 Task: Look for space in Lawrence, United States from 10th July, 2023 to 25th July, 2023 for 3 adults, 1 child in price range Rs.15000 to Rs.25000. Place can be shared room with 2 bedrooms having 3 beds and 2 bathrooms. Property type can be house, flat, guest house. Amenities needed are: wifi, TV, free parkinig on premises, gym, breakfast. Booking option can be shelf check-in. Required host language is English.
Action: Mouse moved to (534, 136)
Screenshot: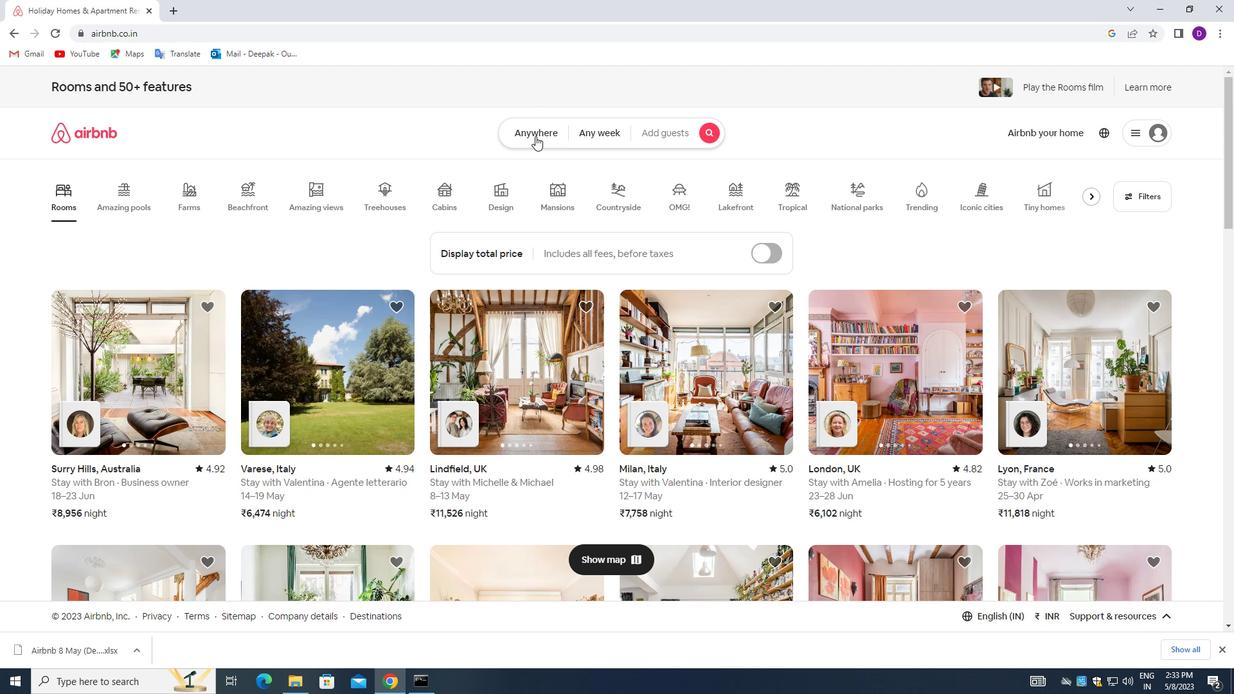 
Action: Mouse pressed left at (534, 136)
Screenshot: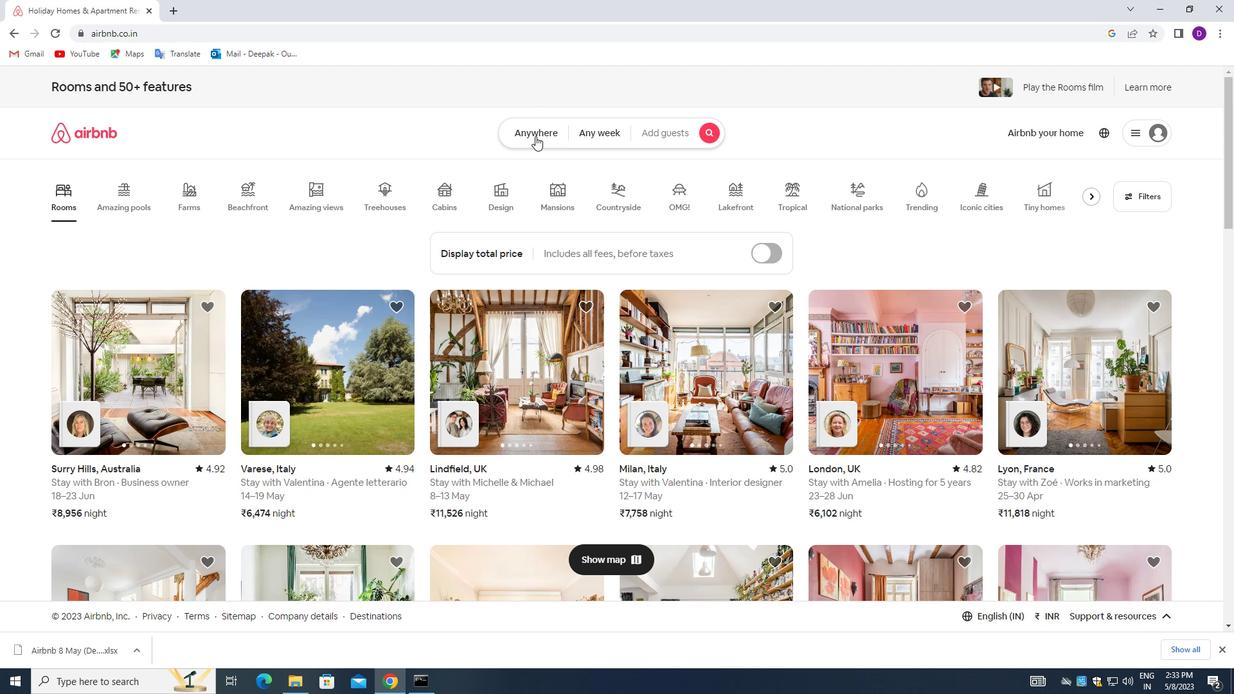 
Action: Mouse moved to (400, 180)
Screenshot: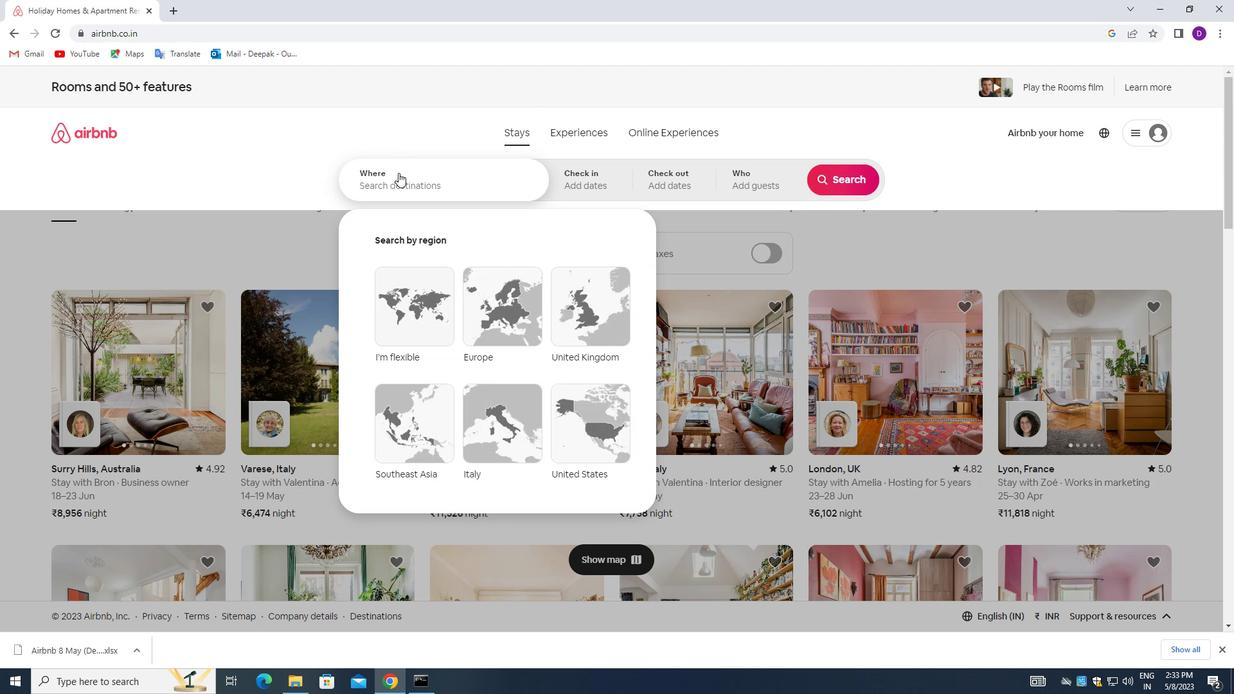 
Action: Mouse pressed left at (400, 180)
Screenshot: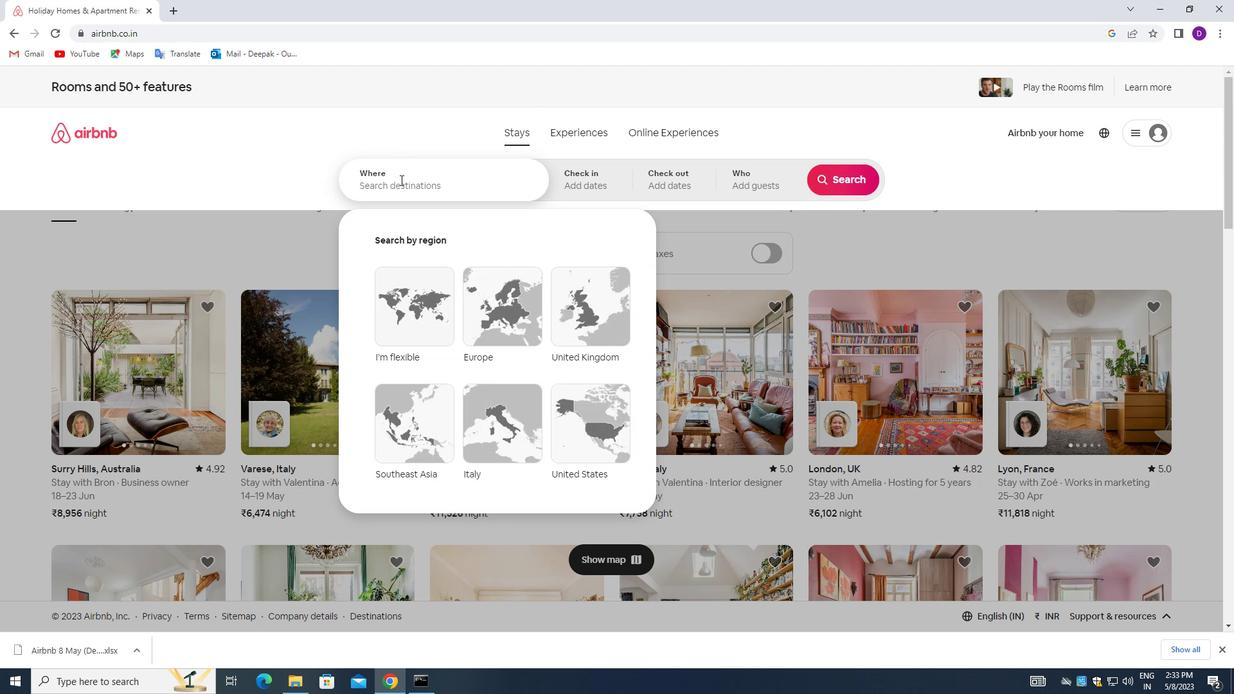 
Action: Mouse moved to (400, 181)
Screenshot: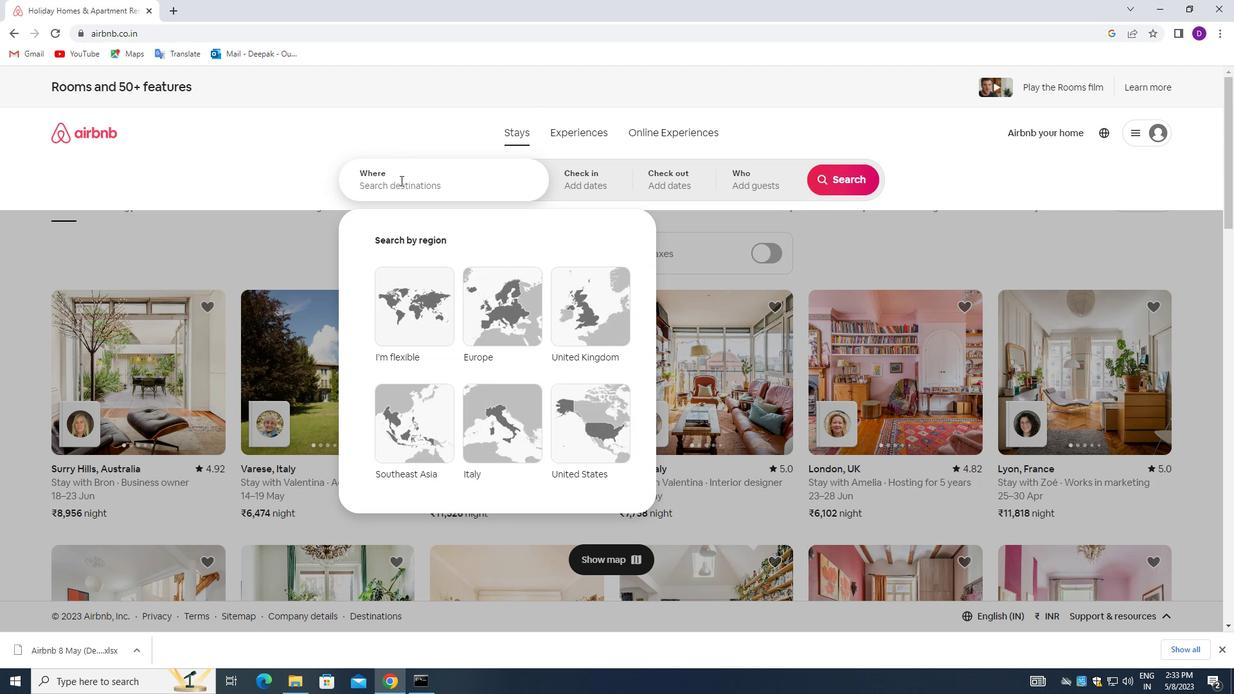 
Action: Key pressed <Key.shift>LAWRENCE,<Key.space>UNI<Key.backspace><Key.backspace><Key.backspace><Key.shift>UNITED<Key.space><Key.shift>STATES<Key.enter>
Screenshot: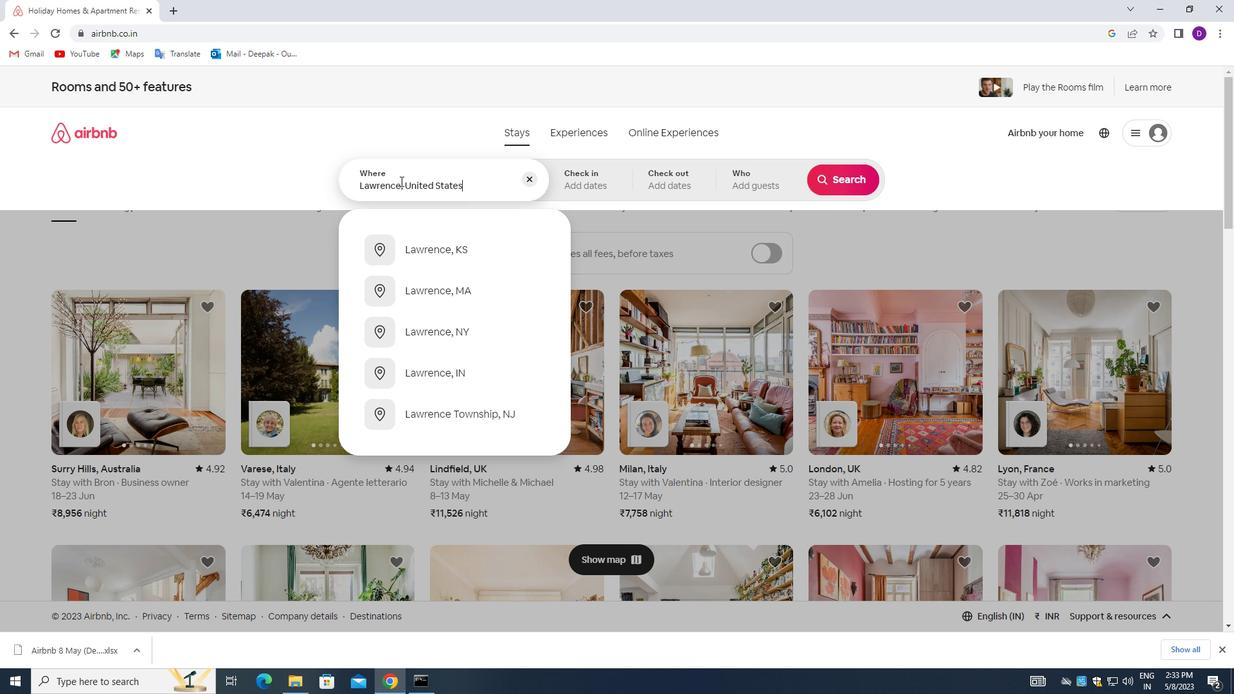 
Action: Mouse moved to (837, 282)
Screenshot: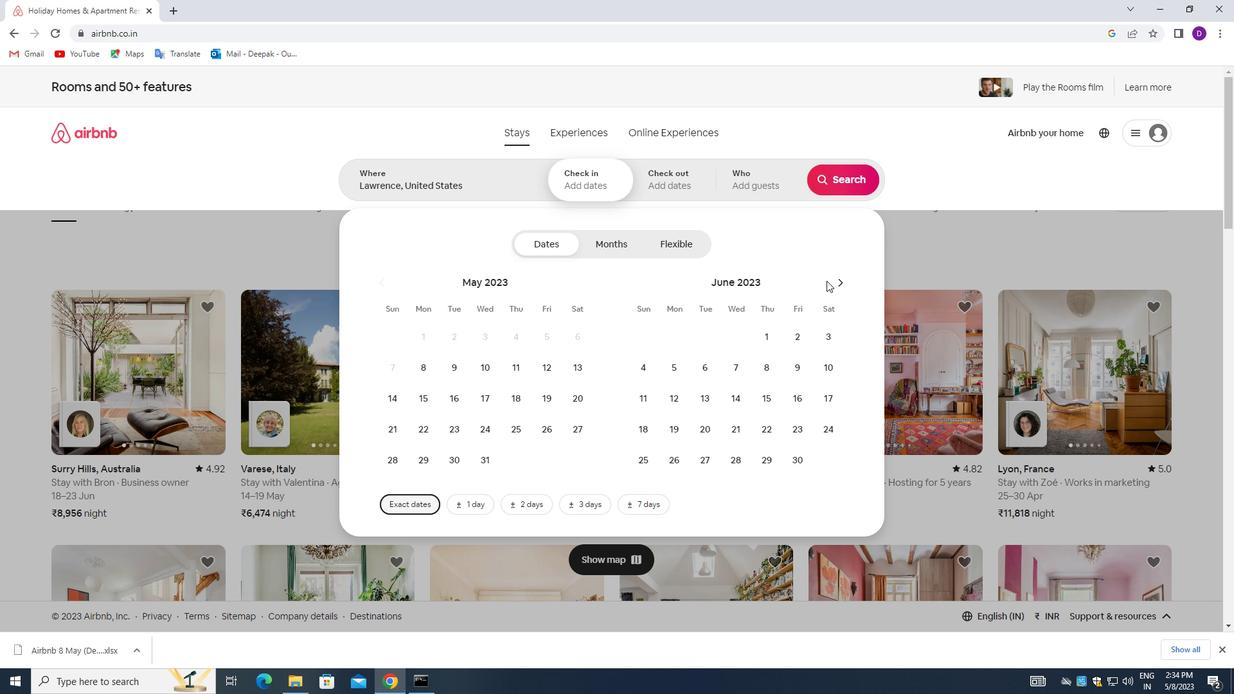 
Action: Mouse pressed left at (837, 282)
Screenshot: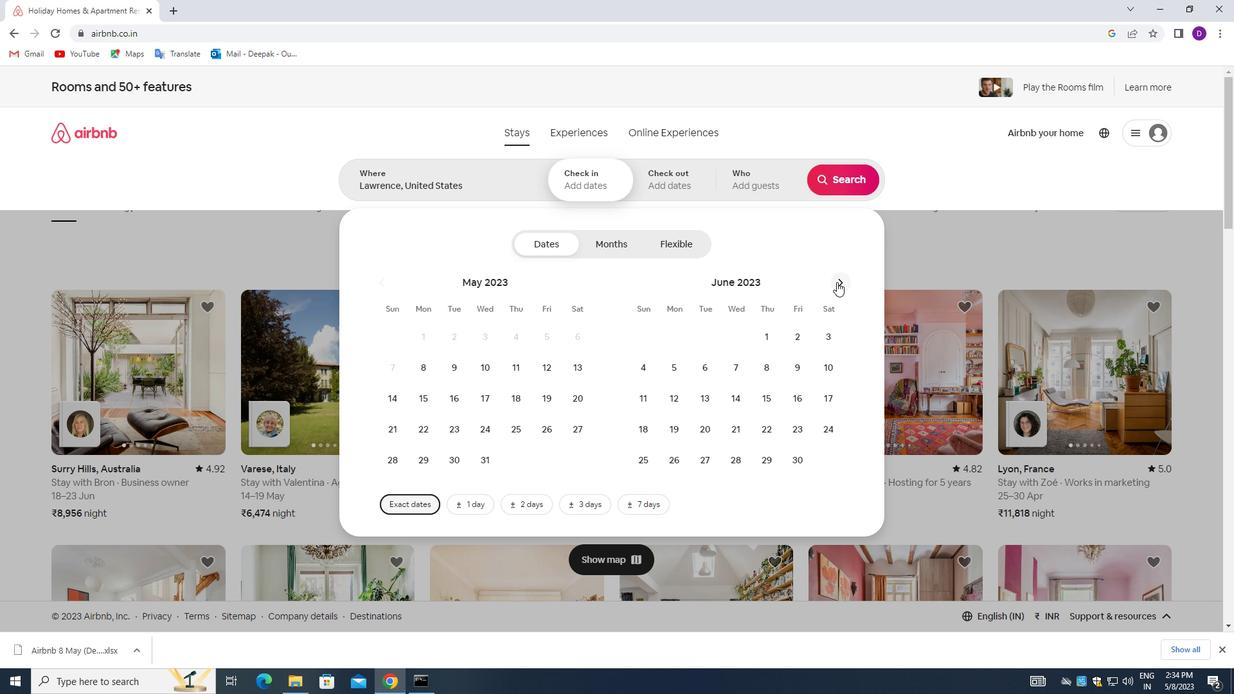 
Action: Mouse moved to (670, 399)
Screenshot: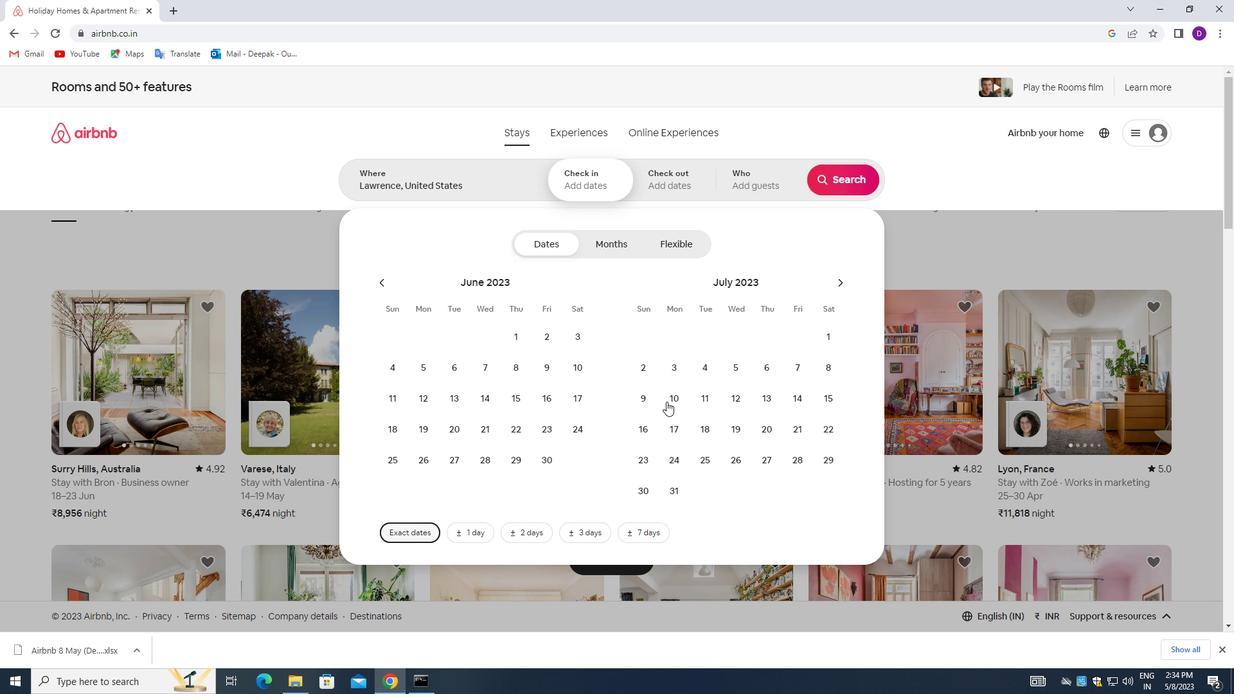 
Action: Mouse pressed left at (670, 399)
Screenshot: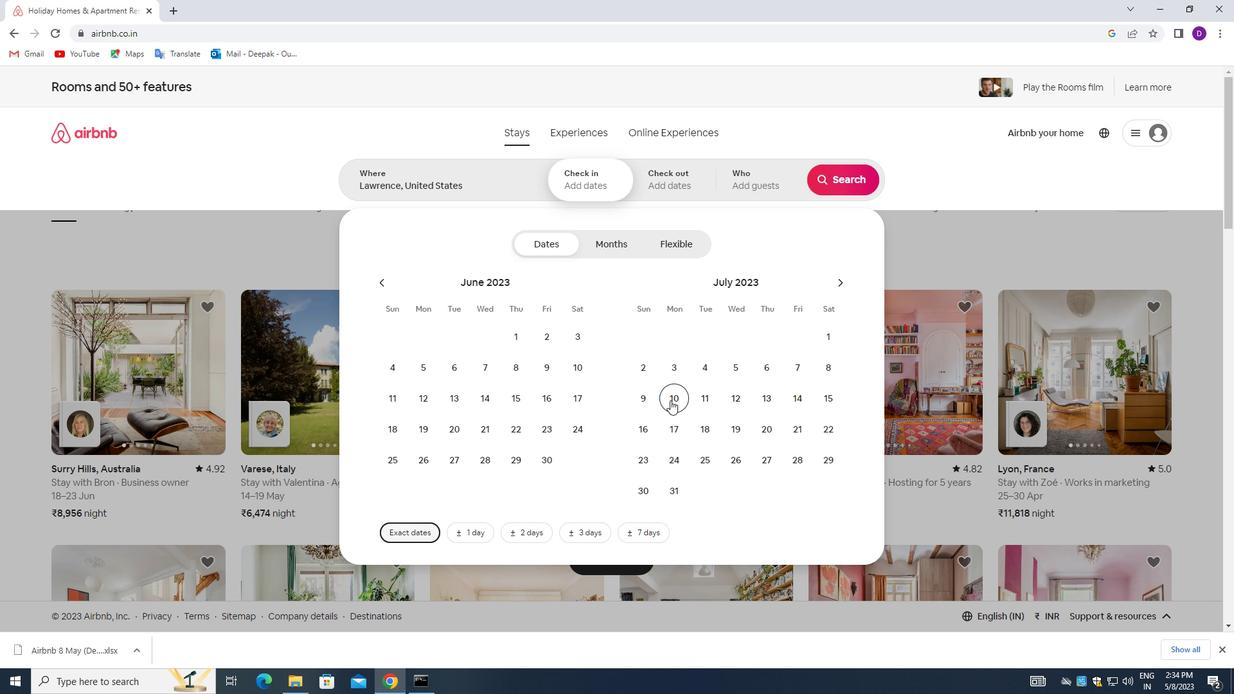 
Action: Mouse moved to (671, 460)
Screenshot: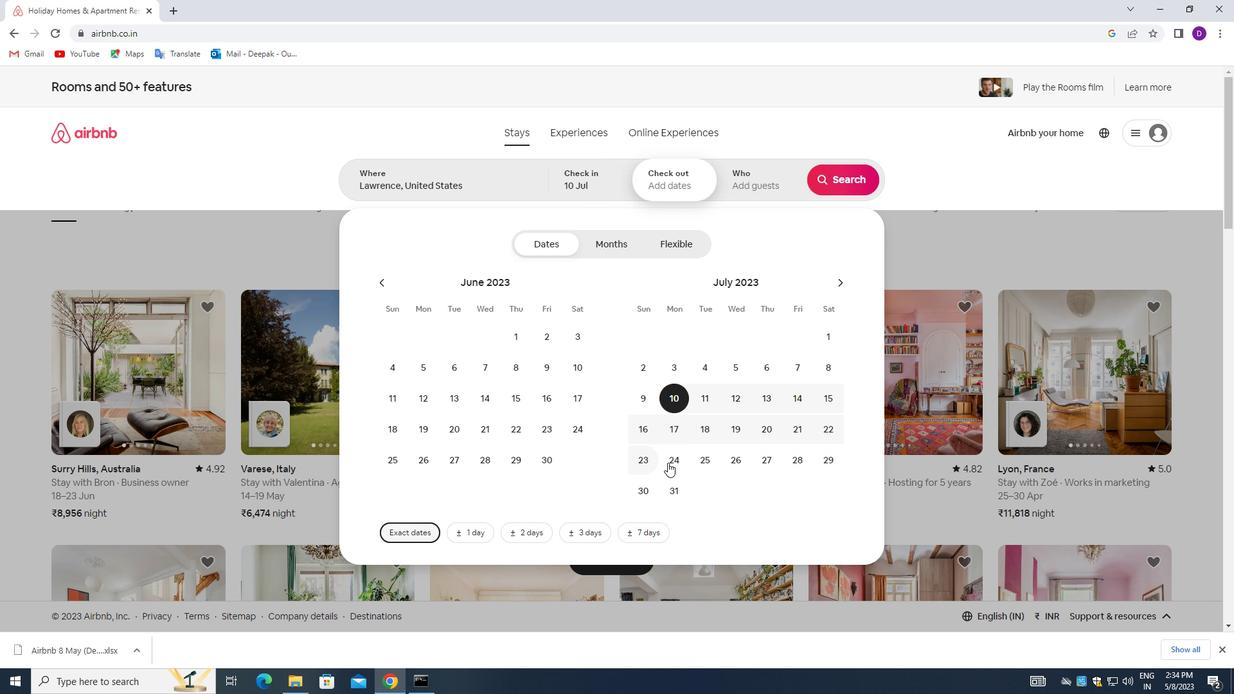 
Action: Mouse pressed left at (671, 460)
Screenshot: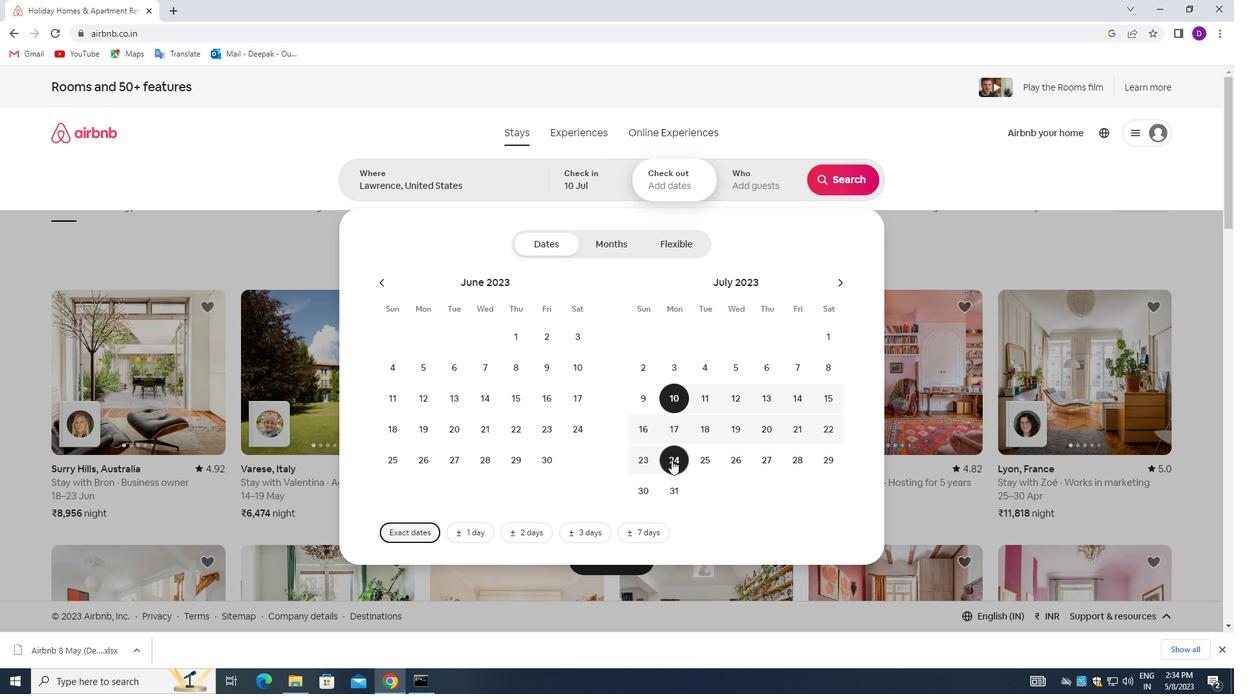 
Action: Mouse moved to (702, 458)
Screenshot: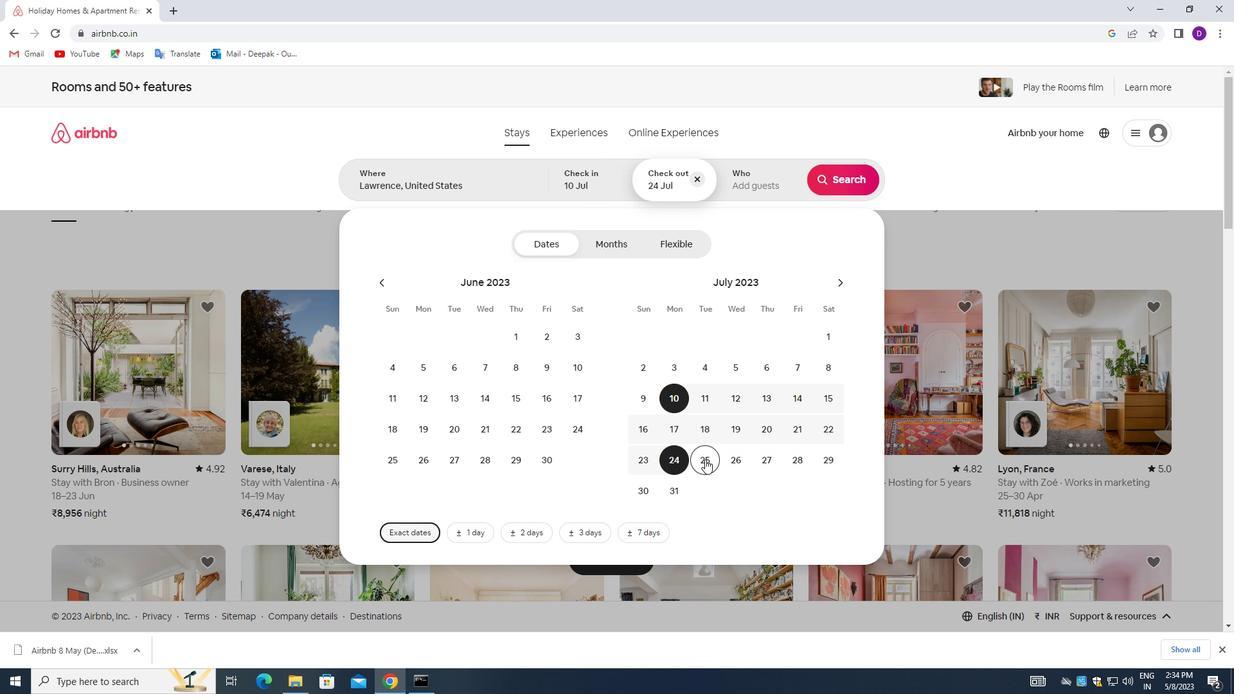 
Action: Mouse pressed left at (702, 458)
Screenshot: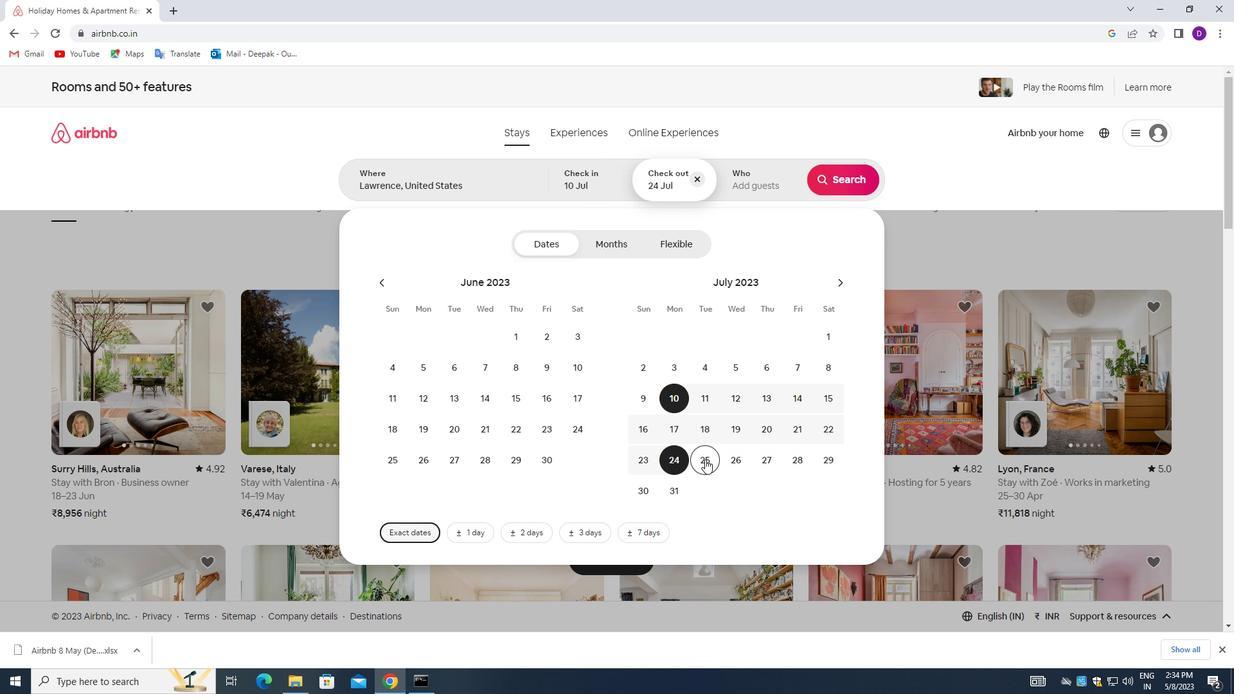 
Action: Mouse moved to (753, 172)
Screenshot: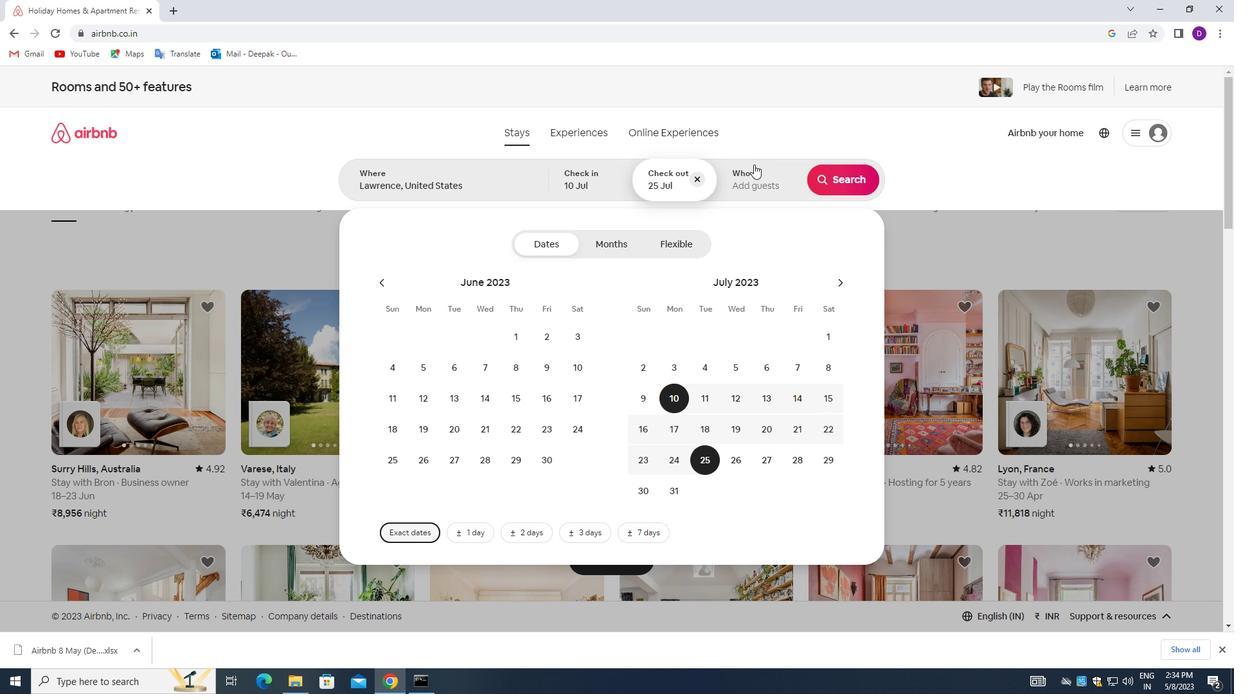 
Action: Mouse pressed left at (753, 172)
Screenshot: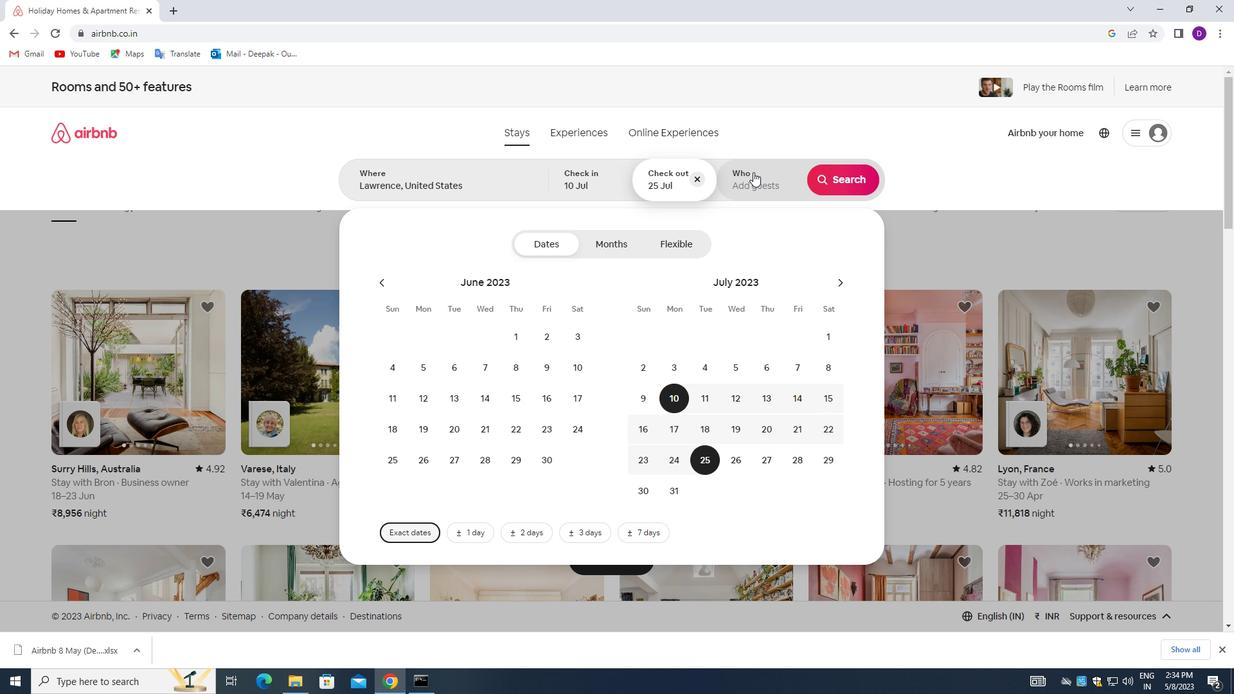 
Action: Mouse moved to (844, 243)
Screenshot: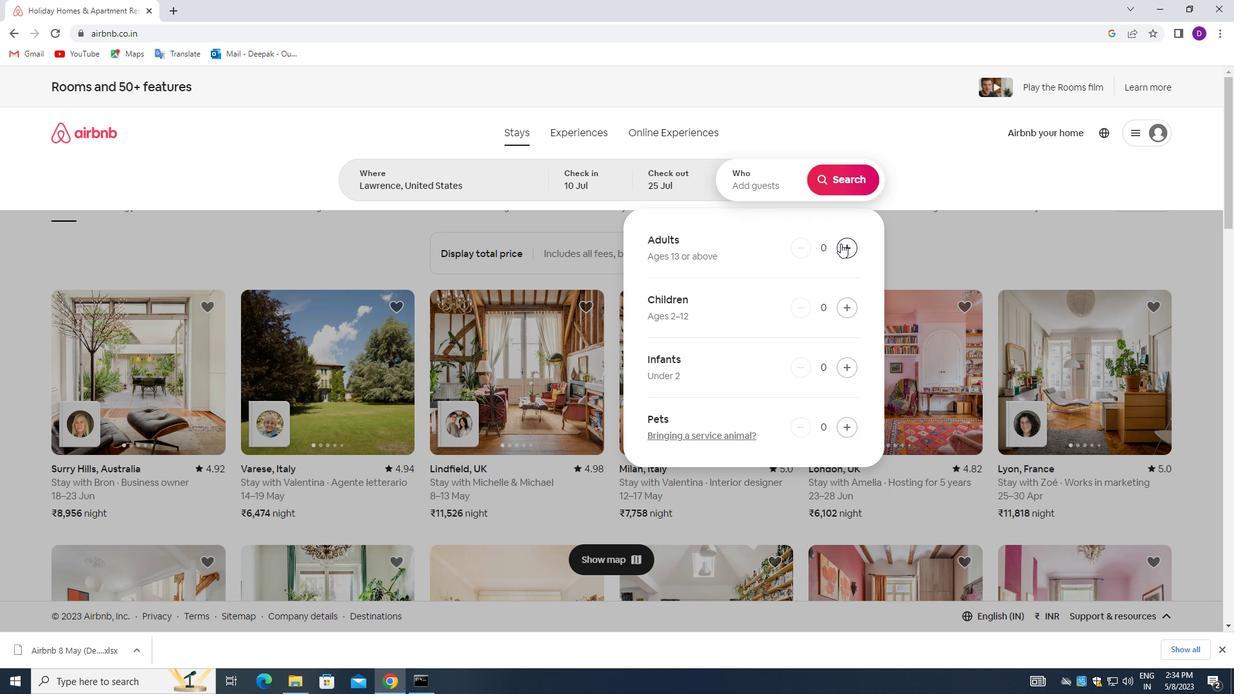 
Action: Mouse pressed left at (844, 243)
Screenshot: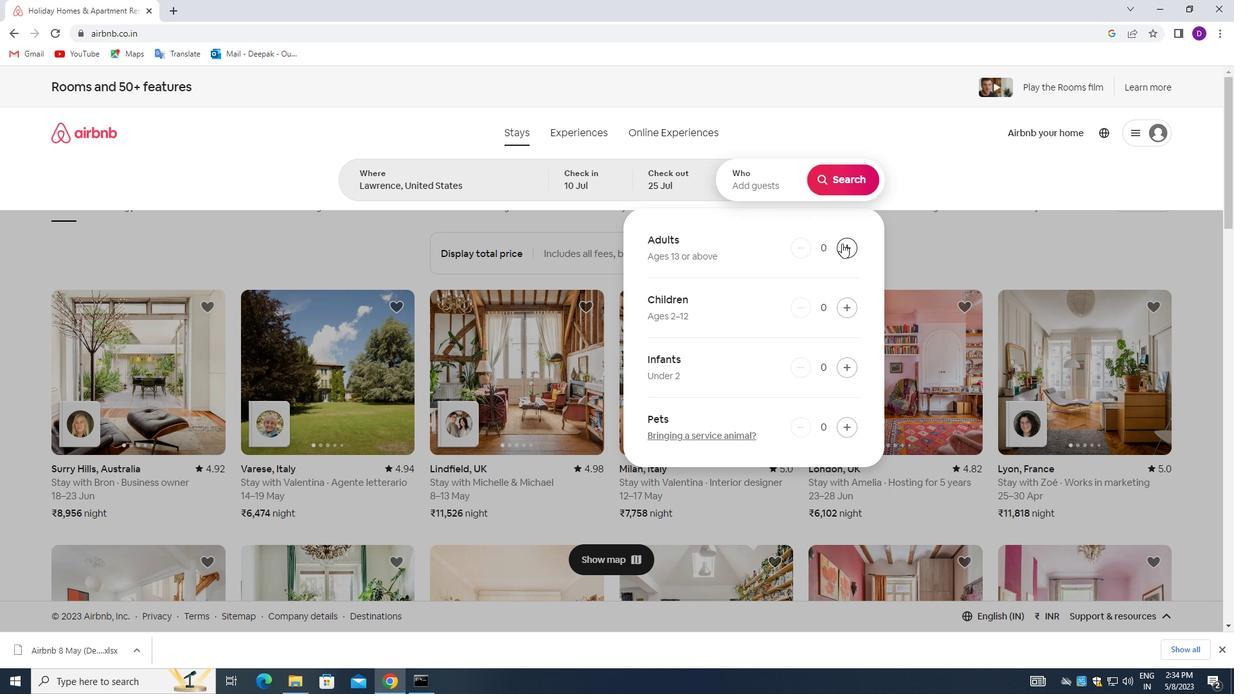 
Action: Mouse pressed left at (844, 243)
Screenshot: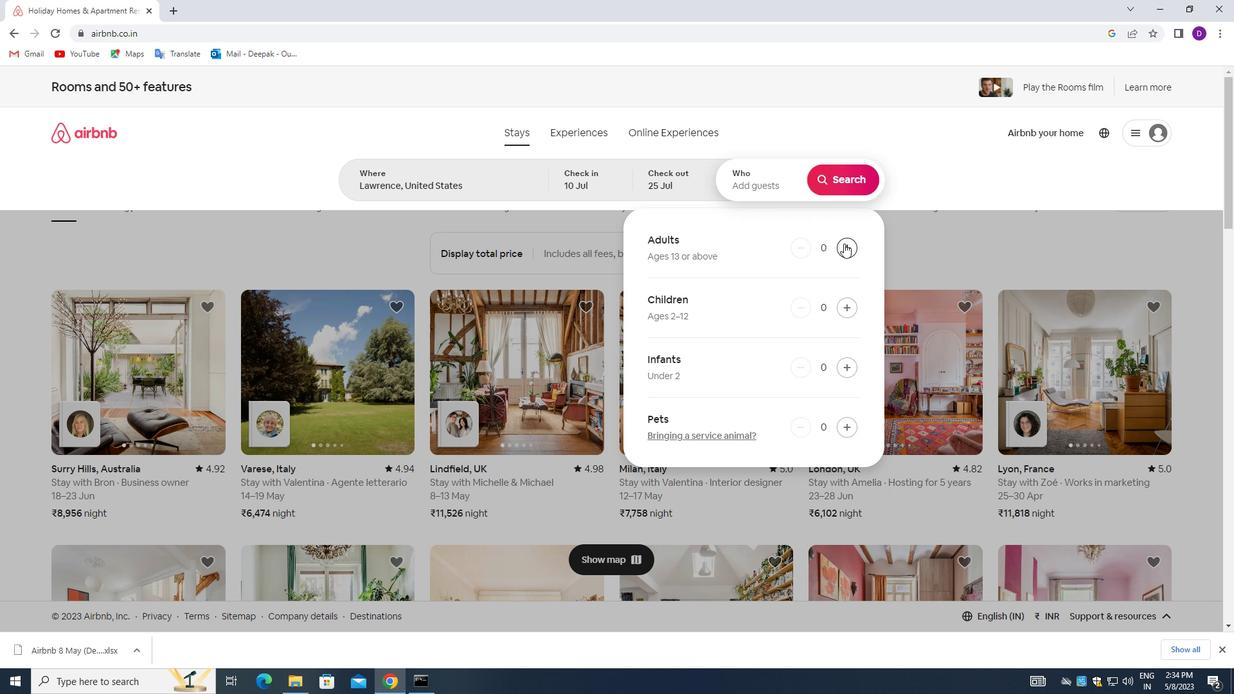 
Action: Mouse moved to (844, 243)
Screenshot: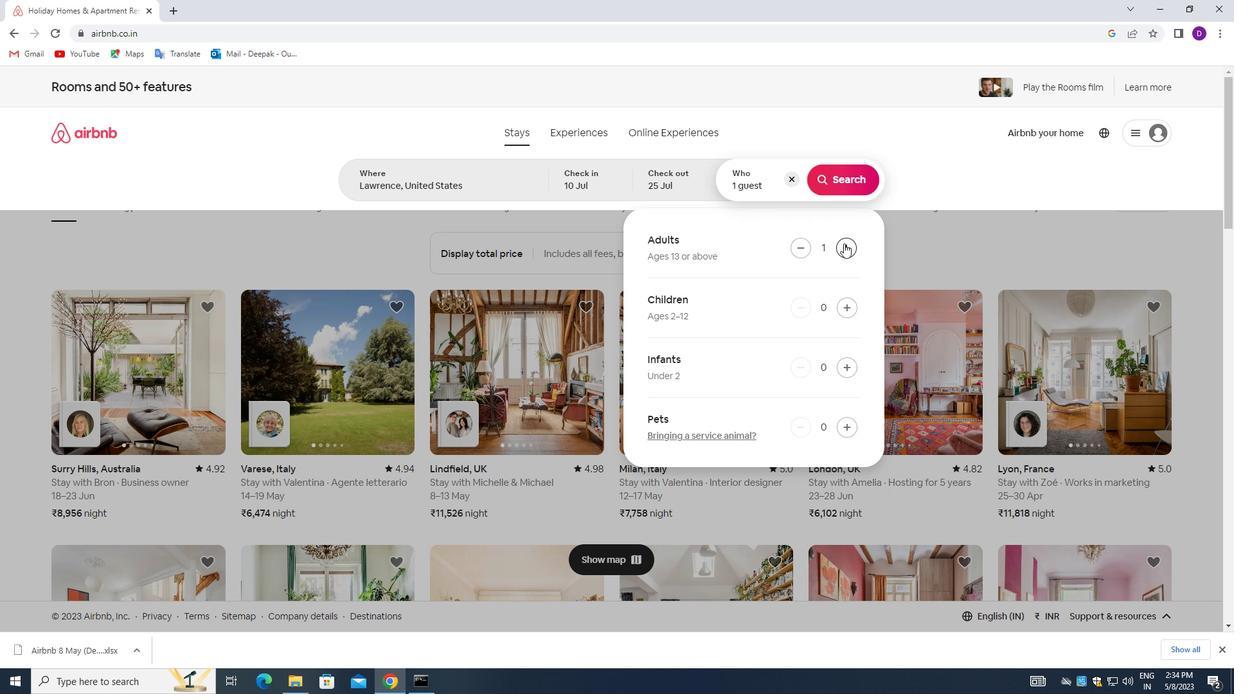 
Action: Mouse pressed left at (844, 243)
Screenshot: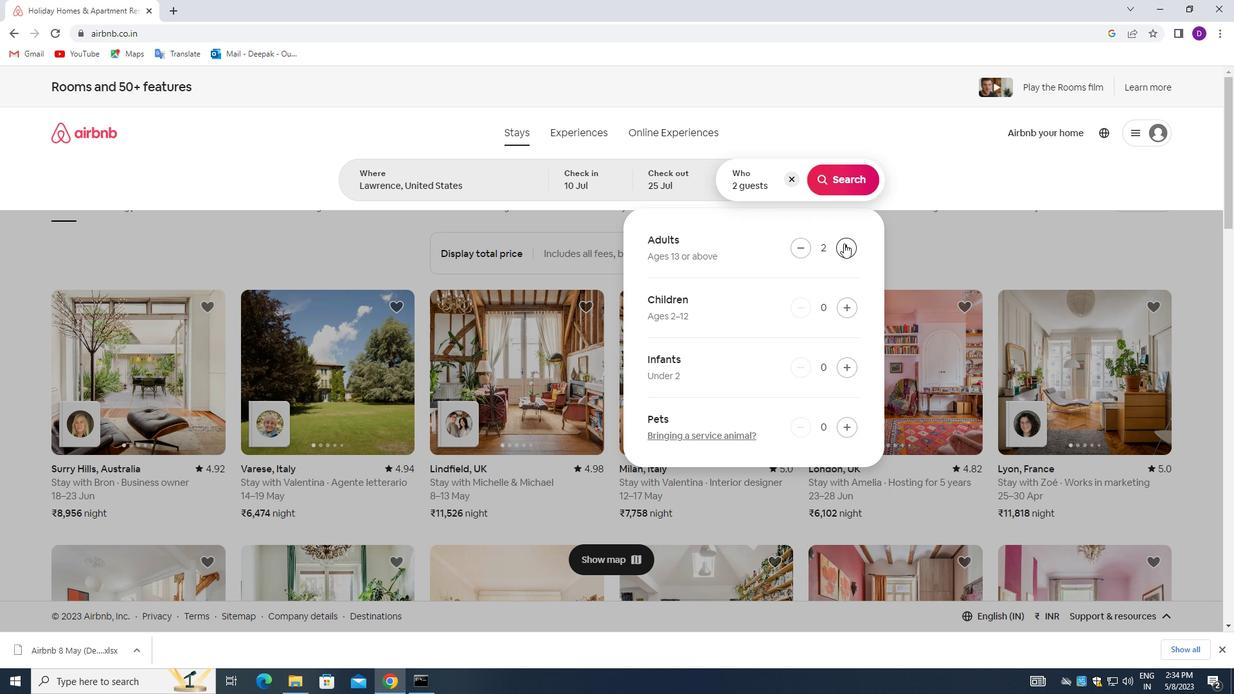 
Action: Mouse moved to (848, 305)
Screenshot: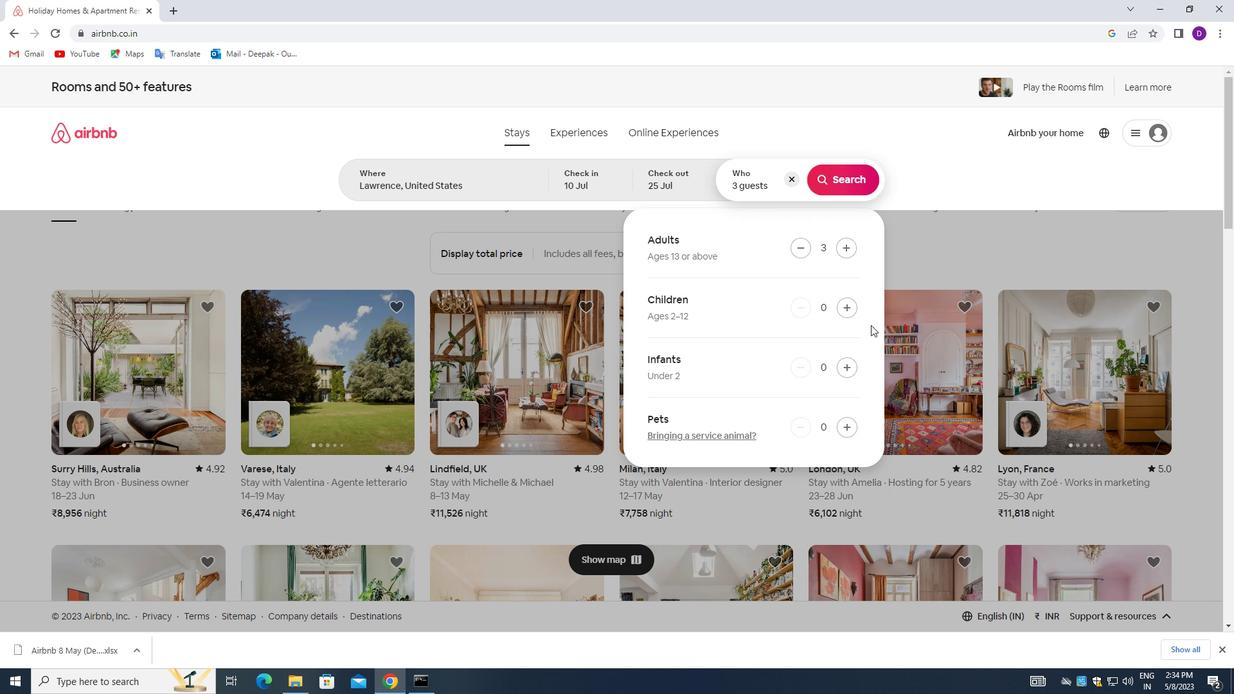 
Action: Mouse pressed left at (848, 305)
Screenshot: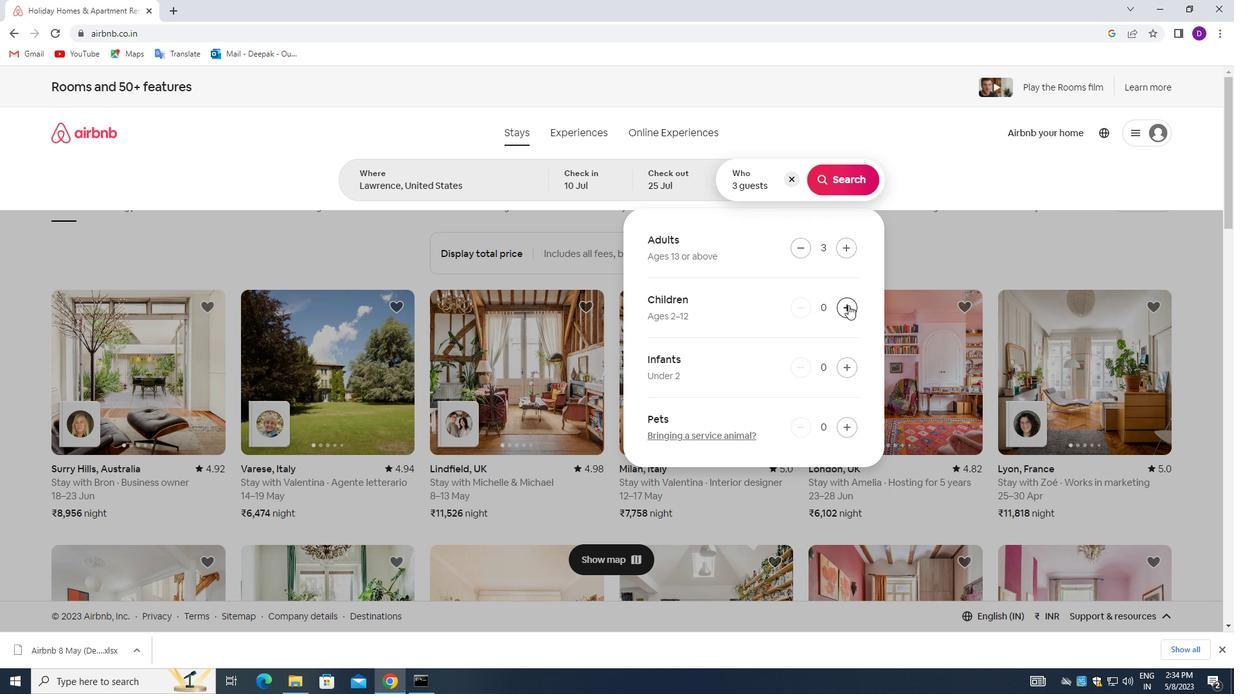 
Action: Mouse moved to (833, 178)
Screenshot: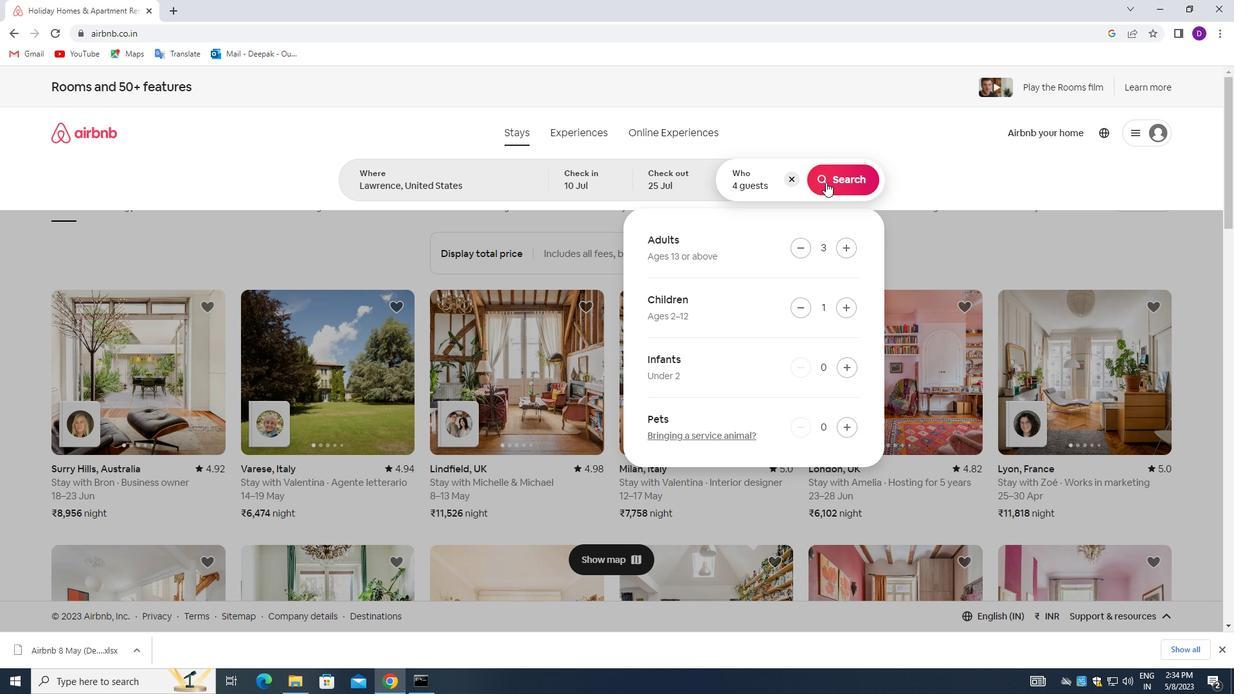 
Action: Mouse pressed left at (833, 178)
Screenshot: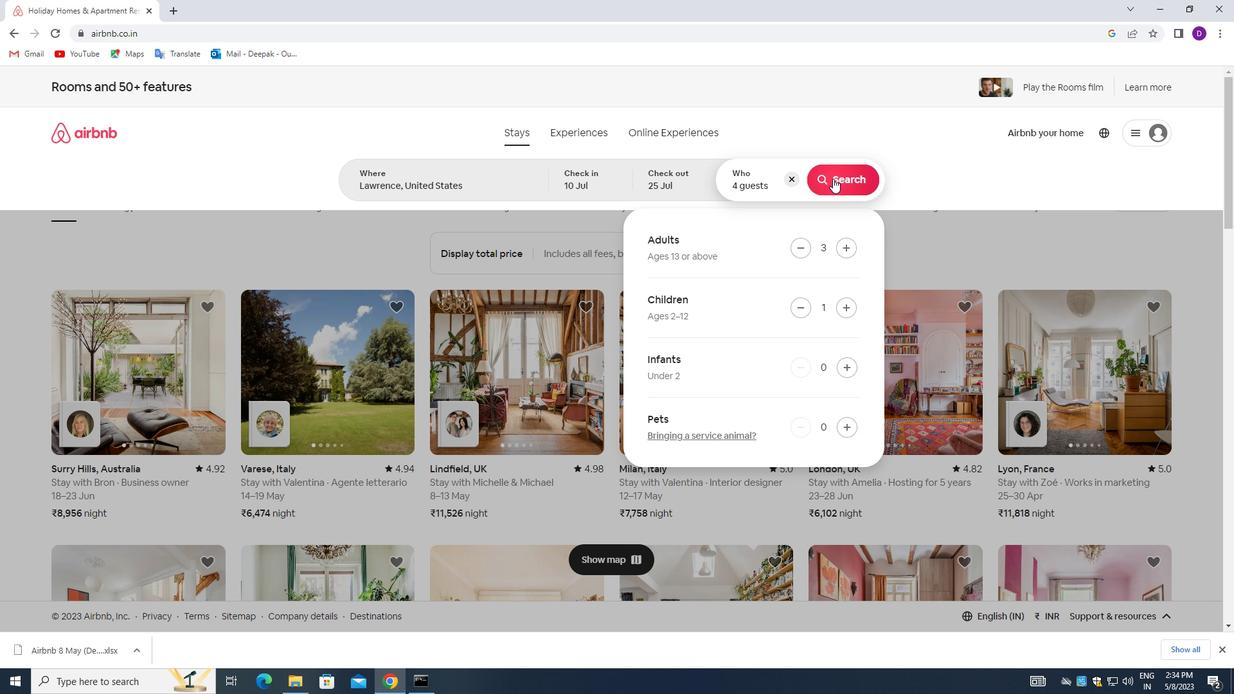 
Action: Mouse moved to (1165, 140)
Screenshot: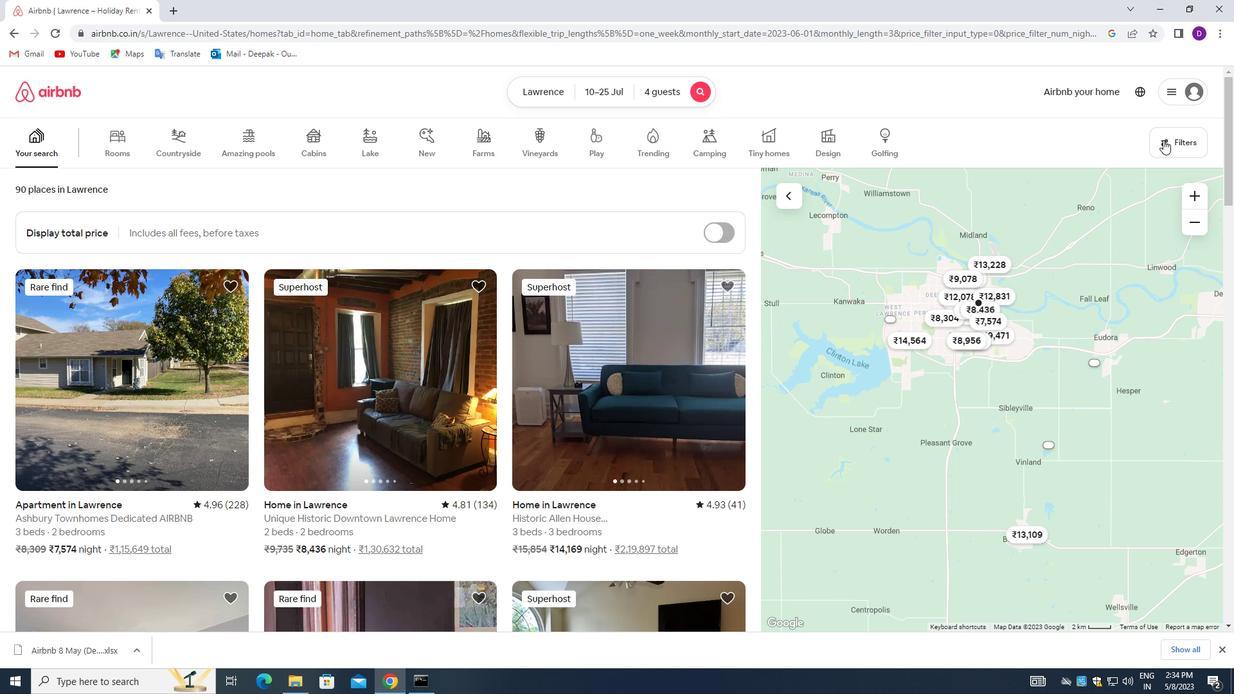 
Action: Mouse pressed left at (1165, 140)
Screenshot: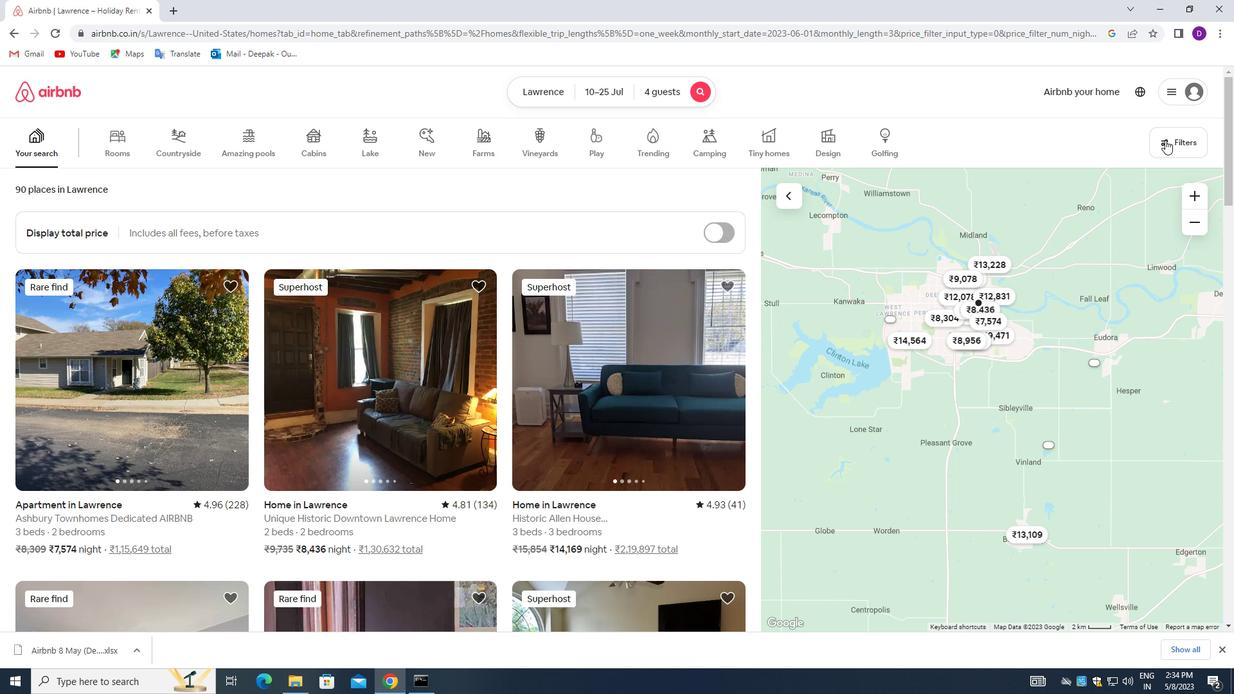 
Action: Mouse moved to (448, 456)
Screenshot: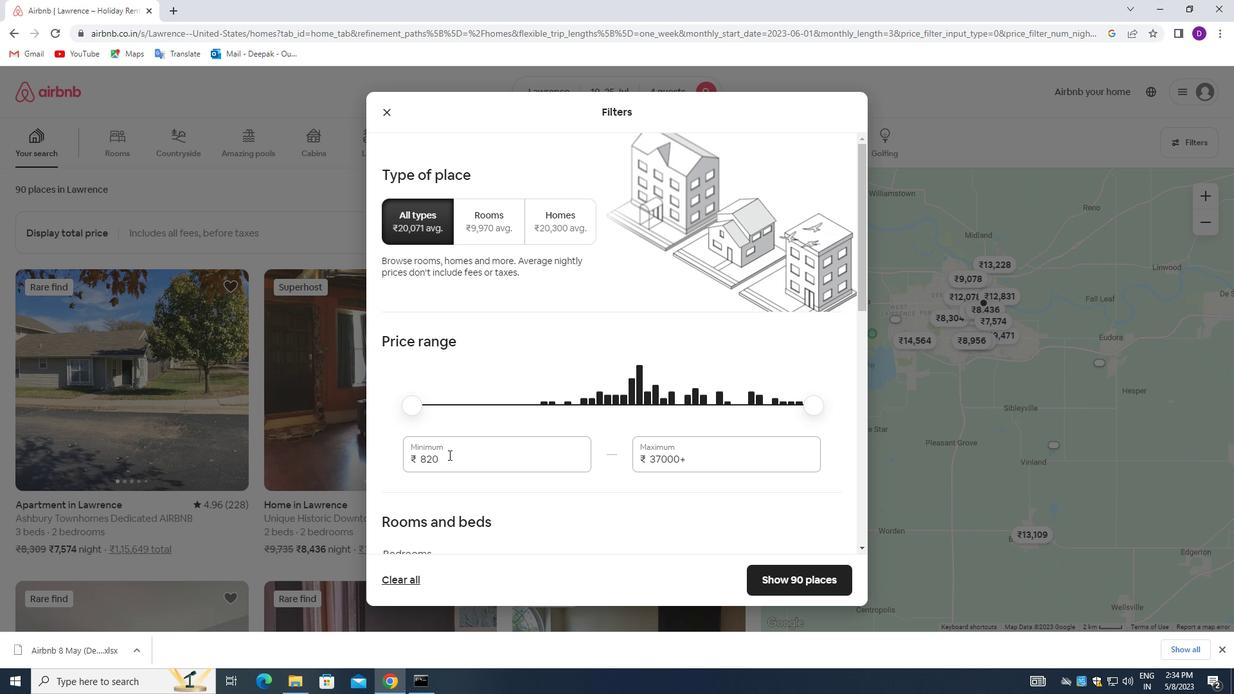 
Action: Mouse pressed left at (448, 456)
Screenshot: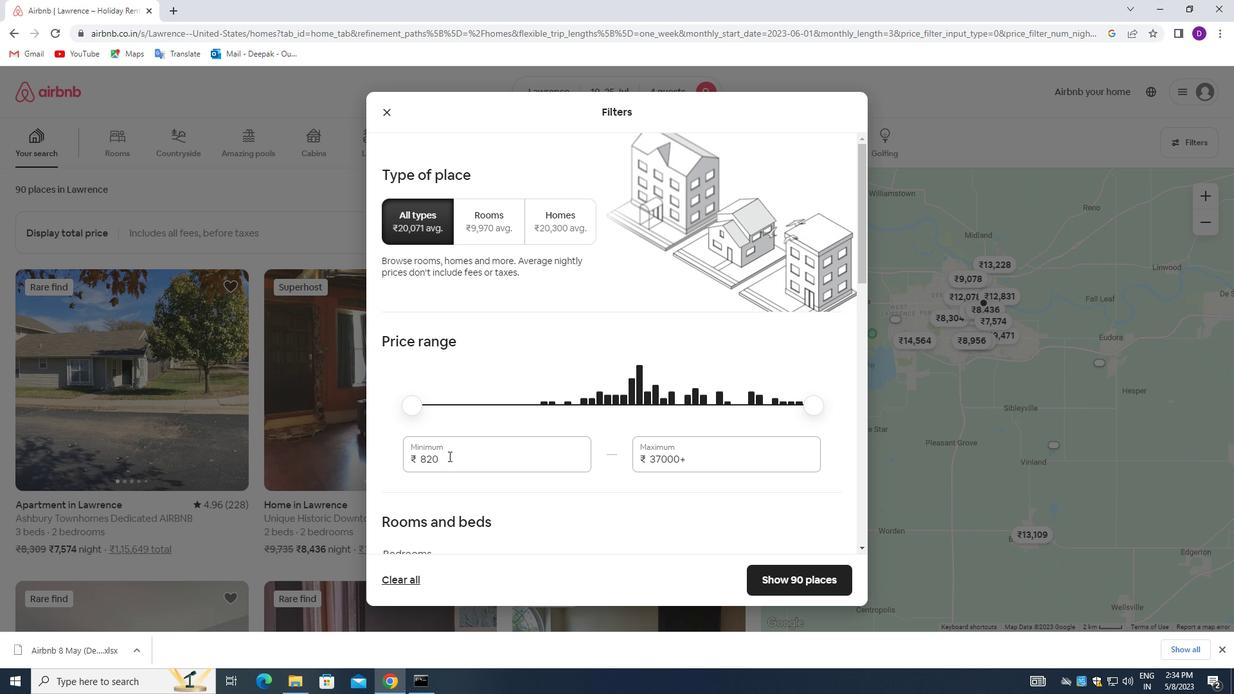 
Action: Mouse pressed left at (448, 456)
Screenshot: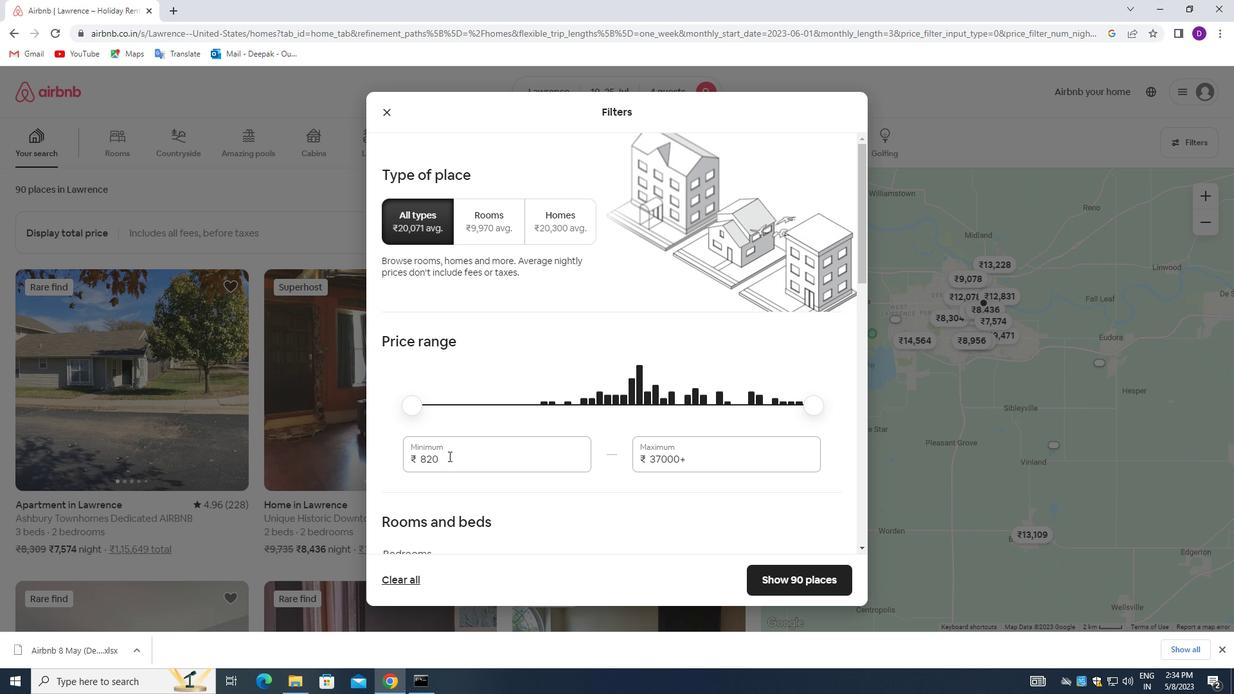 
Action: Mouse moved to (442, 455)
Screenshot: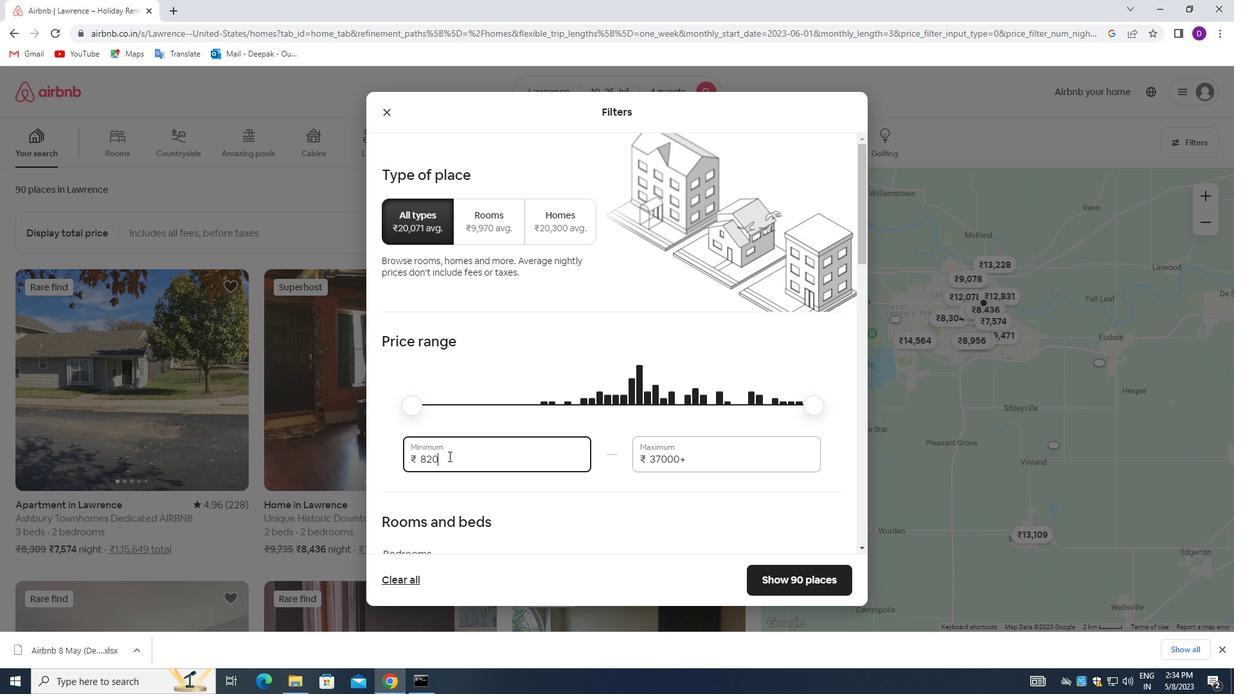 
Action: Key pressed <Key.backspace>15000<Key.tab><Key.backspace>25000
Screenshot: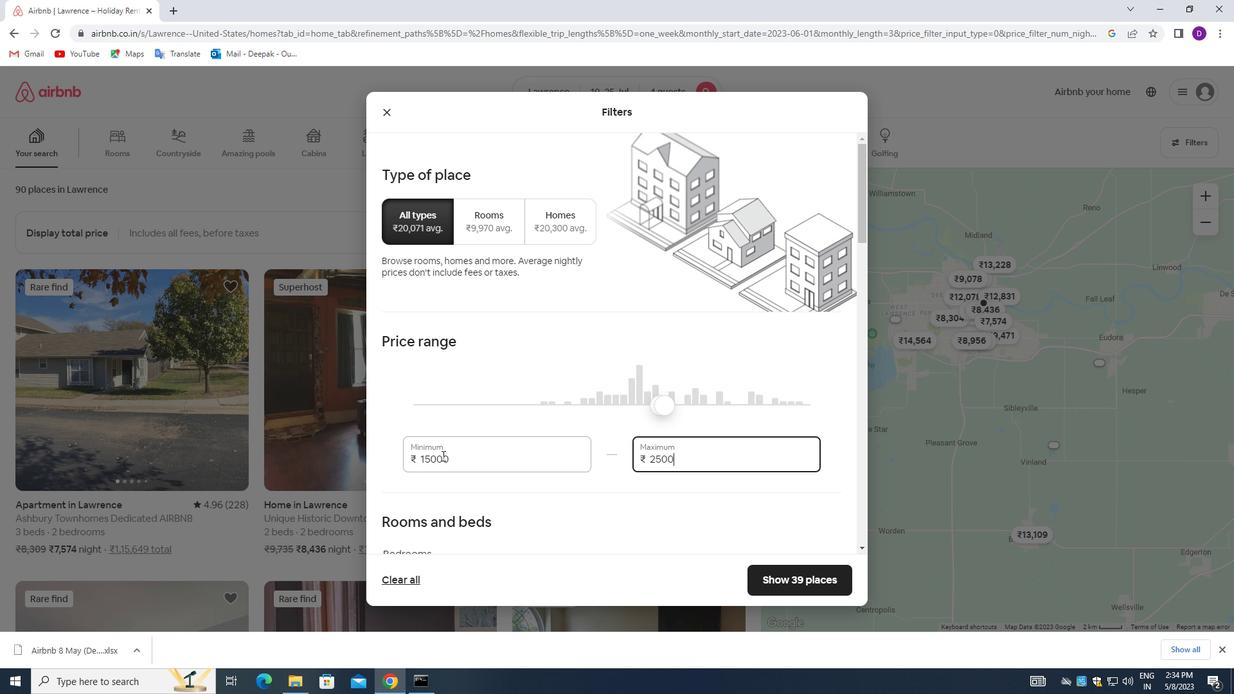 
Action: Mouse moved to (252, 482)
Screenshot: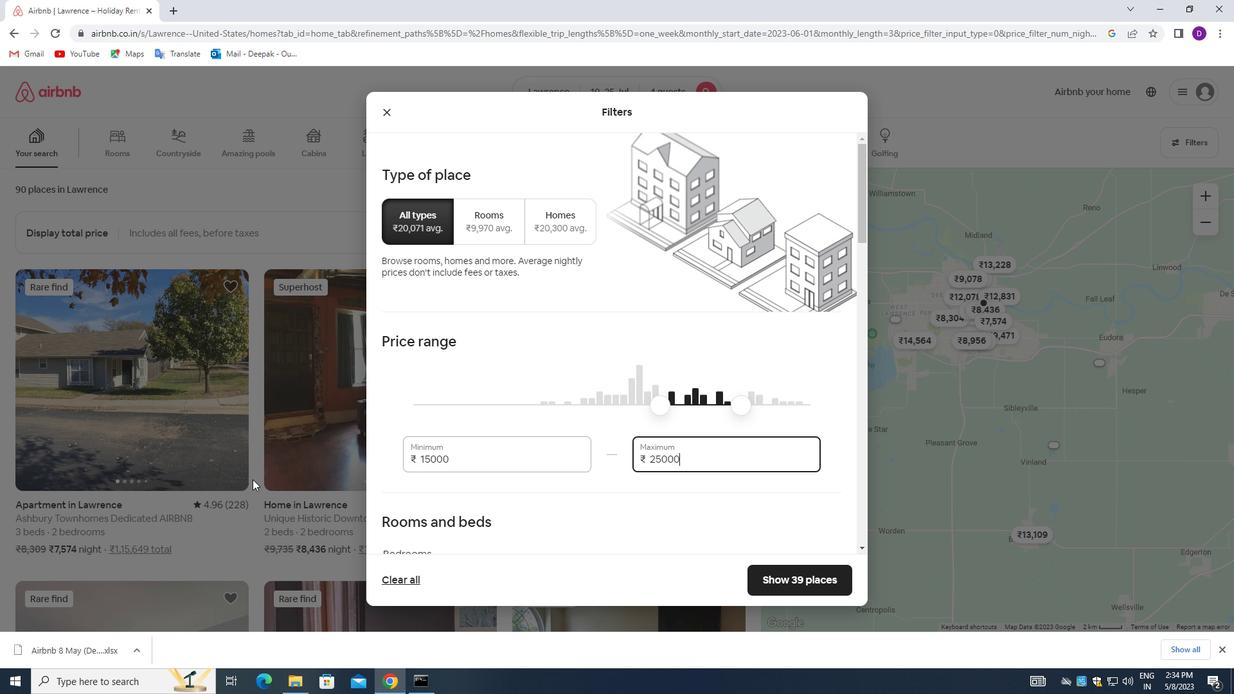 
Action: Mouse scrolled (252, 482) with delta (0, 0)
Screenshot: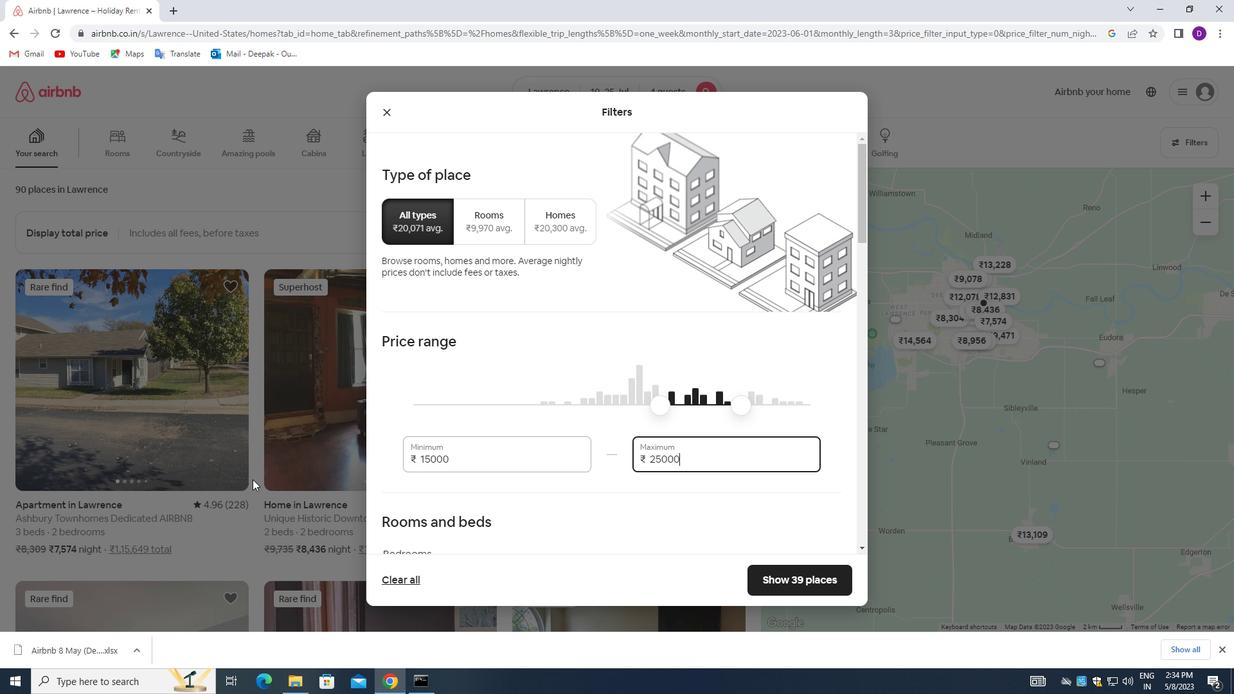 
Action: Mouse moved to (252, 484)
Screenshot: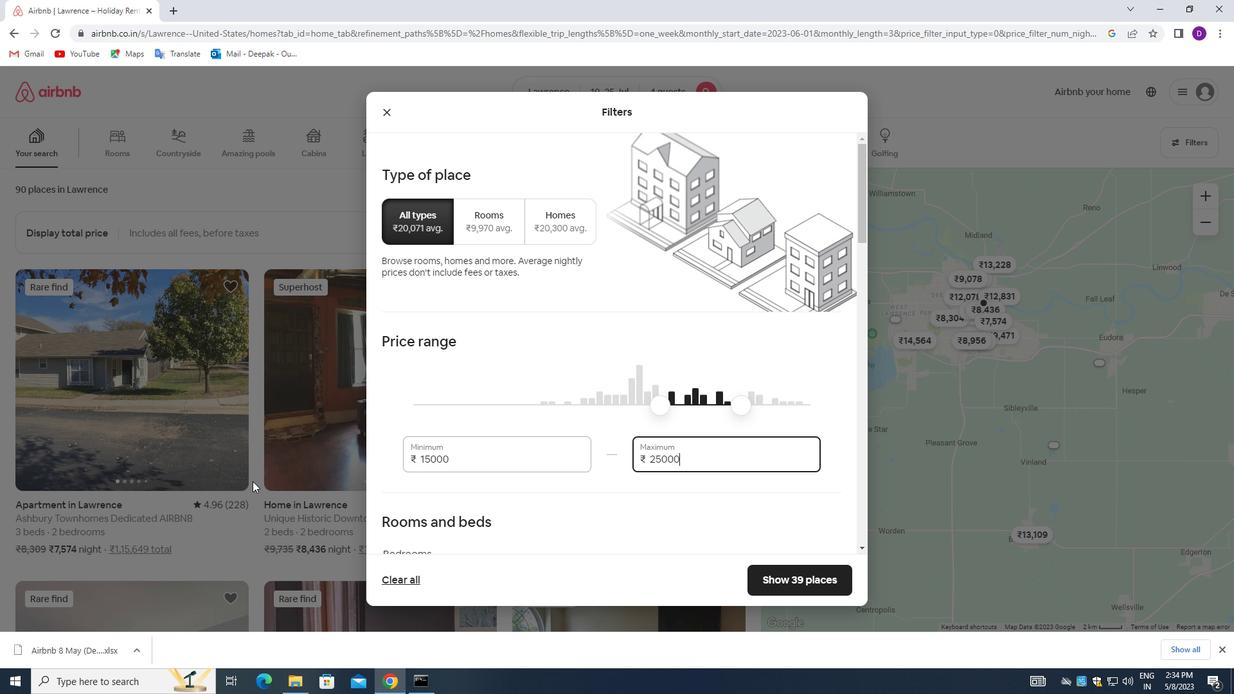 
Action: Mouse scrolled (252, 484) with delta (0, 0)
Screenshot: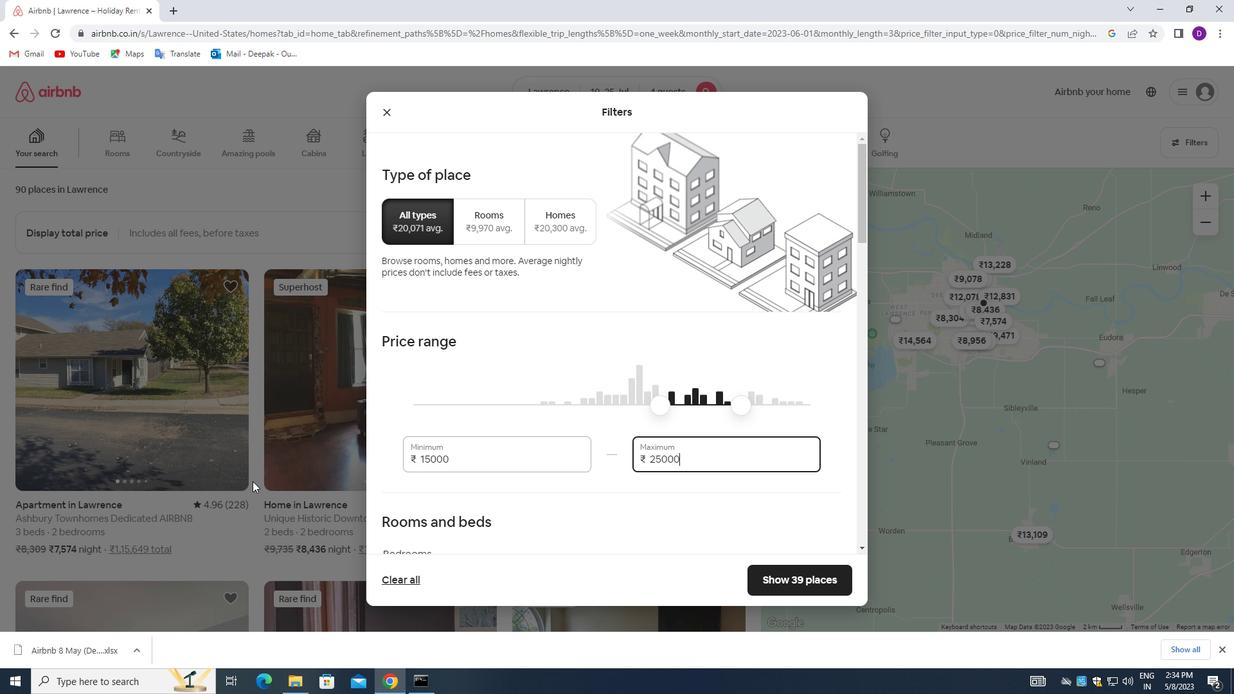
Action: Mouse moved to (253, 485)
Screenshot: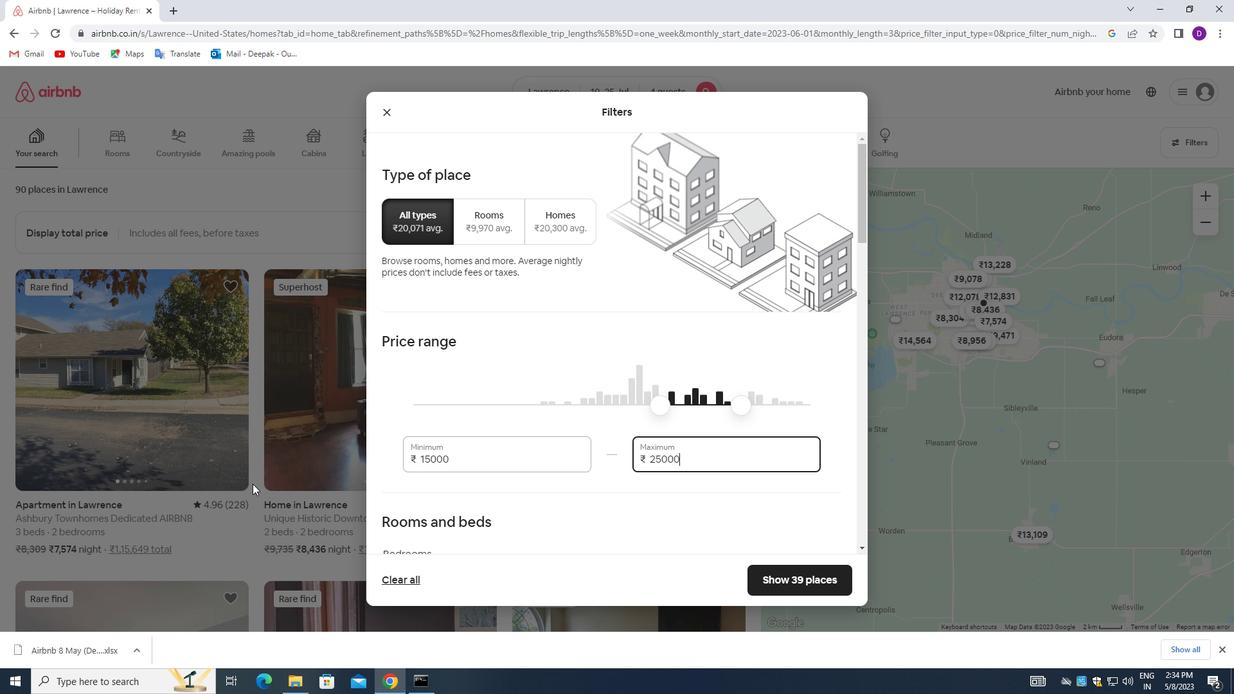 
Action: Mouse scrolled (253, 484) with delta (0, 0)
Screenshot: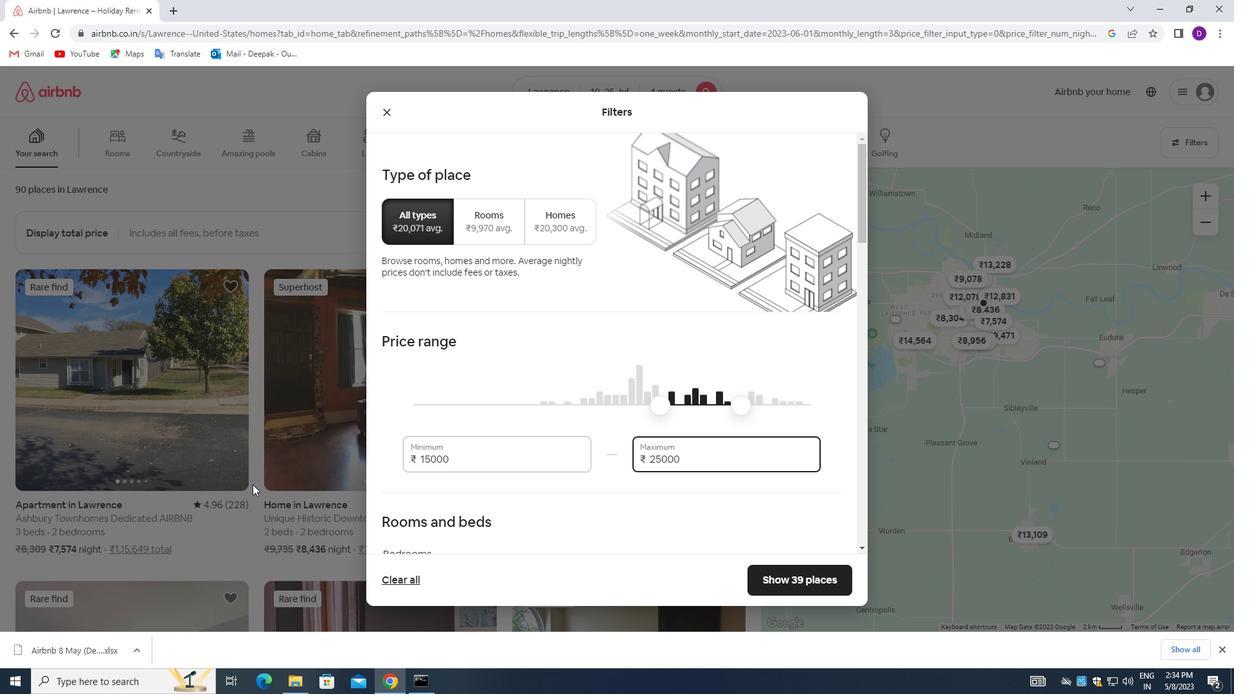 
Action: Mouse scrolled (253, 484) with delta (0, 0)
Screenshot: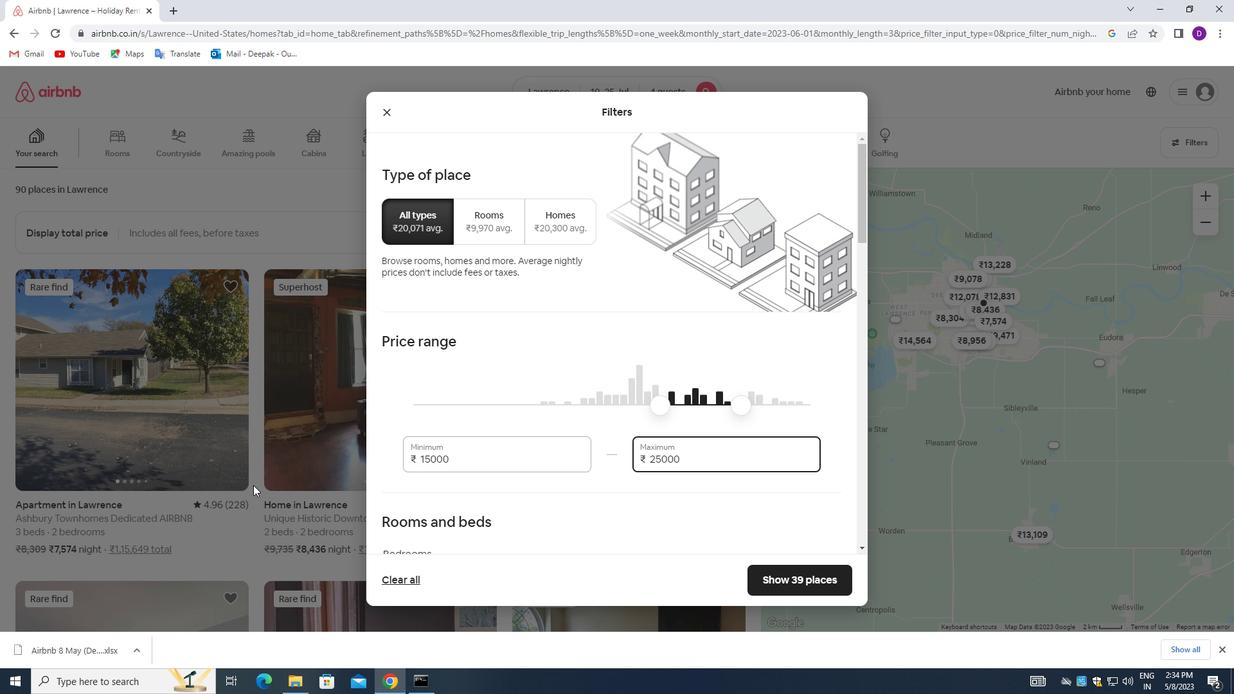
Action: Mouse moved to (711, 429)
Screenshot: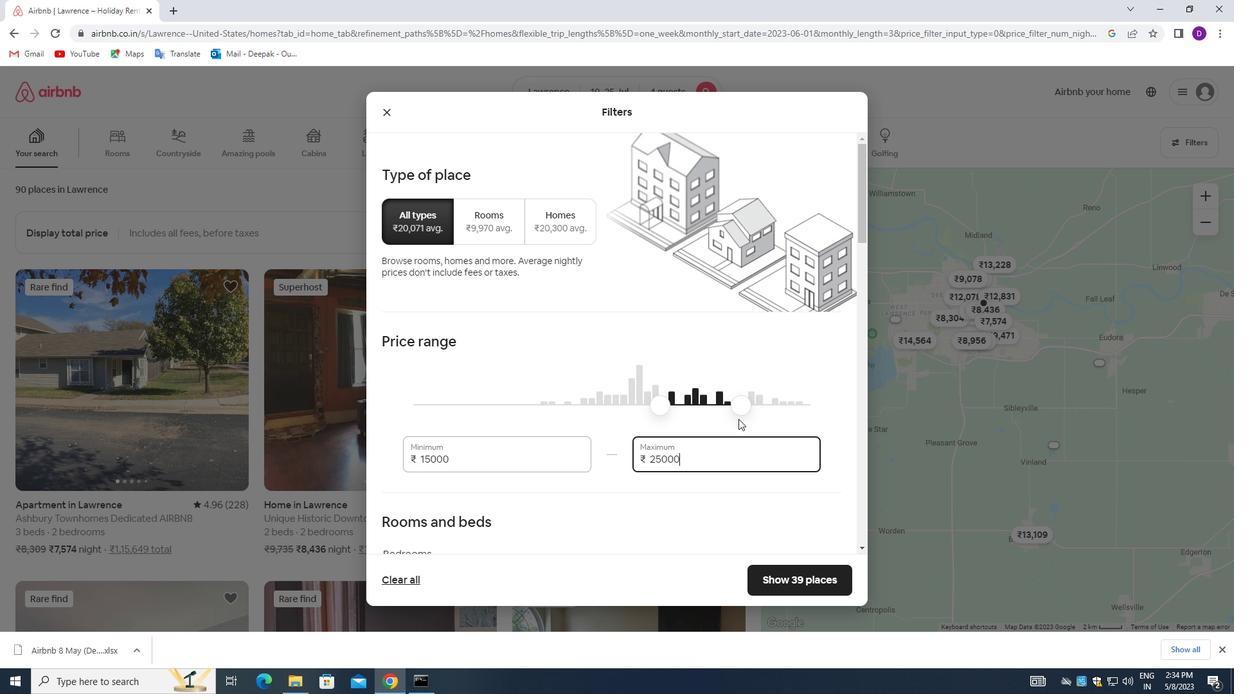 
Action: Mouse scrolled (711, 428) with delta (0, 0)
Screenshot: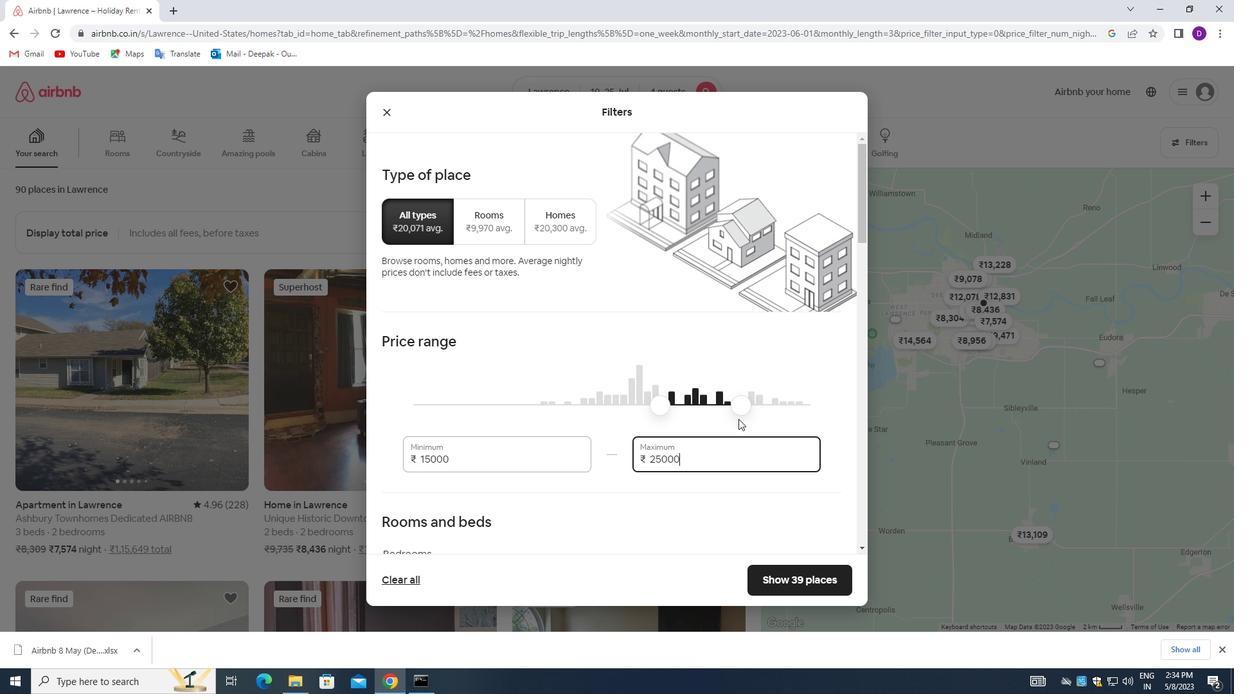 
Action: Mouse moved to (693, 439)
Screenshot: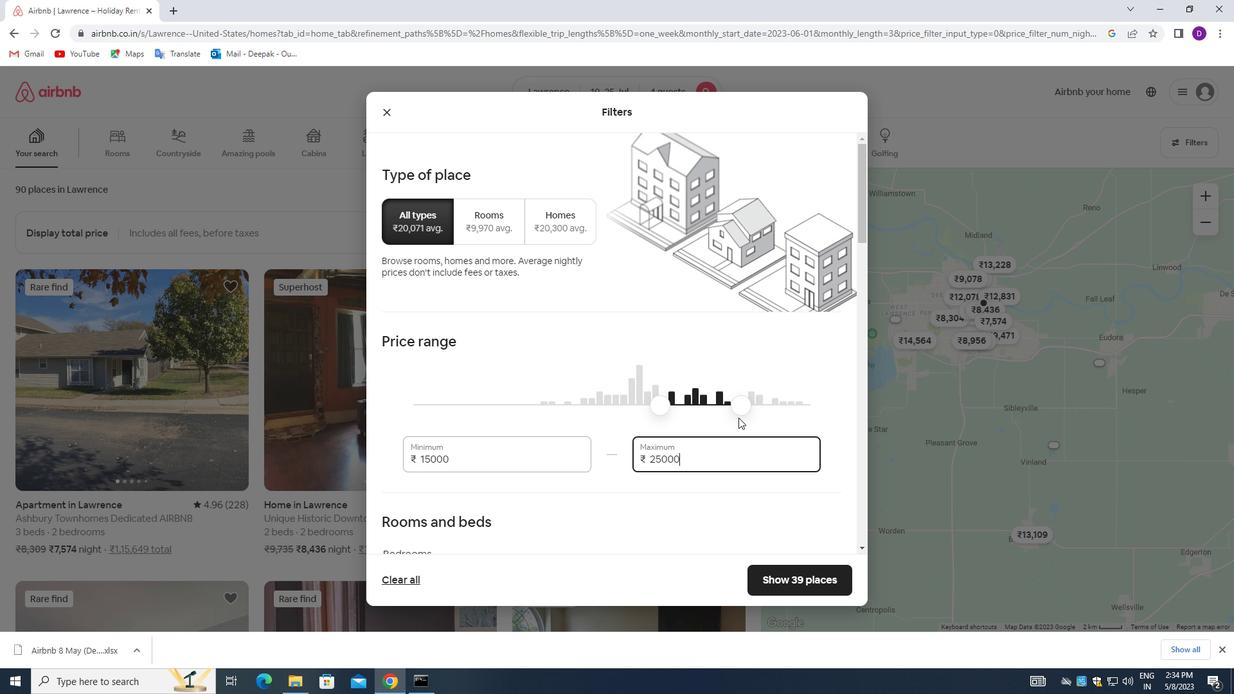 
Action: Mouse scrolled (693, 439) with delta (0, 0)
Screenshot: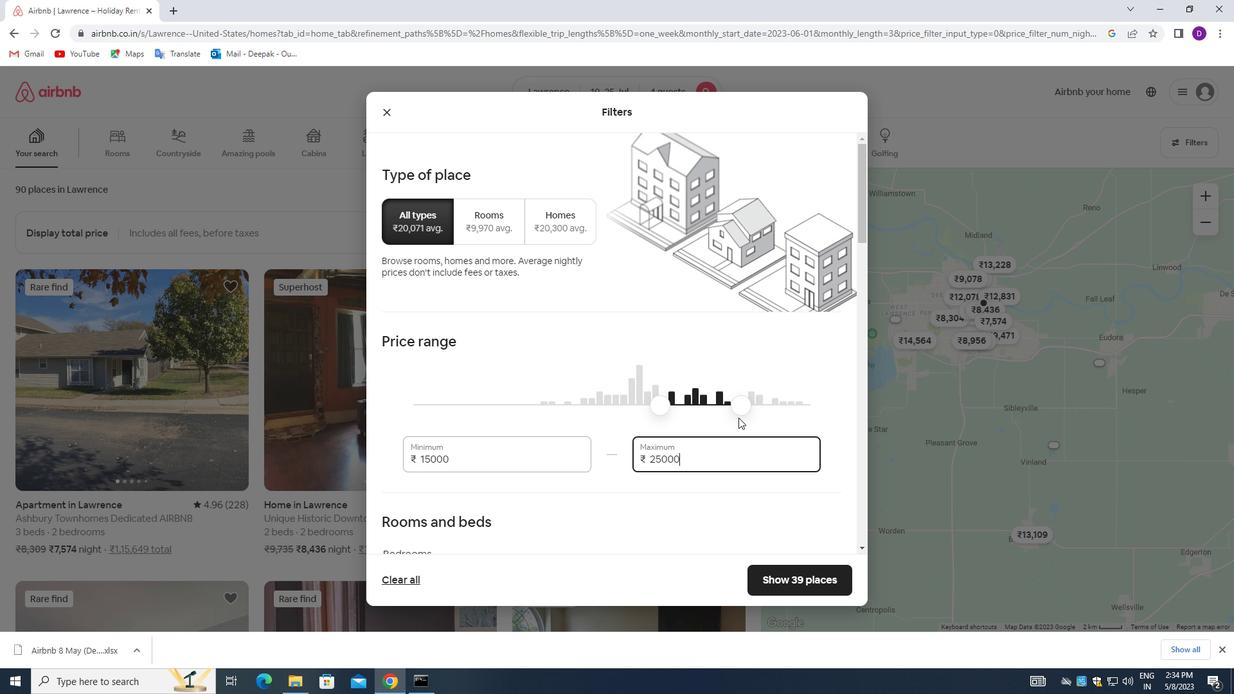
Action: Mouse moved to (684, 445)
Screenshot: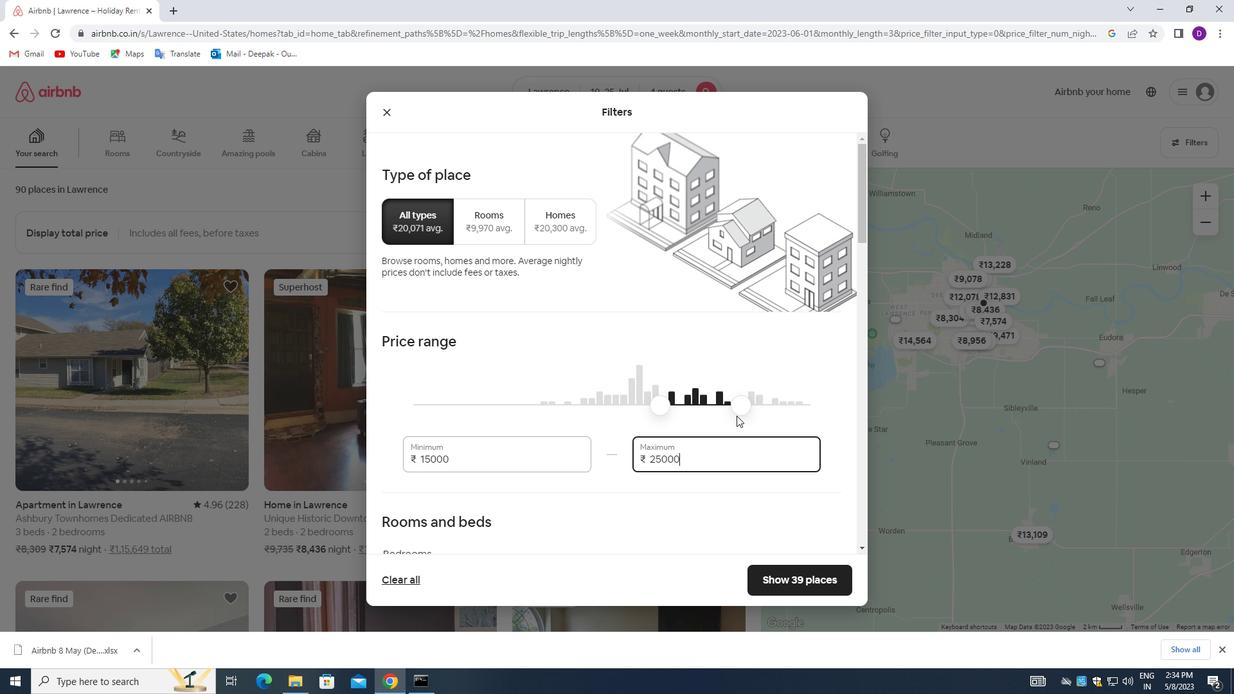 
Action: Mouse scrolled (684, 444) with delta (0, 0)
Screenshot: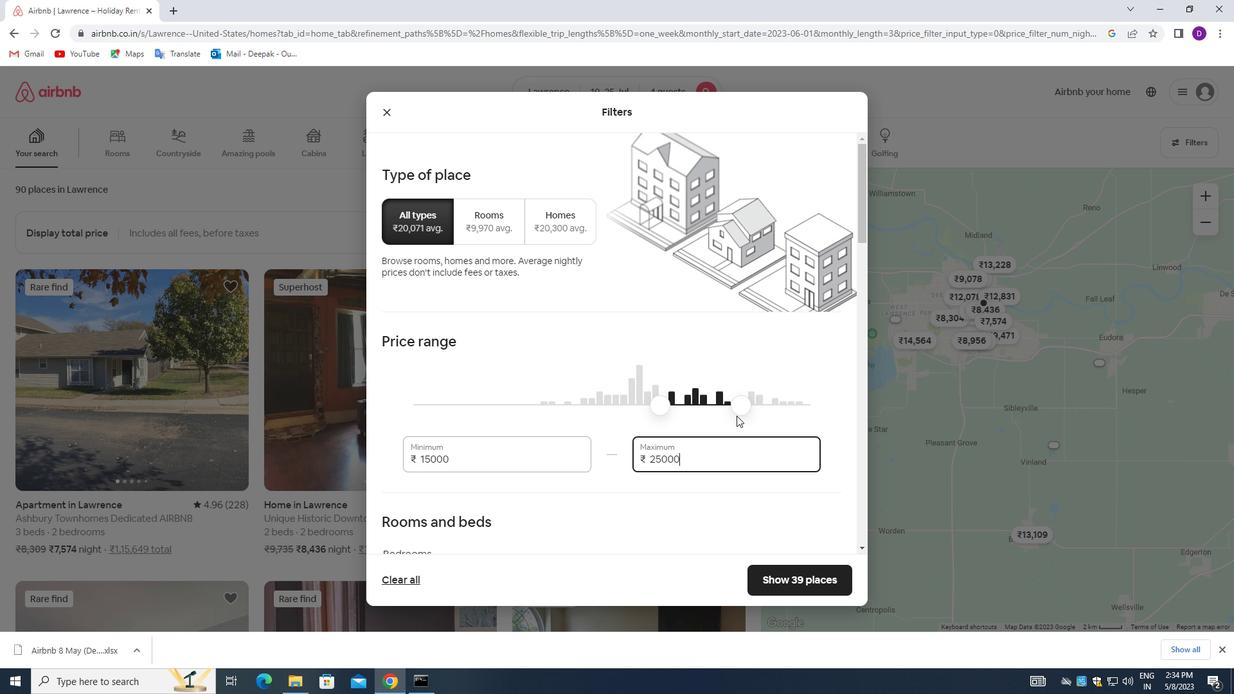 
Action: Mouse moved to (499, 397)
Screenshot: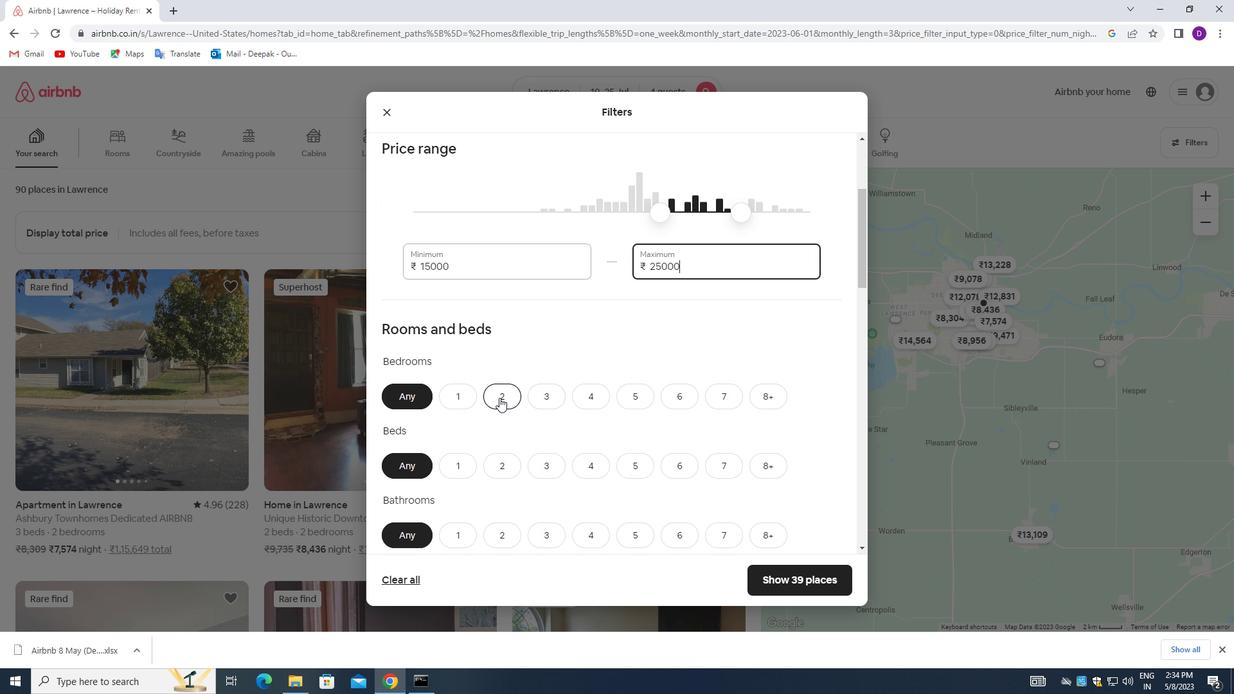 
Action: Mouse pressed left at (499, 397)
Screenshot: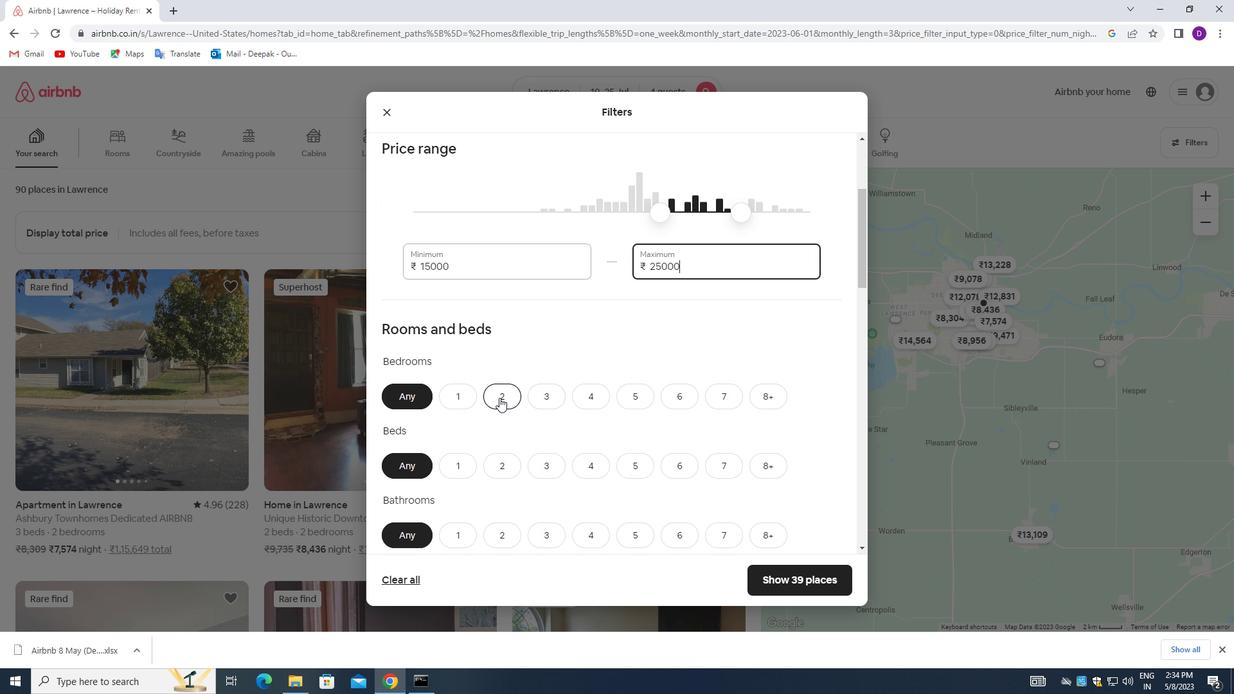 
Action: Mouse moved to (499, 480)
Screenshot: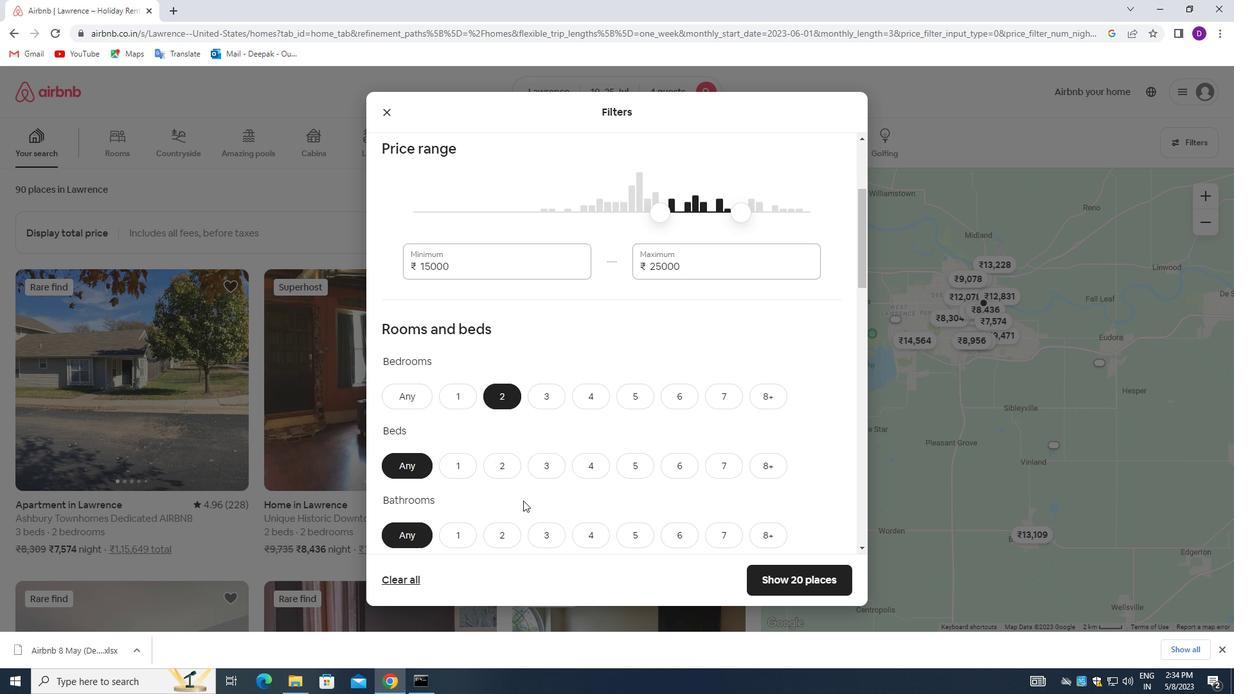 
Action: Mouse scrolled (499, 480) with delta (0, 0)
Screenshot: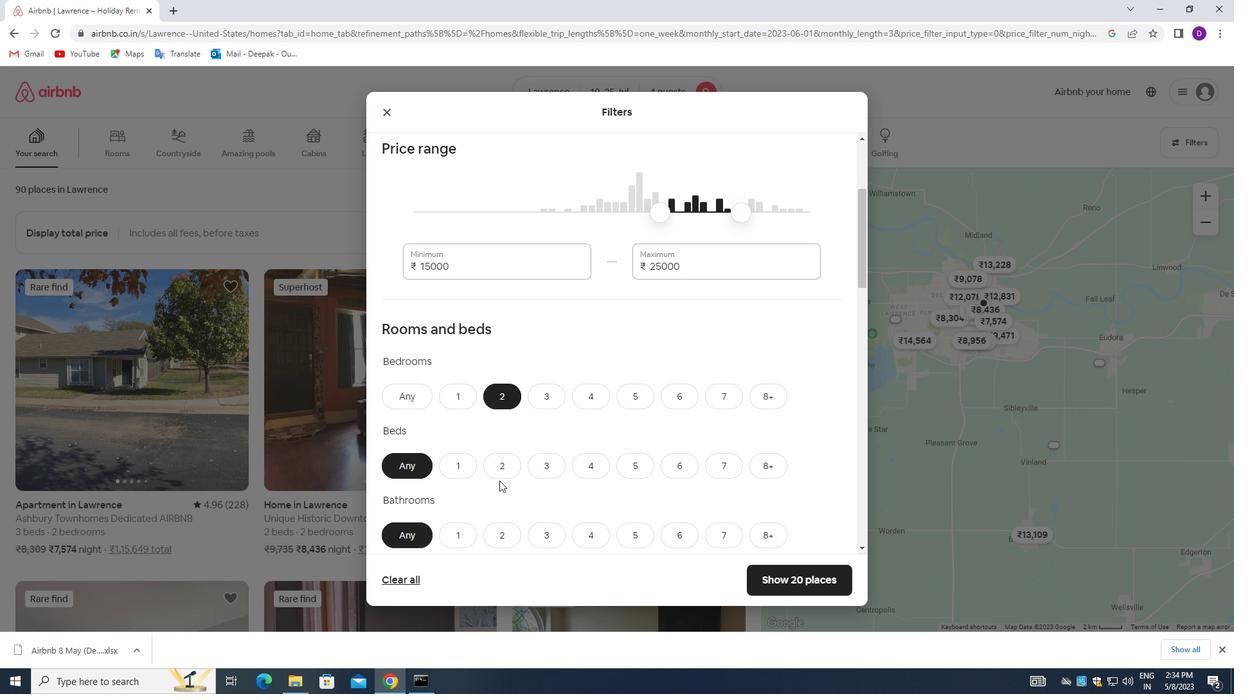 
Action: Mouse moved to (500, 480)
Screenshot: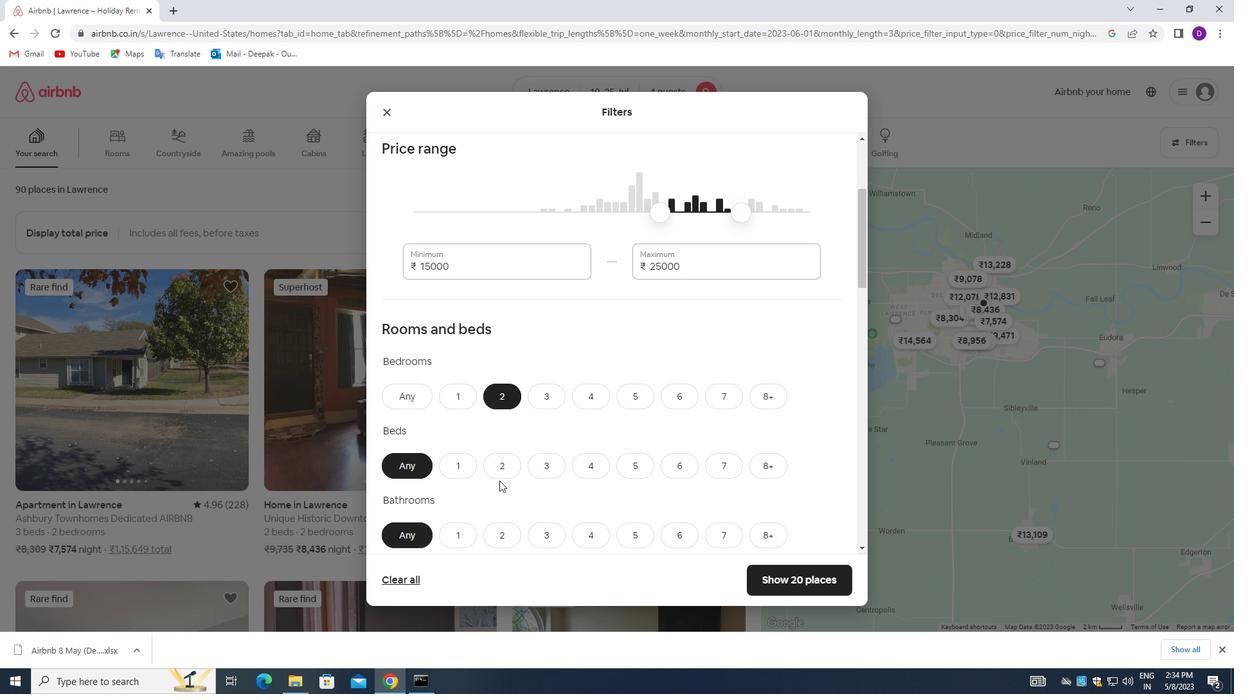 
Action: Mouse scrolled (500, 479) with delta (0, 0)
Screenshot: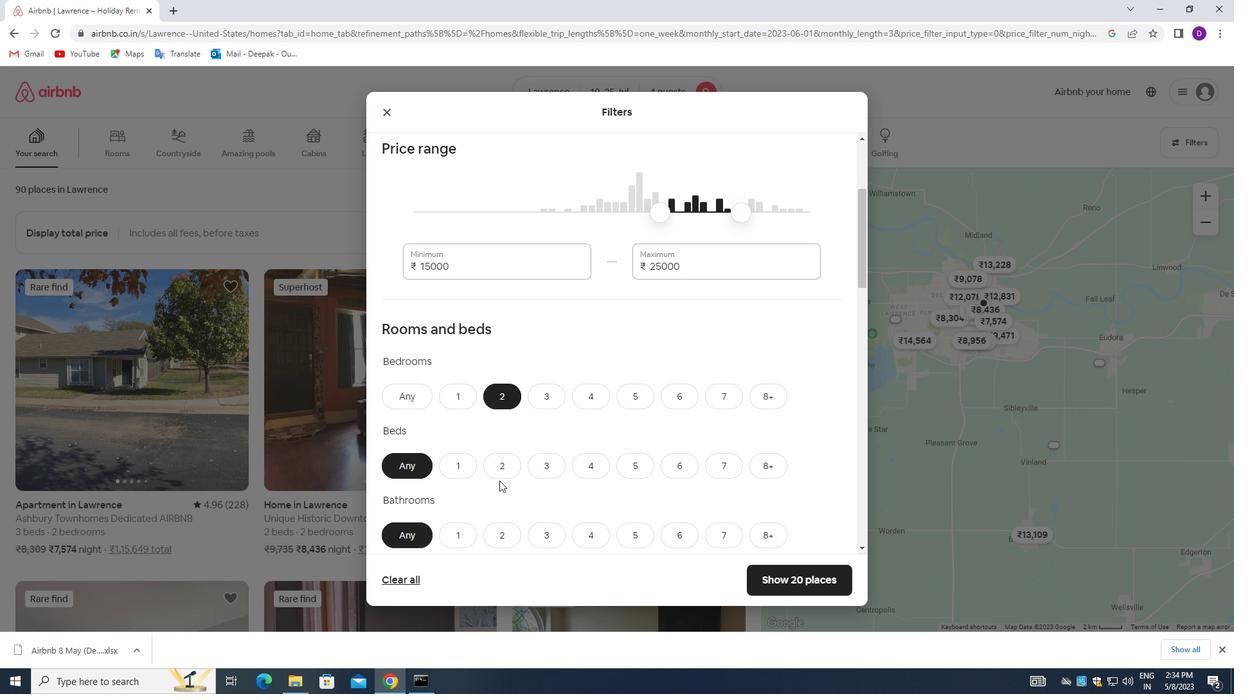 
Action: Mouse moved to (545, 340)
Screenshot: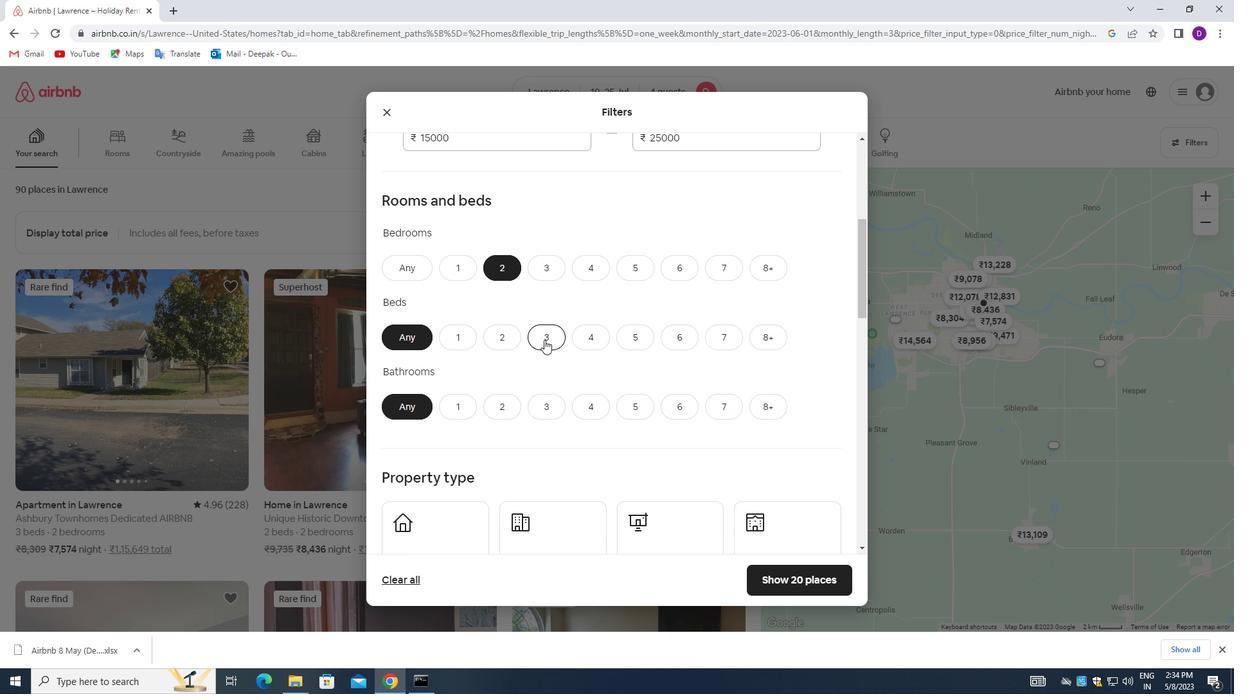 
Action: Mouse pressed left at (545, 340)
Screenshot: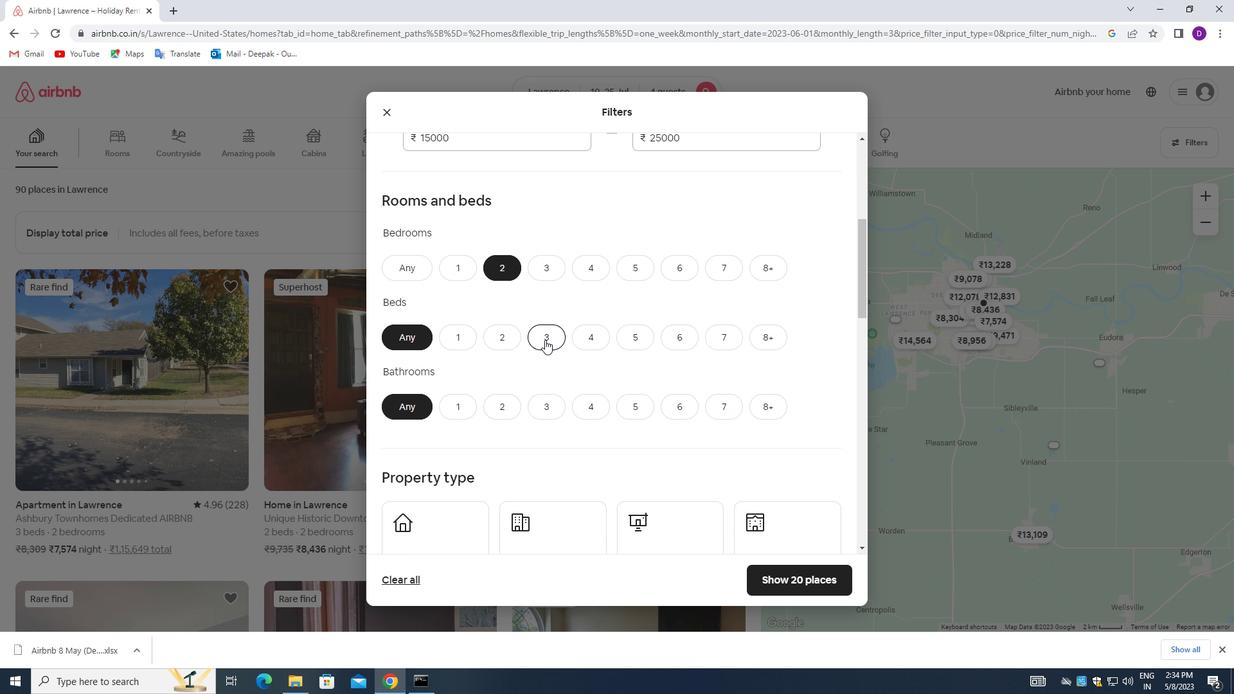 
Action: Mouse moved to (498, 406)
Screenshot: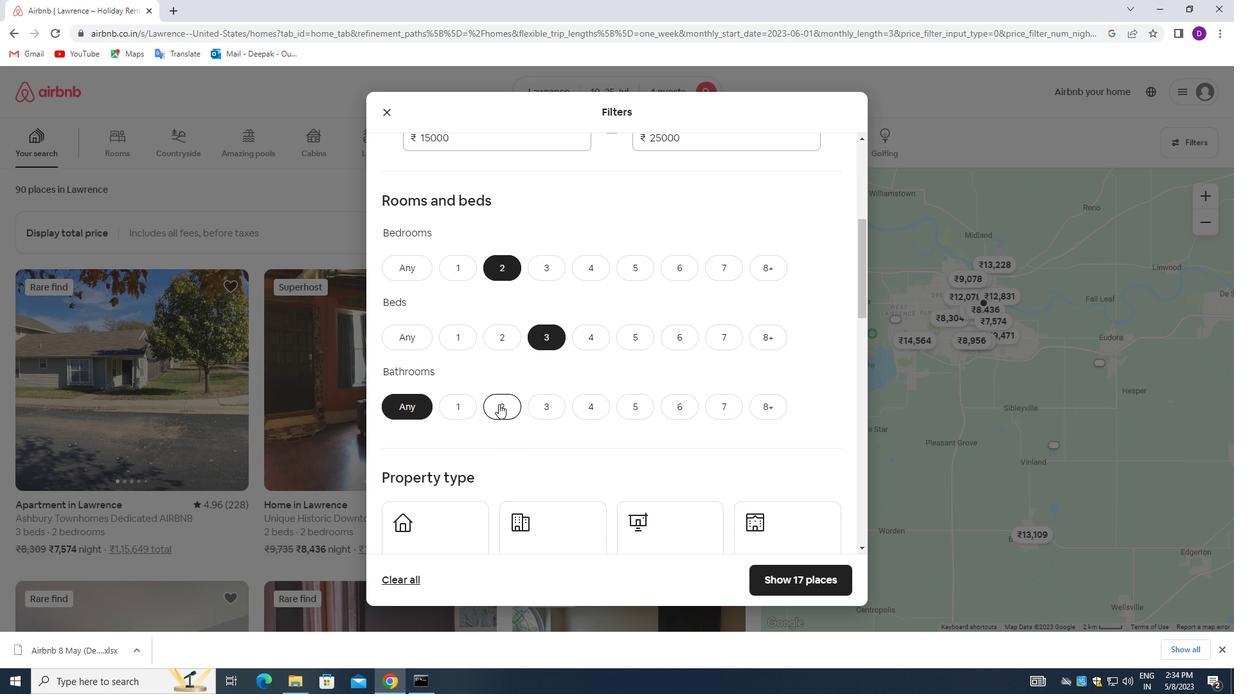 
Action: Mouse pressed left at (498, 406)
Screenshot: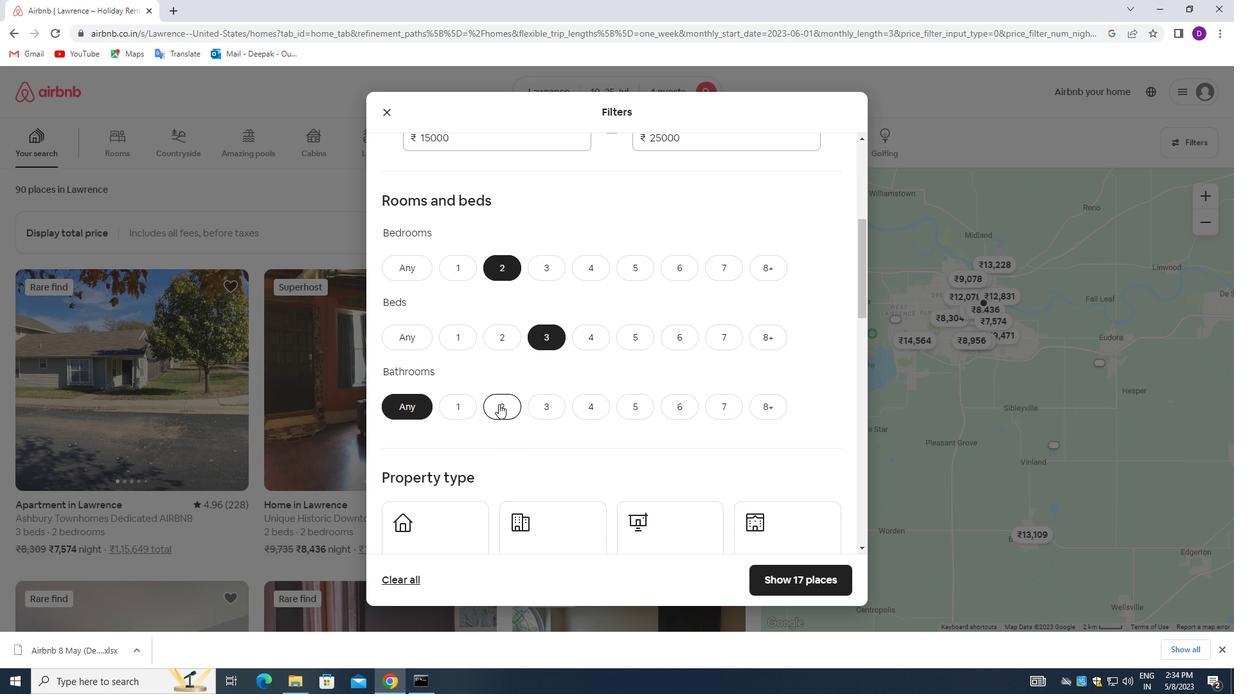 
Action: Mouse moved to (604, 446)
Screenshot: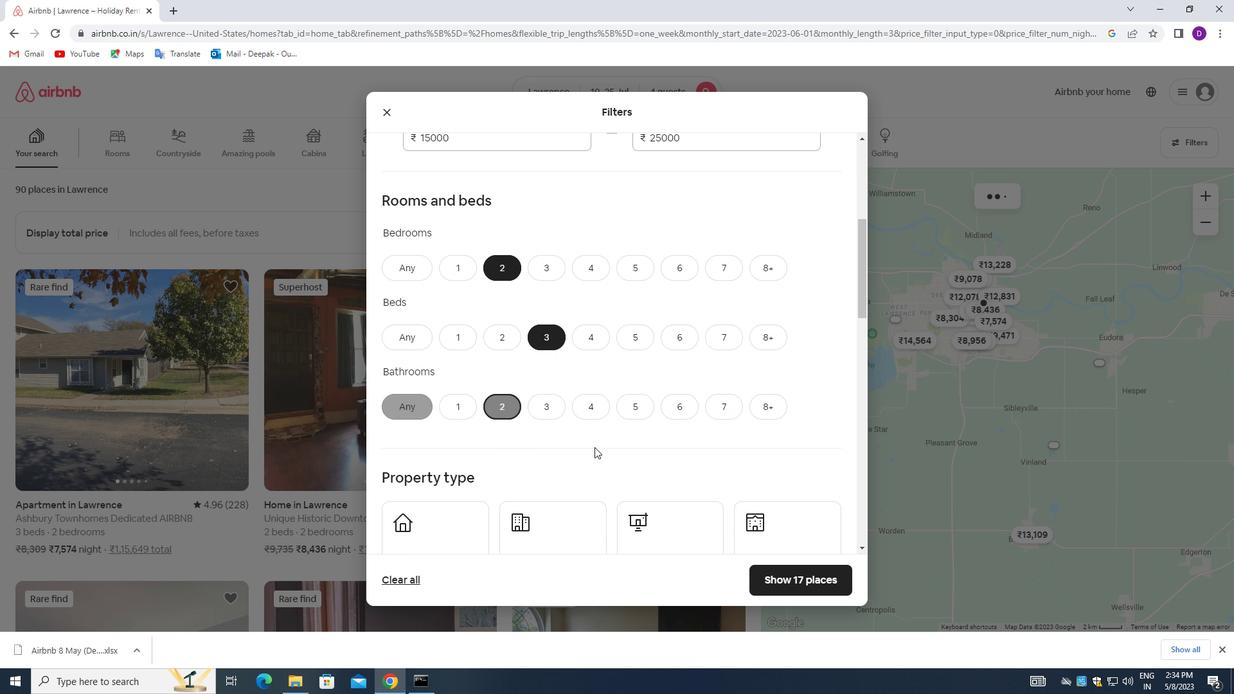 
Action: Mouse scrolled (604, 446) with delta (0, 0)
Screenshot: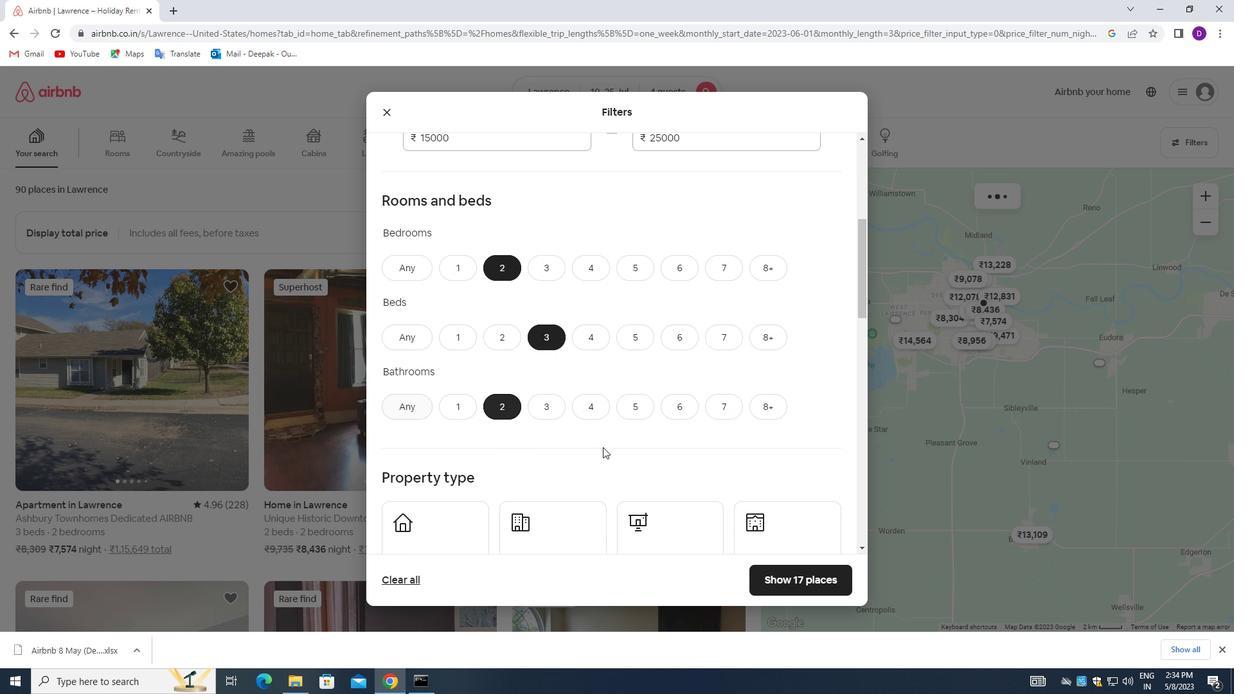 
Action: Mouse moved to (605, 446)
Screenshot: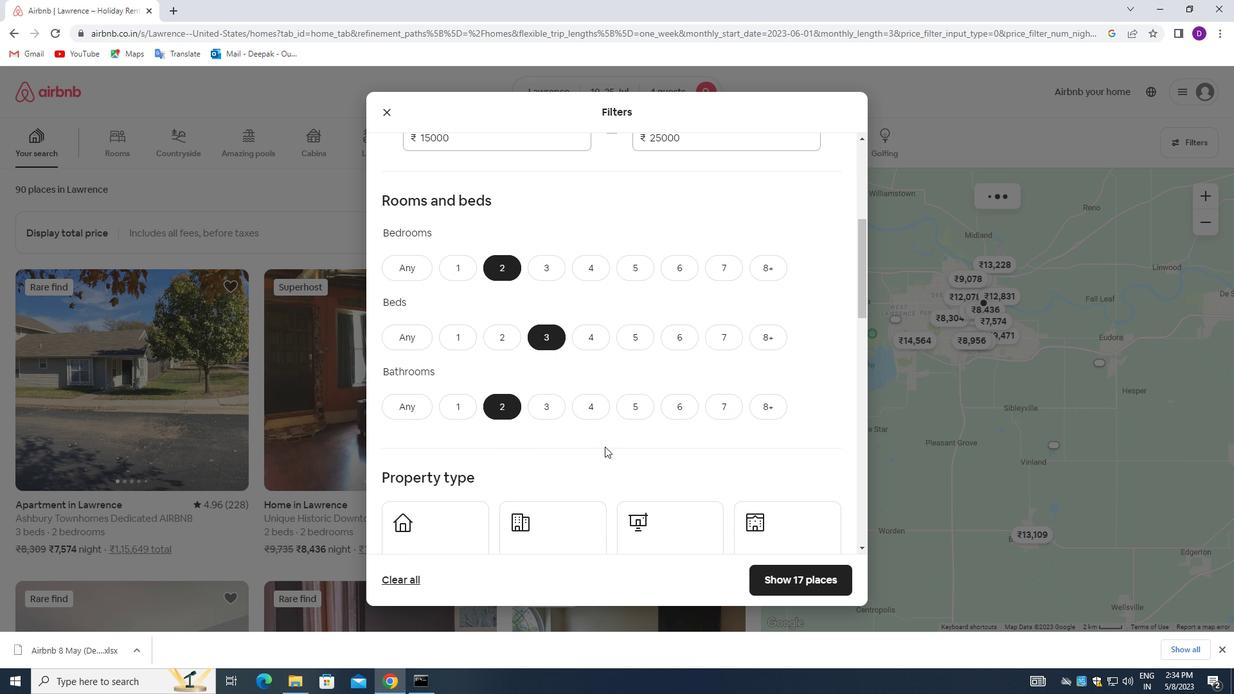 
Action: Mouse scrolled (605, 445) with delta (0, 0)
Screenshot: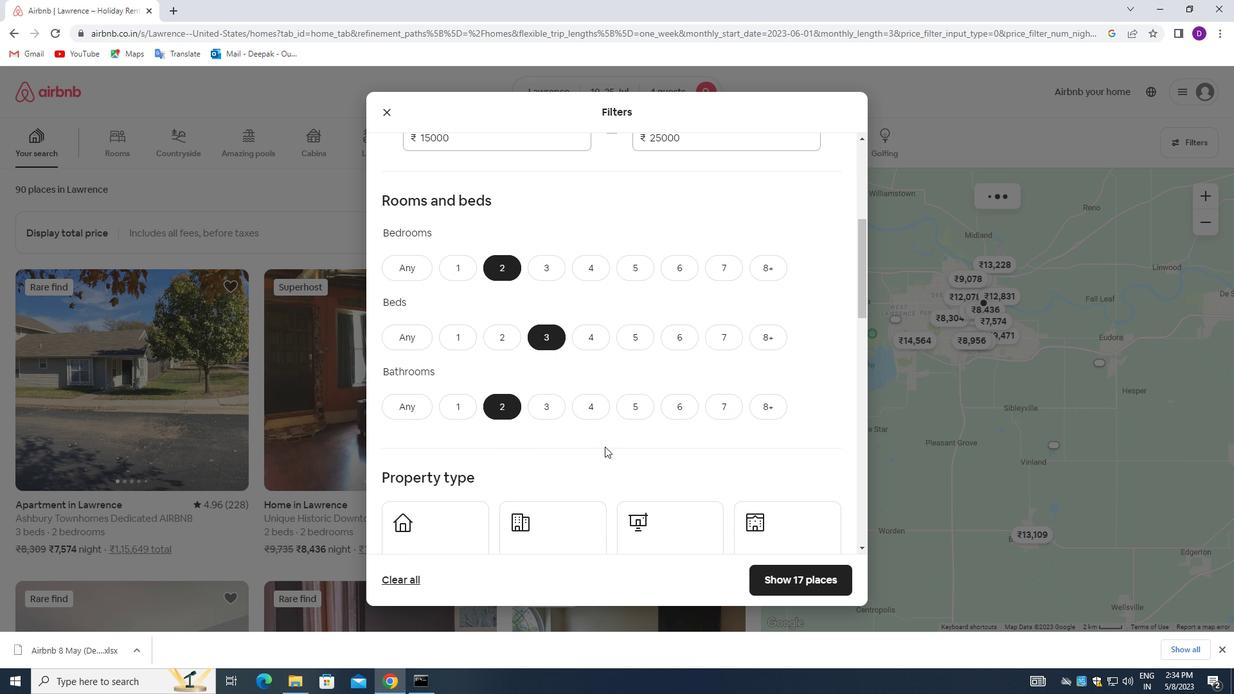 
Action: Mouse moved to (605, 444)
Screenshot: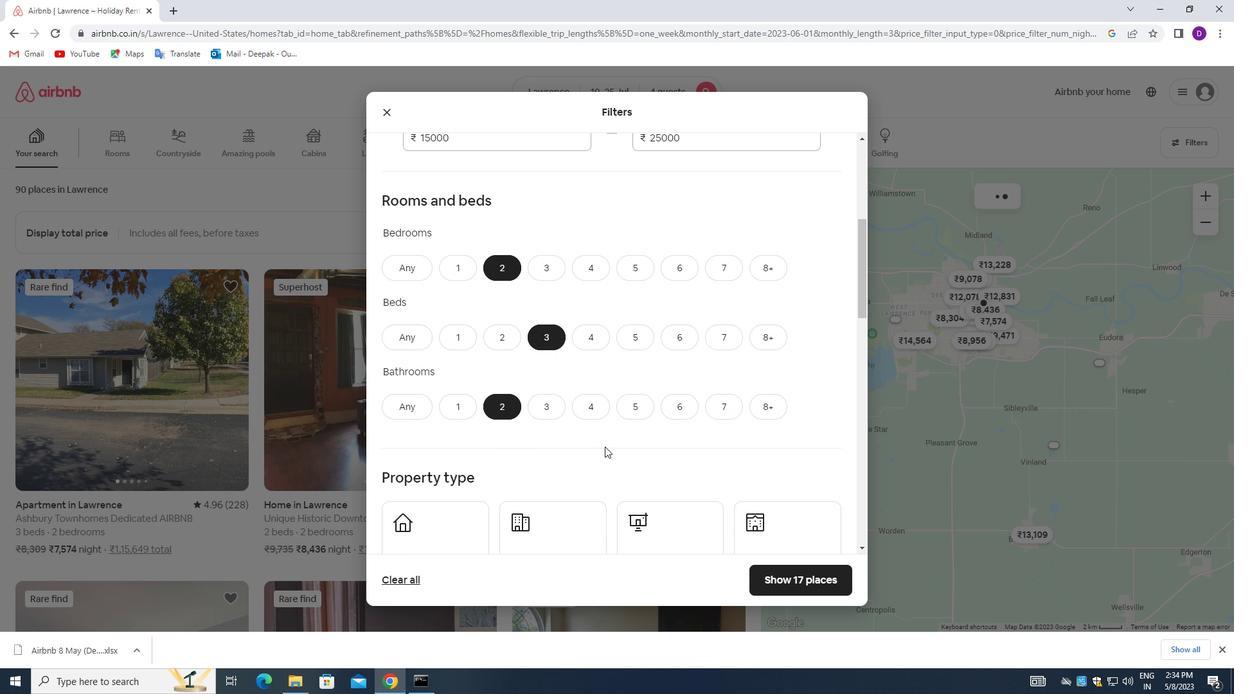 
Action: Mouse scrolled (605, 443) with delta (0, 0)
Screenshot: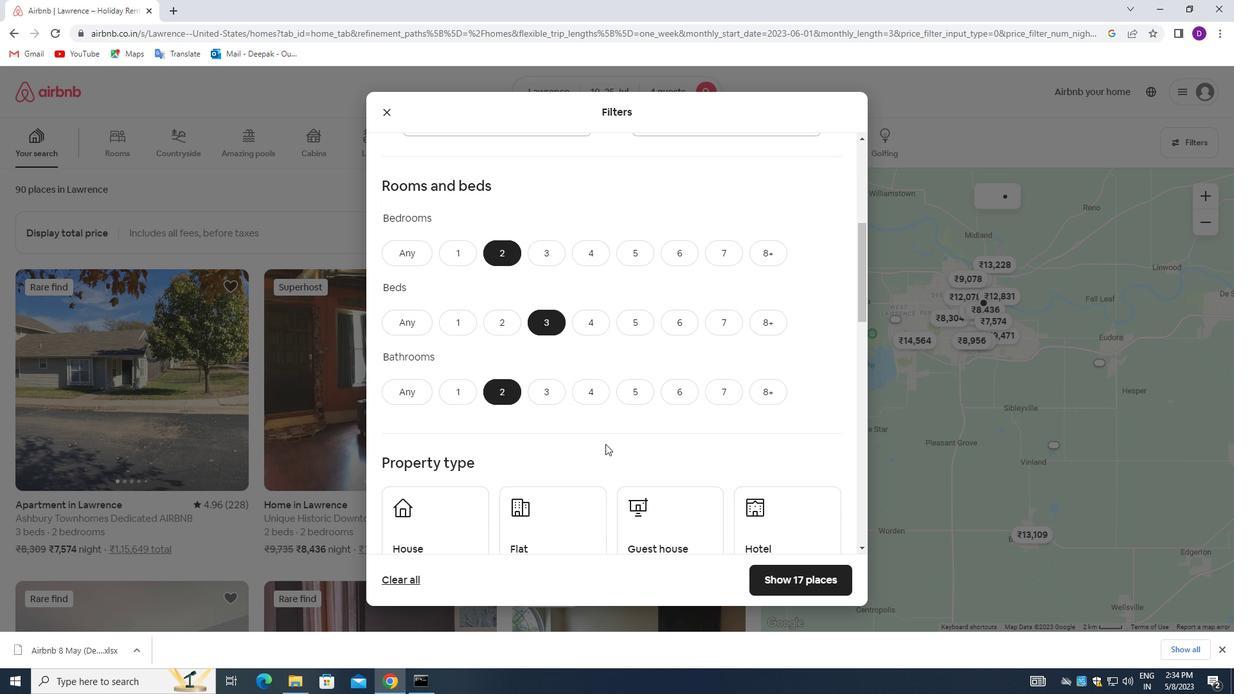 
Action: Mouse moved to (446, 361)
Screenshot: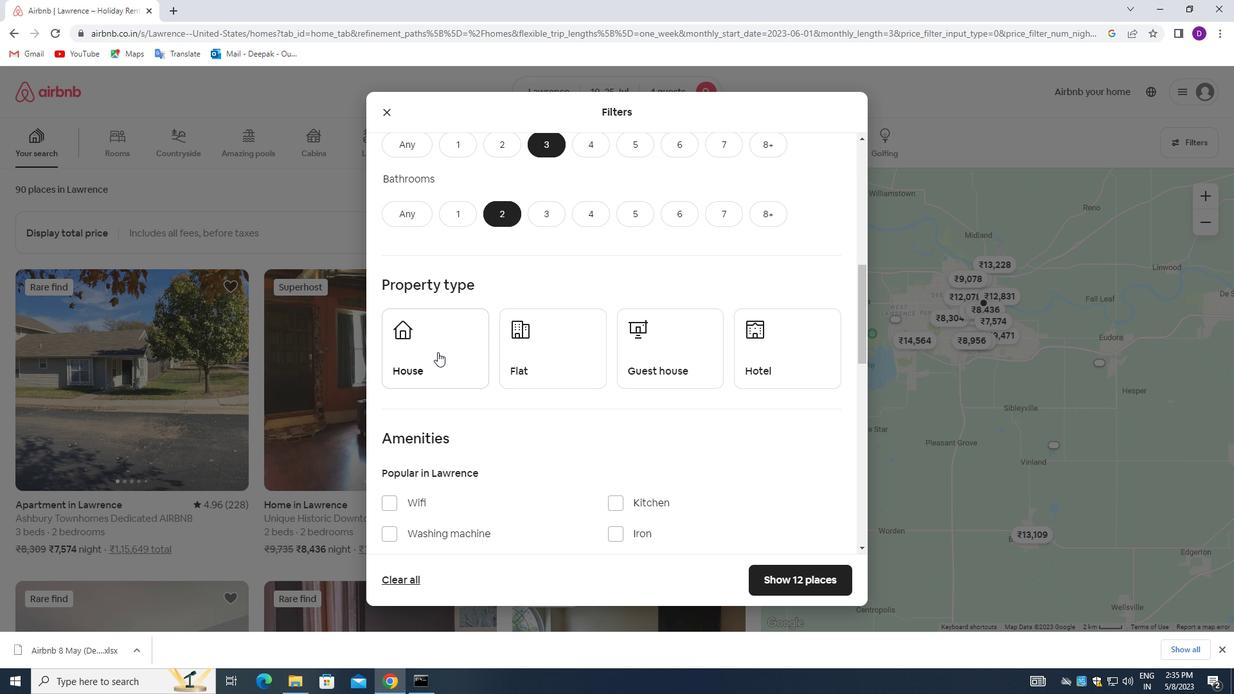 
Action: Mouse pressed left at (446, 361)
Screenshot: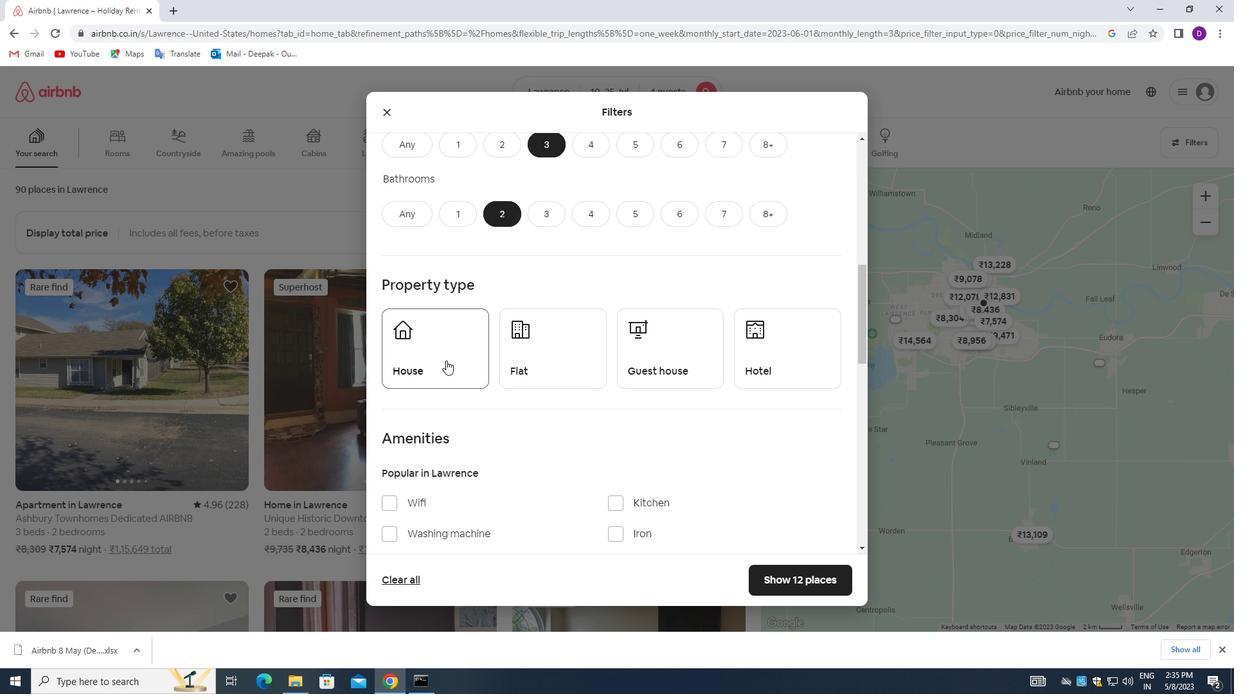 
Action: Mouse moved to (558, 375)
Screenshot: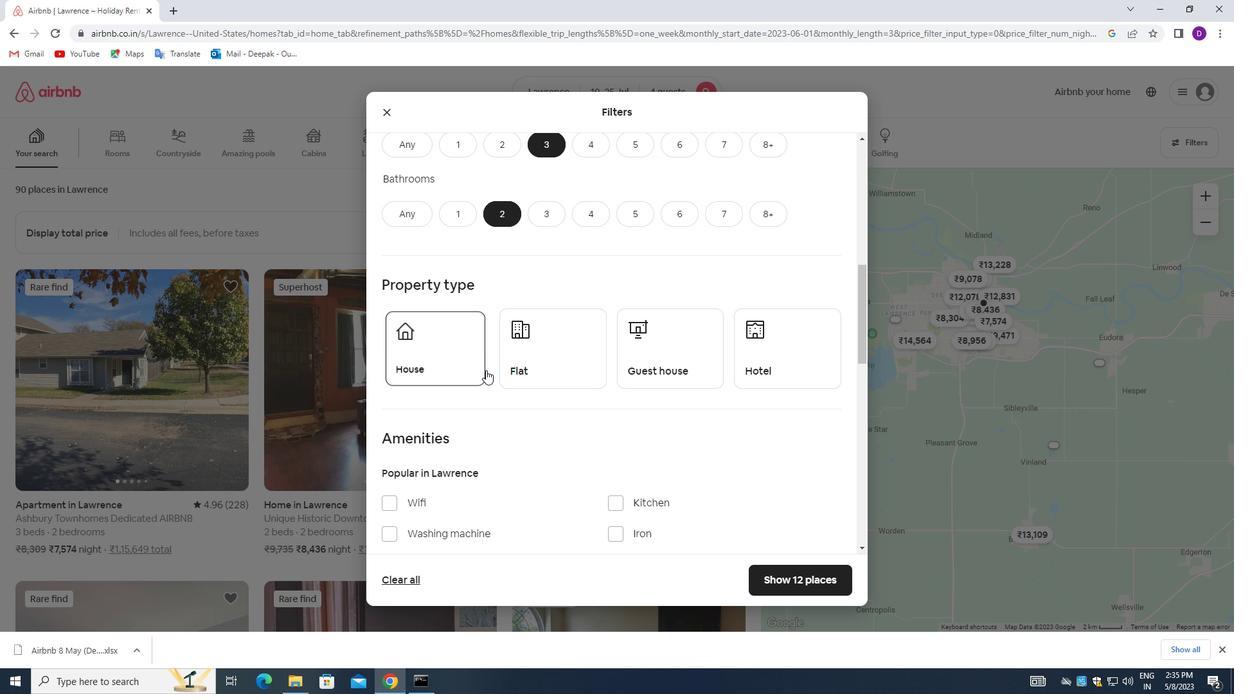 
Action: Mouse pressed left at (558, 375)
Screenshot: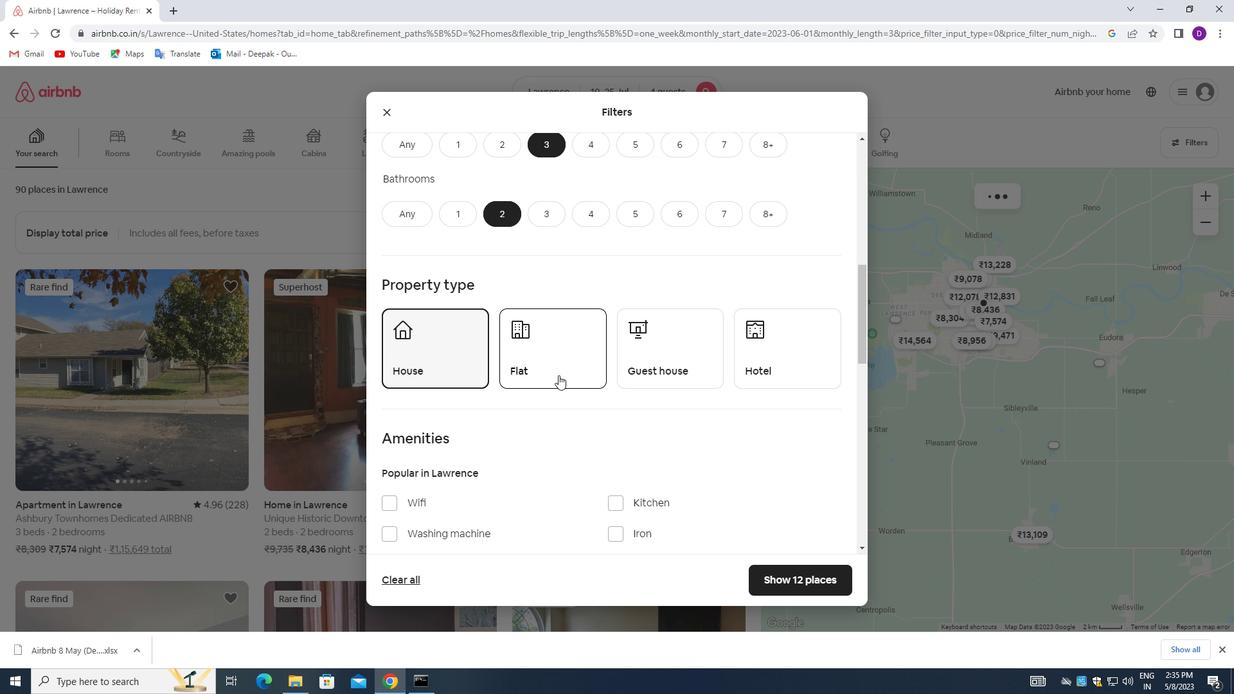 
Action: Mouse moved to (670, 374)
Screenshot: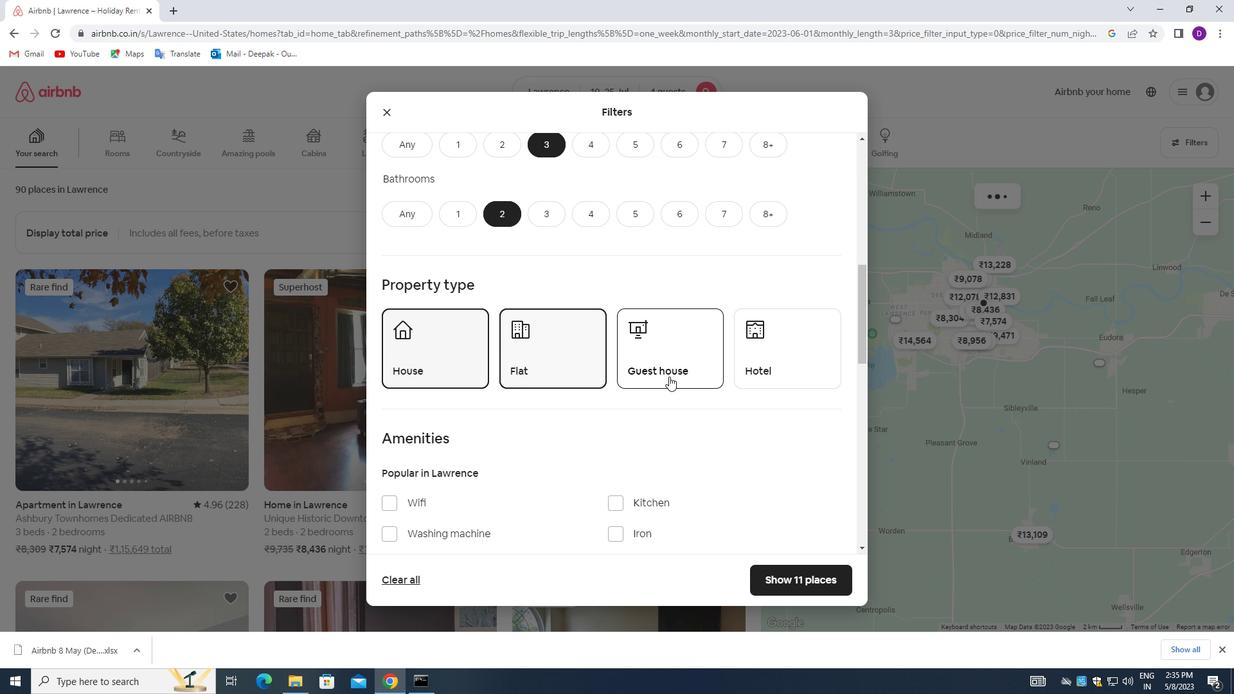 
Action: Mouse pressed left at (670, 374)
Screenshot: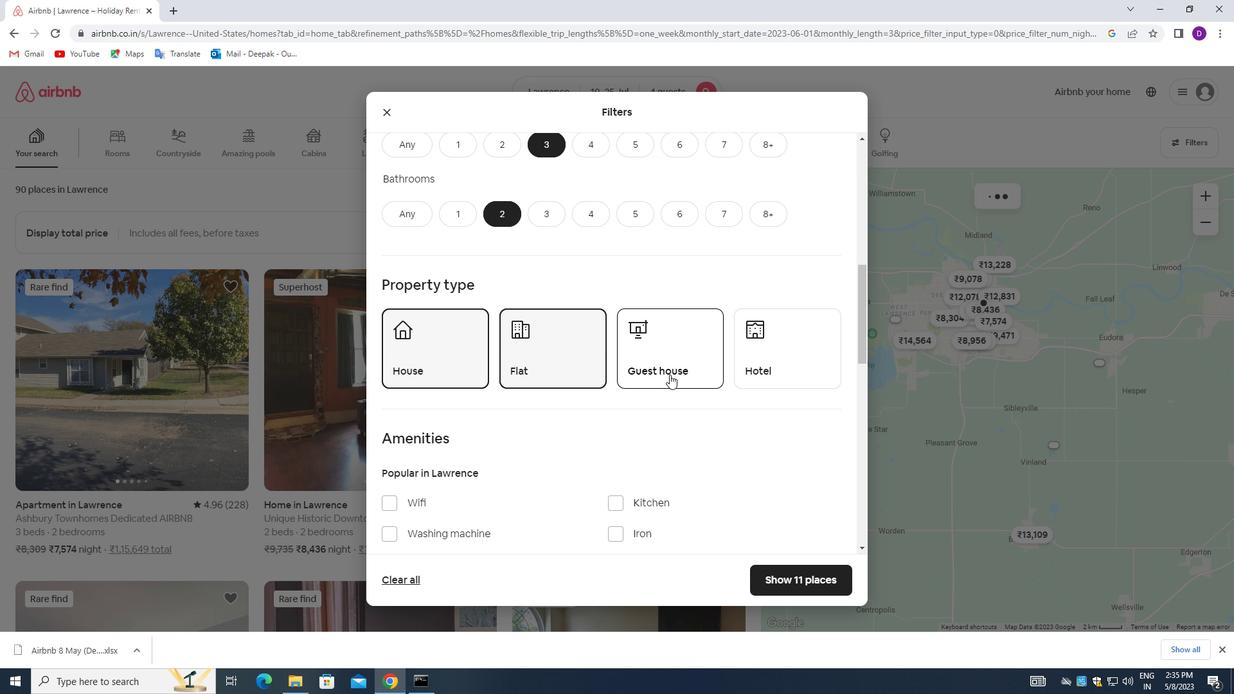 
Action: Mouse moved to (698, 377)
Screenshot: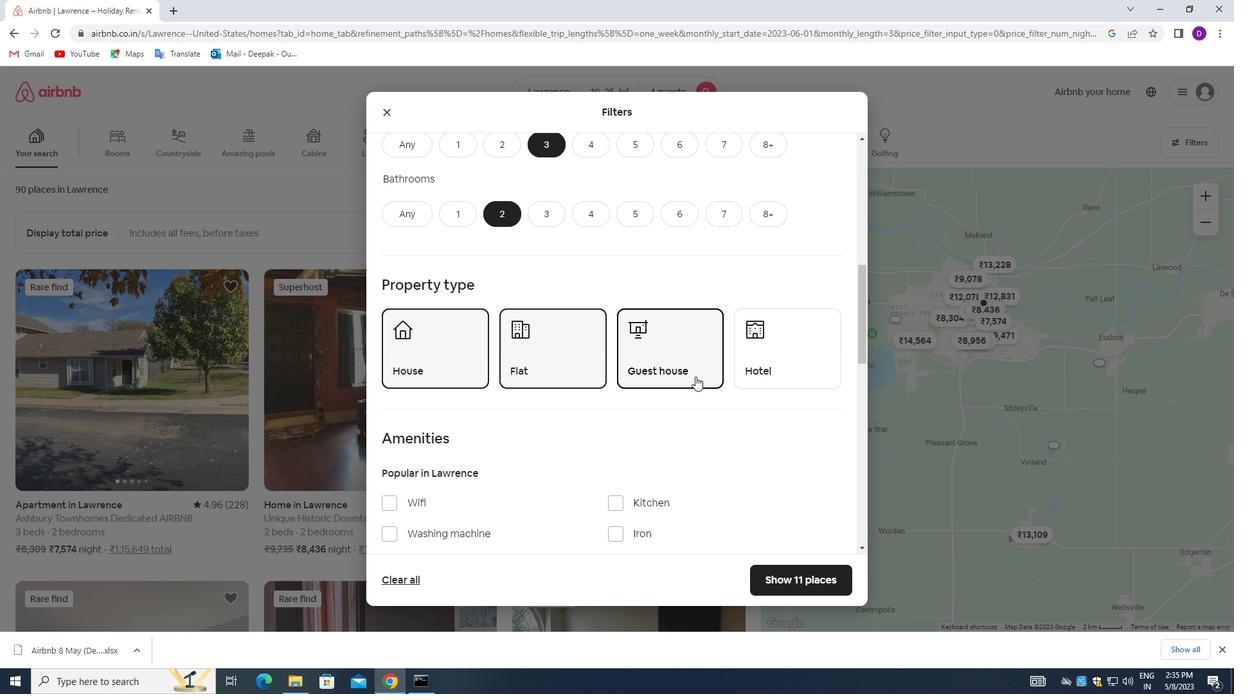 
Action: Mouse scrolled (698, 376) with delta (0, 0)
Screenshot: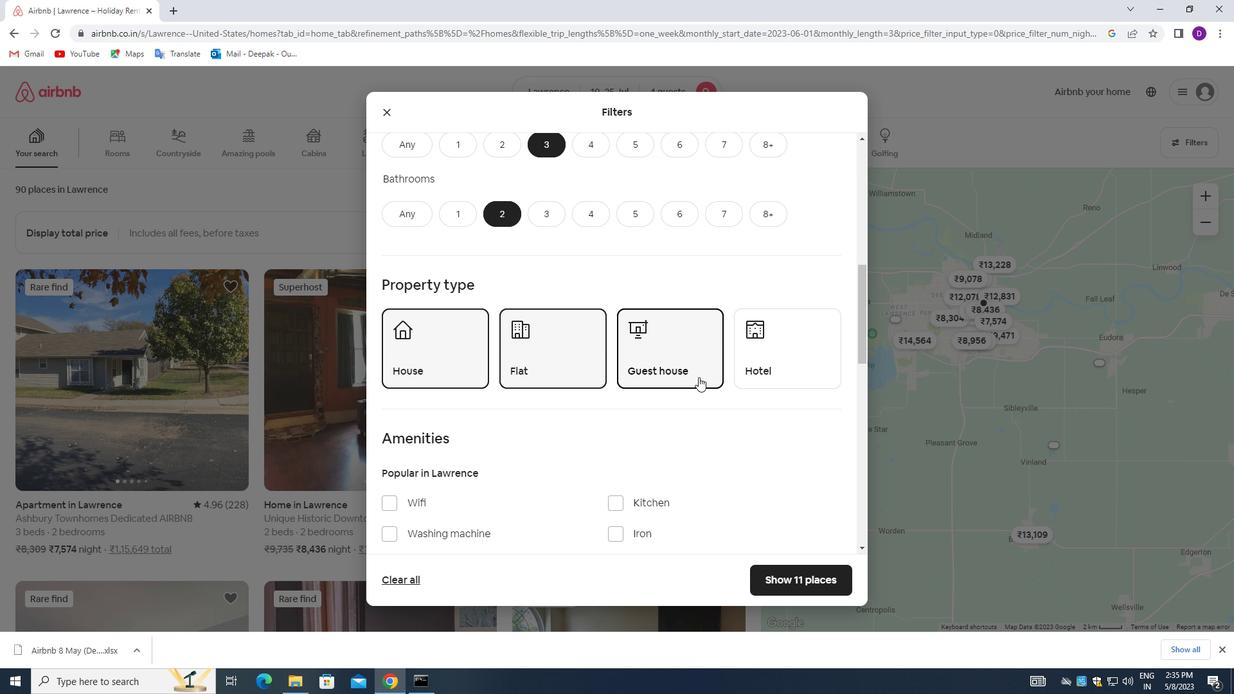 
Action: Mouse scrolled (698, 376) with delta (0, 0)
Screenshot: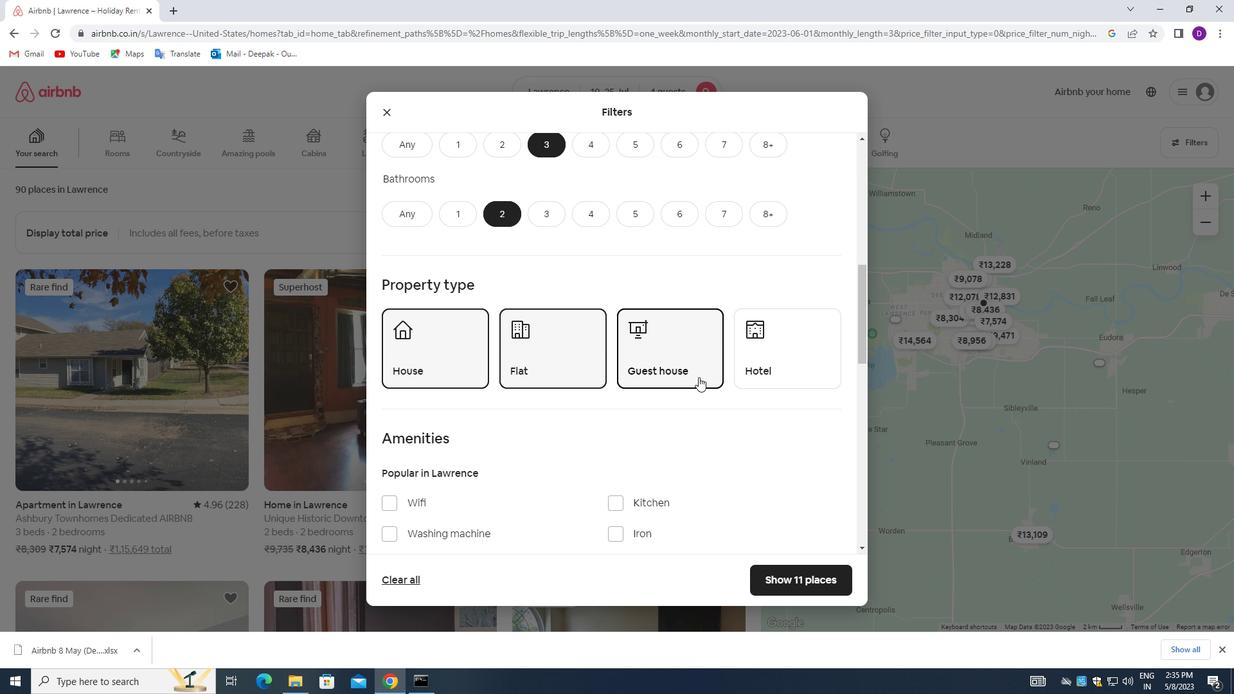 
Action: Mouse moved to (391, 370)
Screenshot: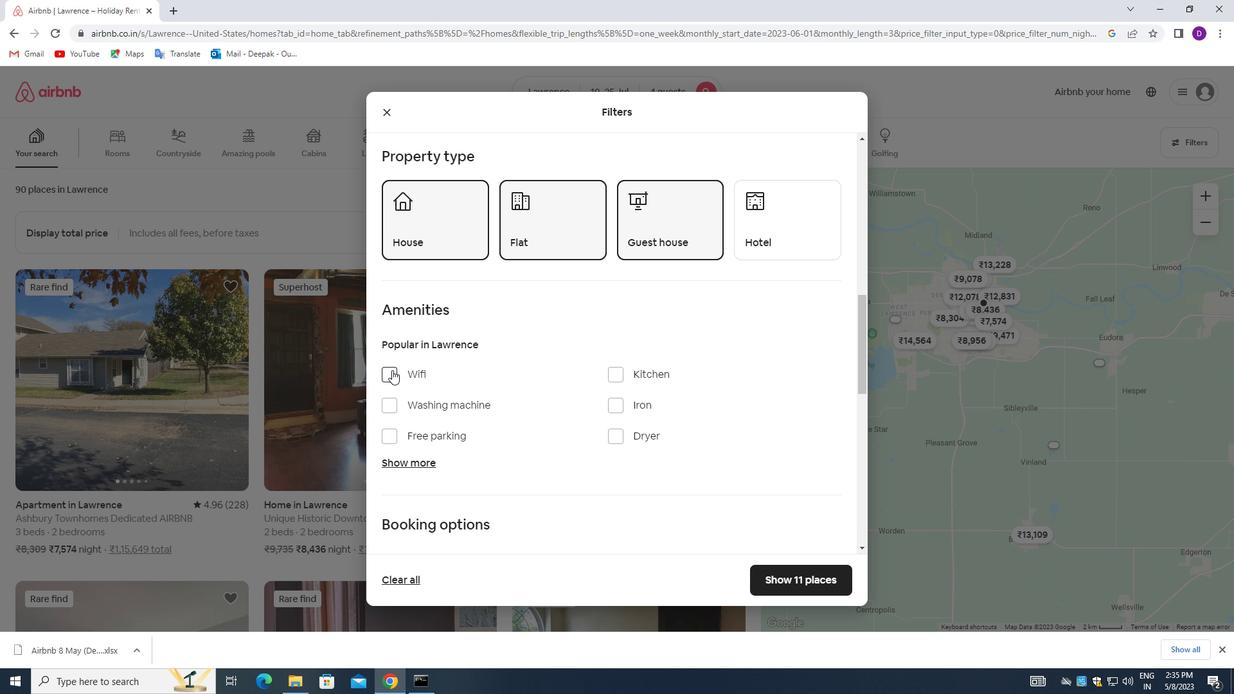 
Action: Mouse pressed left at (391, 370)
Screenshot: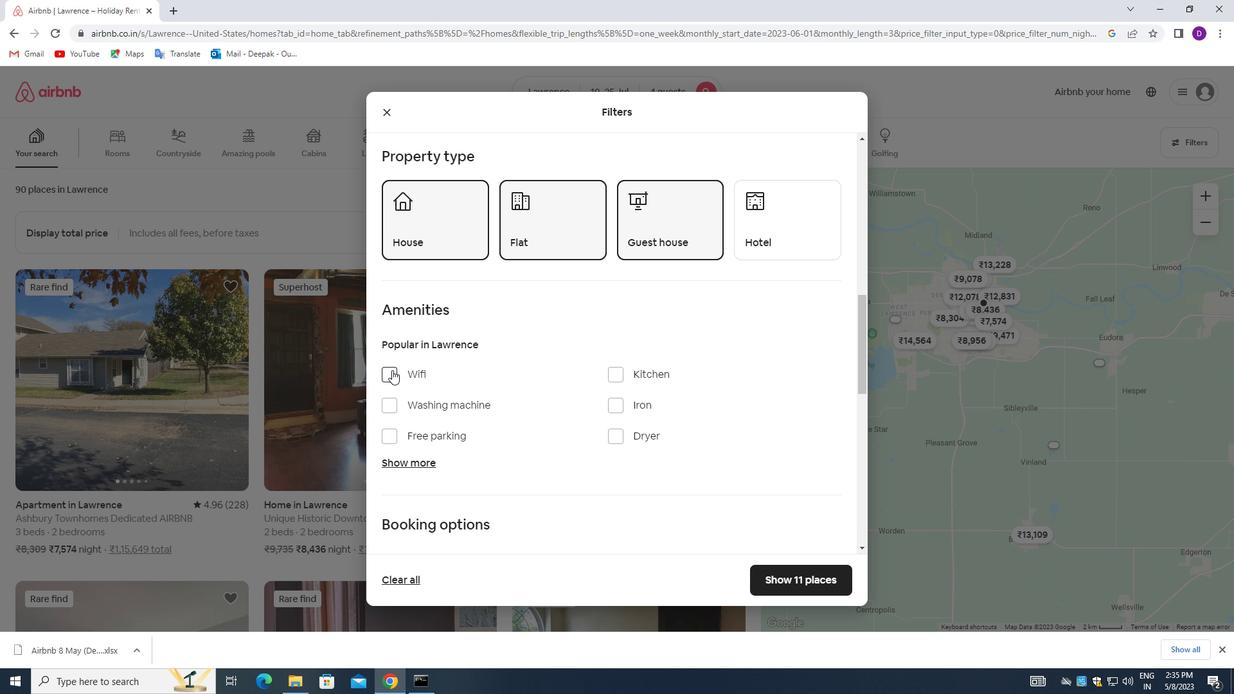 
Action: Mouse moved to (536, 401)
Screenshot: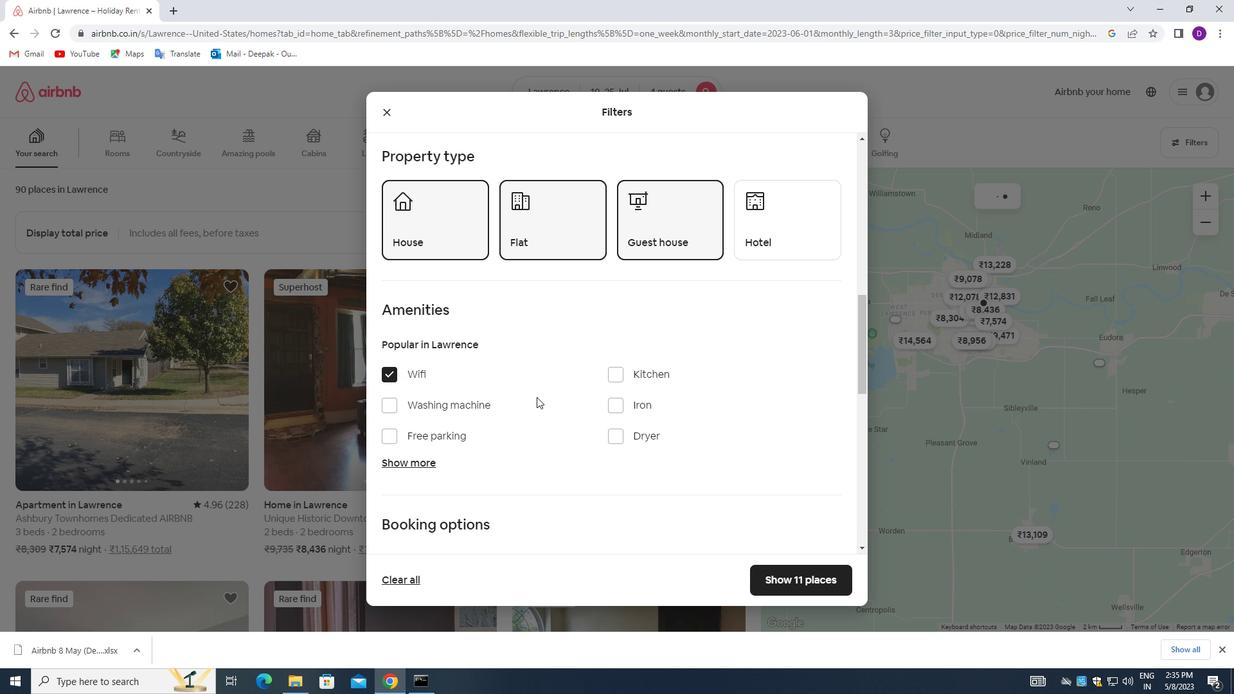 
Action: Mouse scrolled (536, 401) with delta (0, 0)
Screenshot: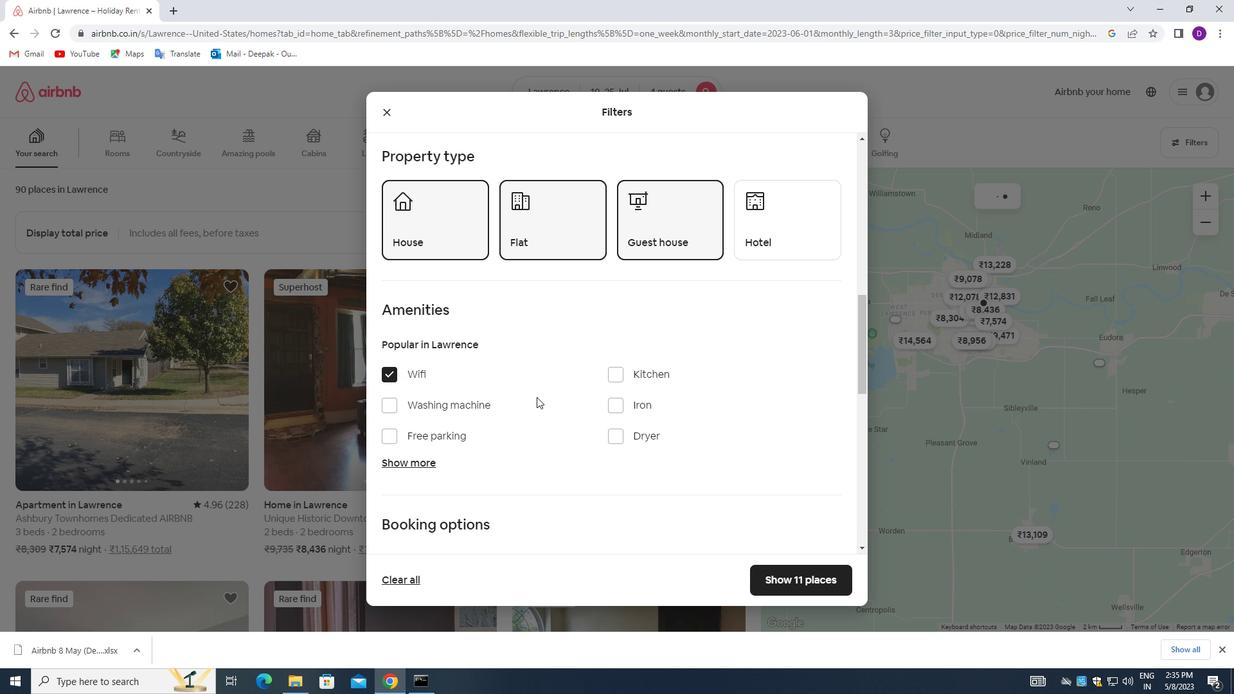 
Action: Mouse moved to (538, 399)
Screenshot: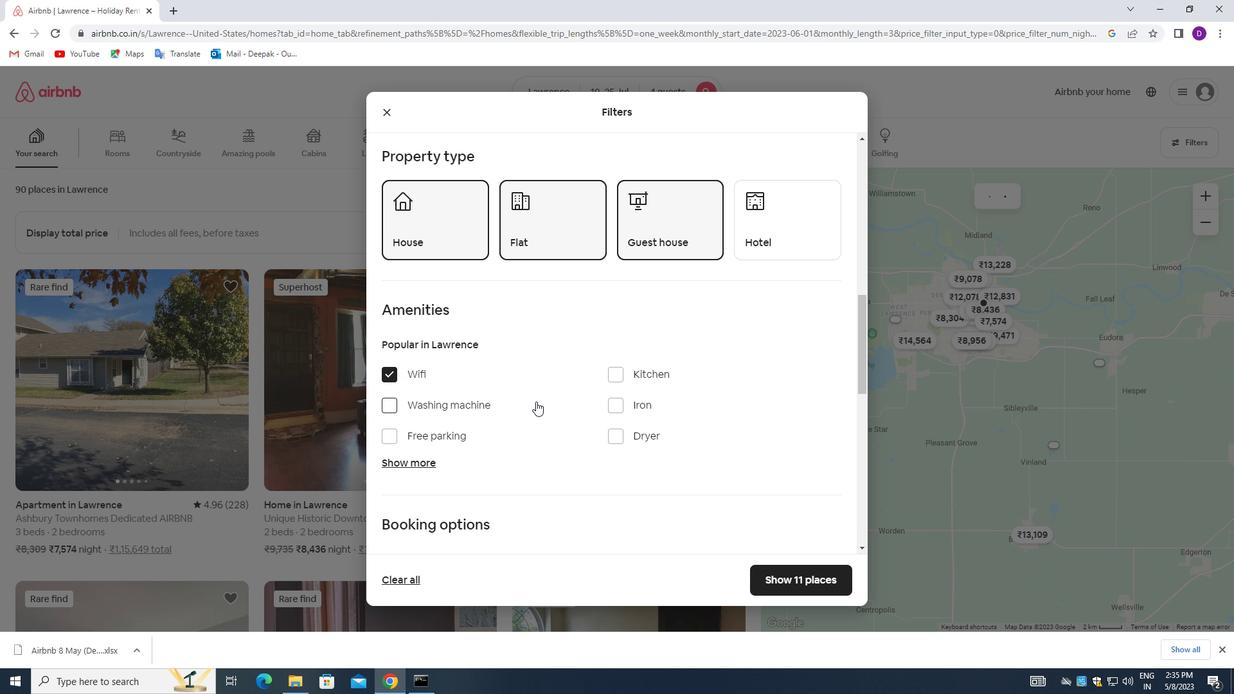 
Action: Mouse scrolled (538, 398) with delta (0, 0)
Screenshot: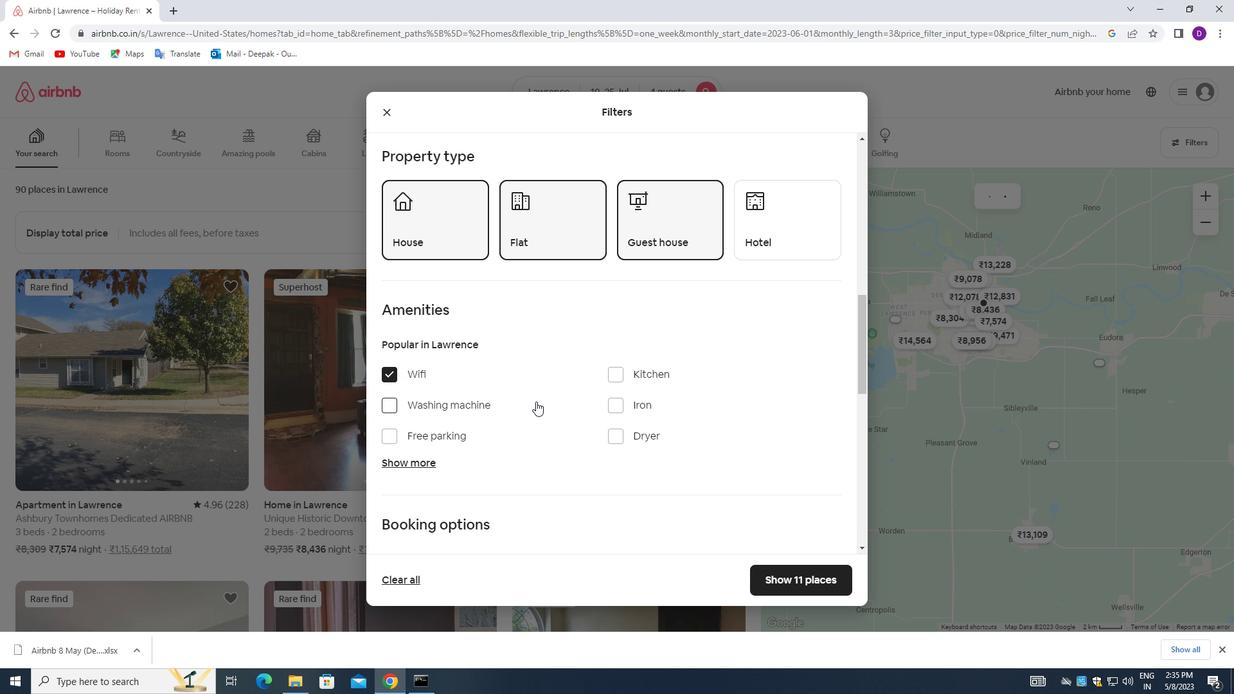 
Action: Mouse moved to (405, 335)
Screenshot: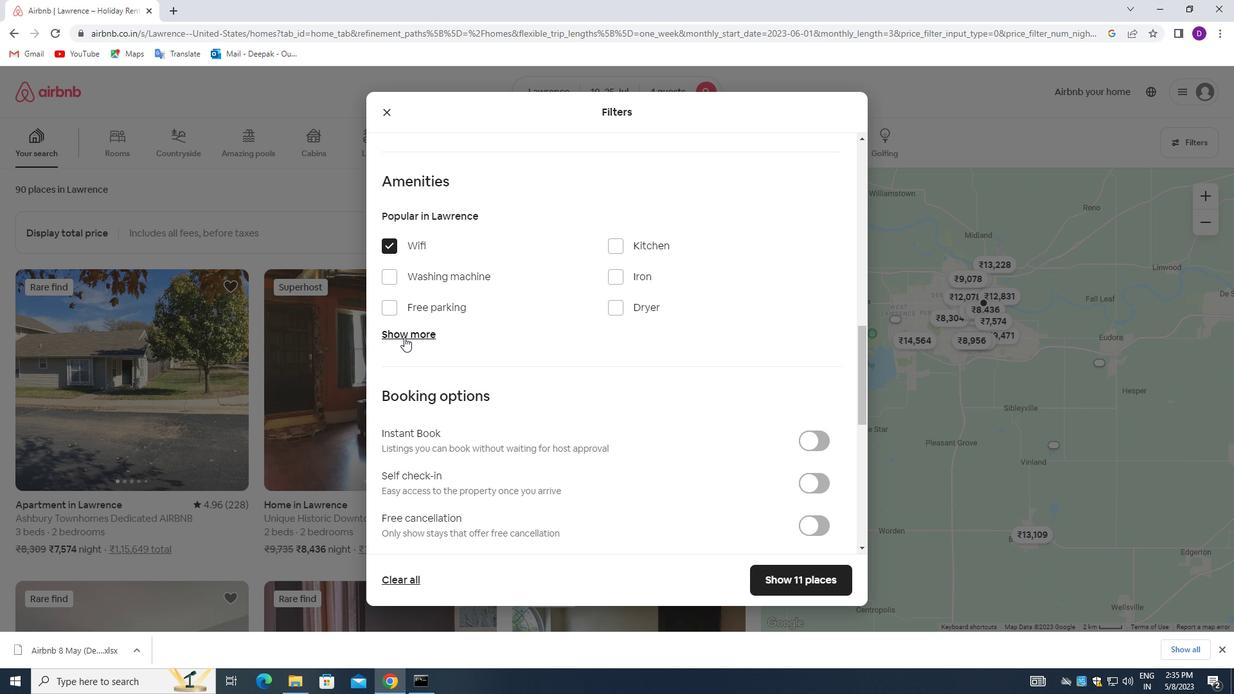 
Action: Mouse pressed left at (405, 335)
Screenshot: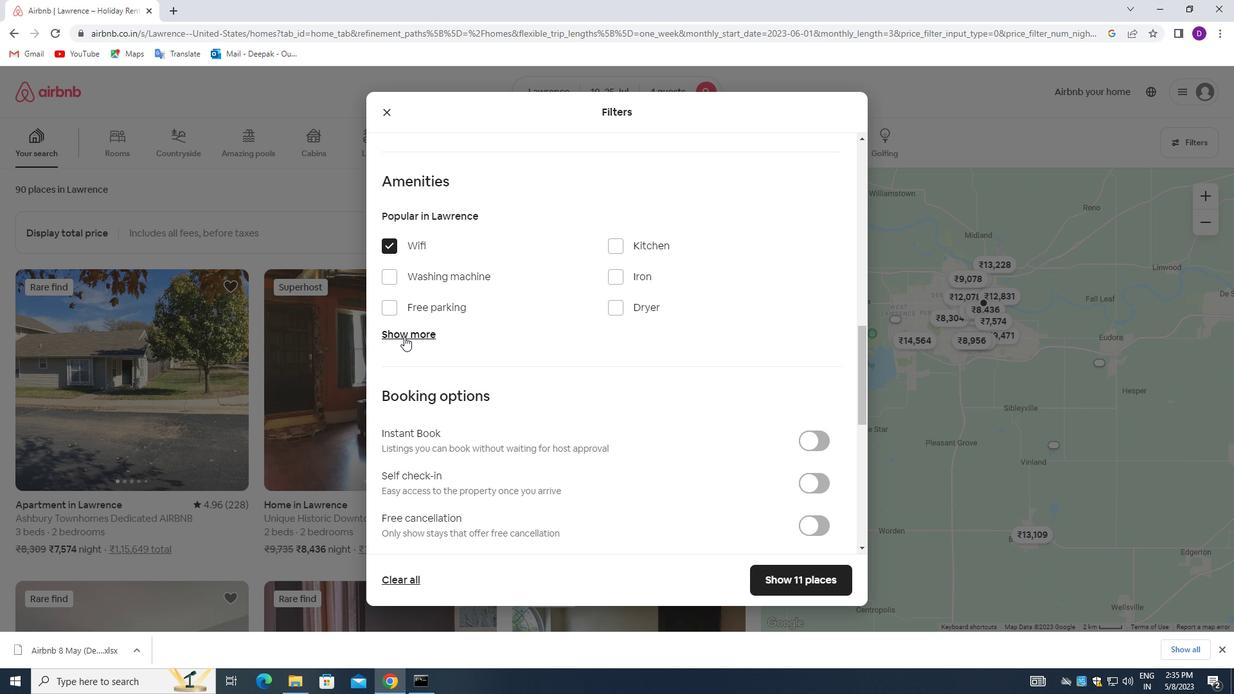 
Action: Mouse moved to (620, 408)
Screenshot: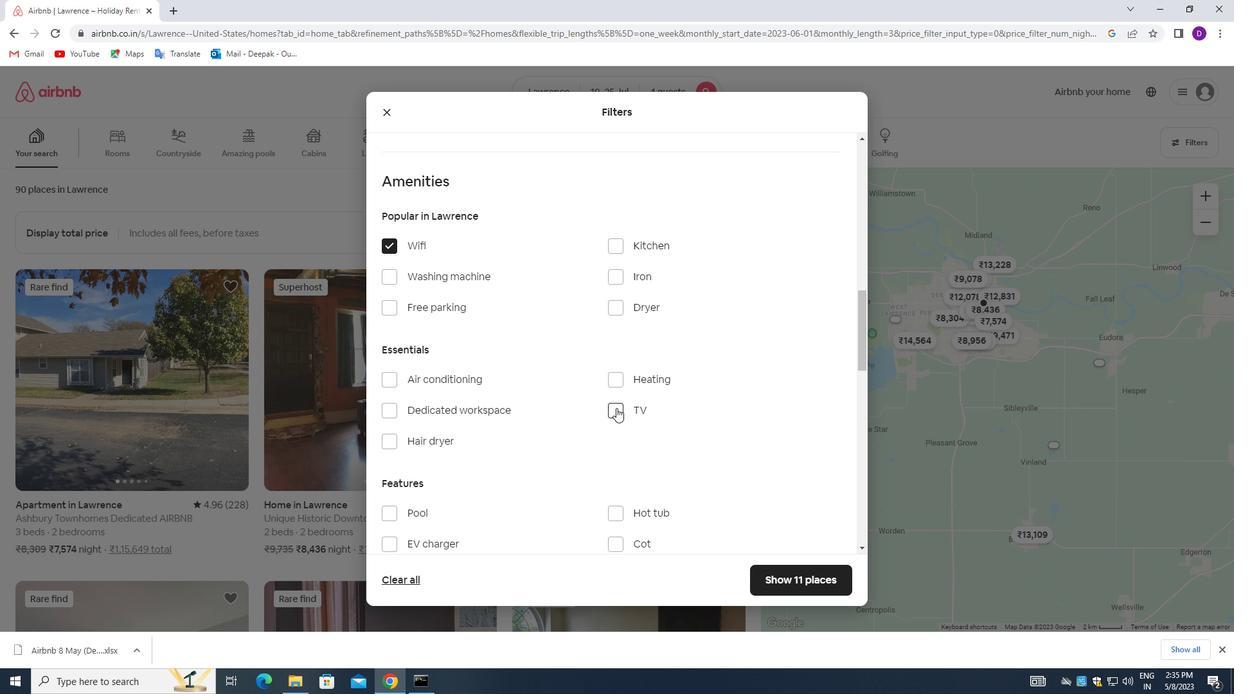 
Action: Mouse pressed left at (620, 408)
Screenshot: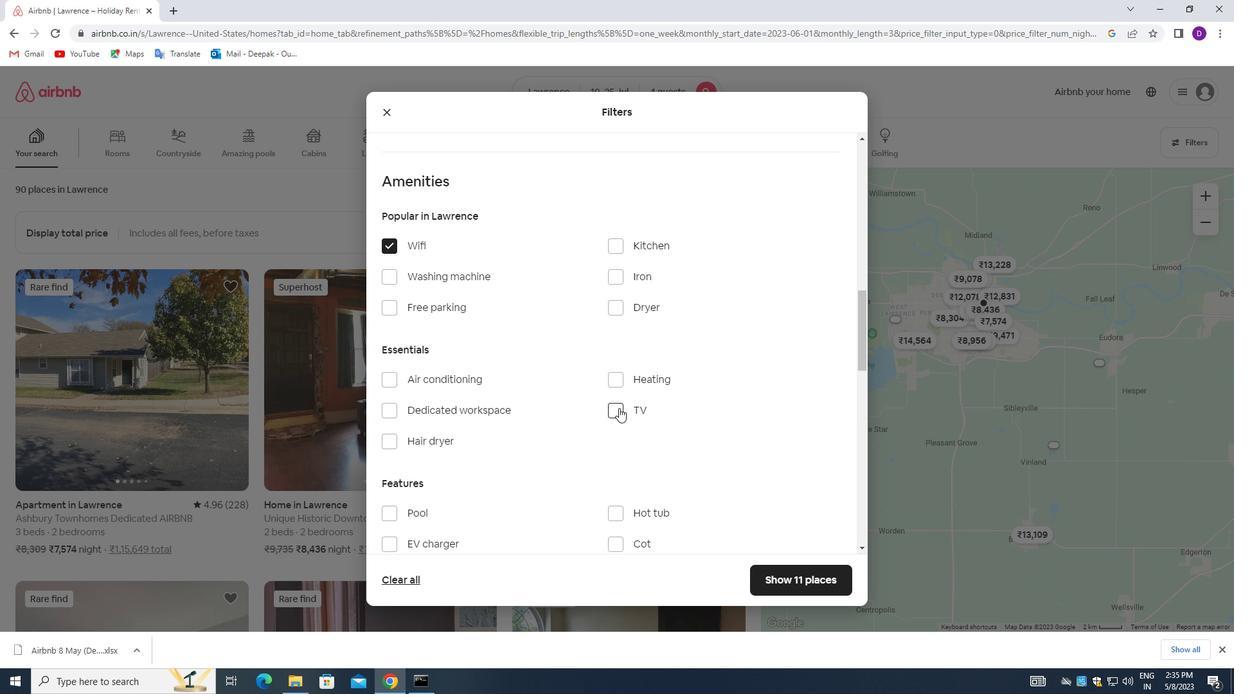 
Action: Mouse moved to (620, 412)
Screenshot: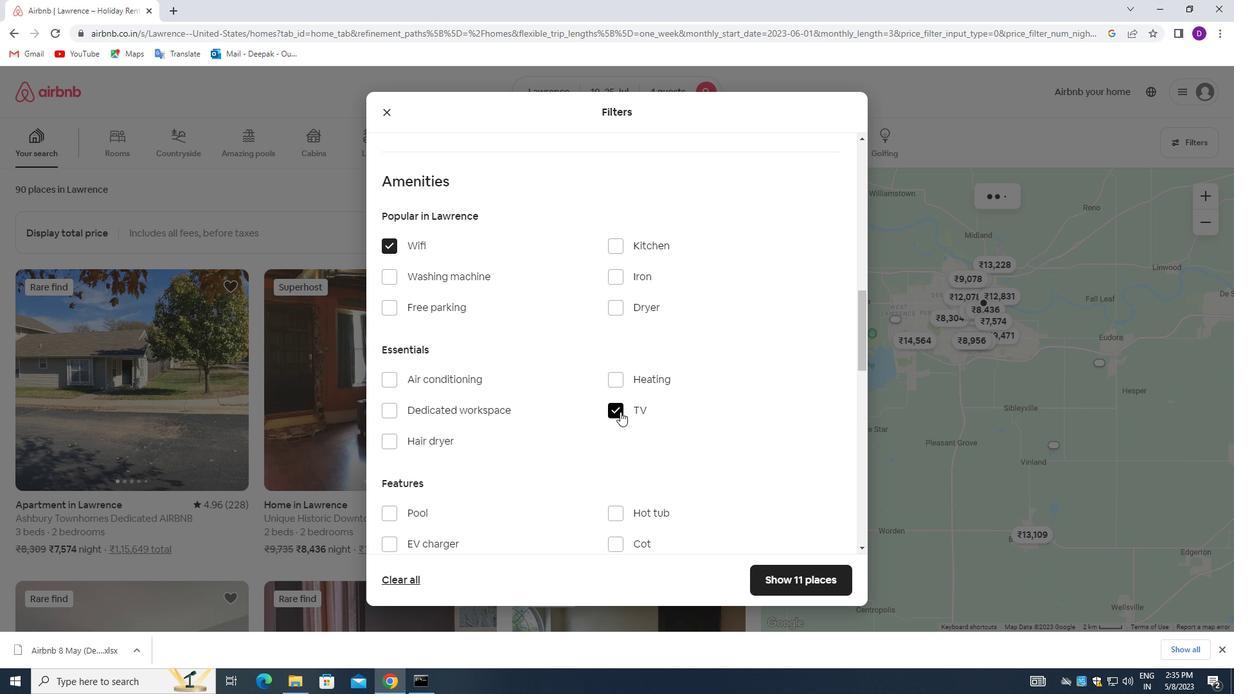 
Action: Mouse scrolled (620, 412) with delta (0, 0)
Screenshot: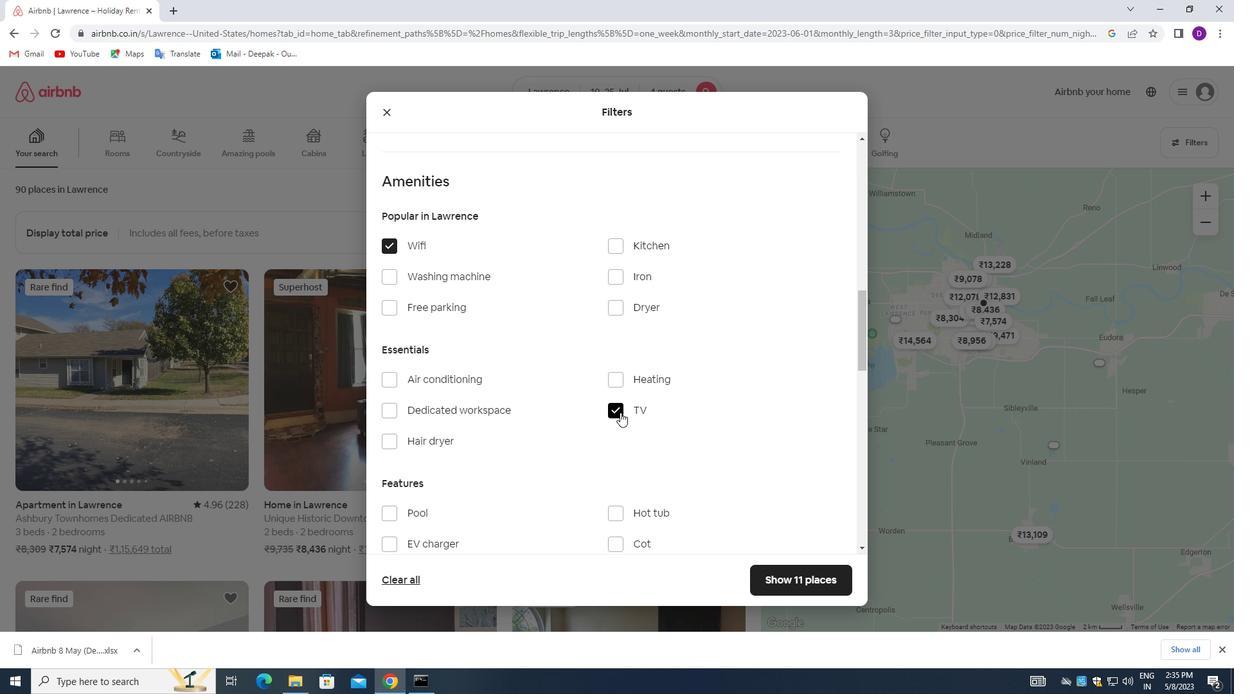 
Action: Mouse moved to (388, 246)
Screenshot: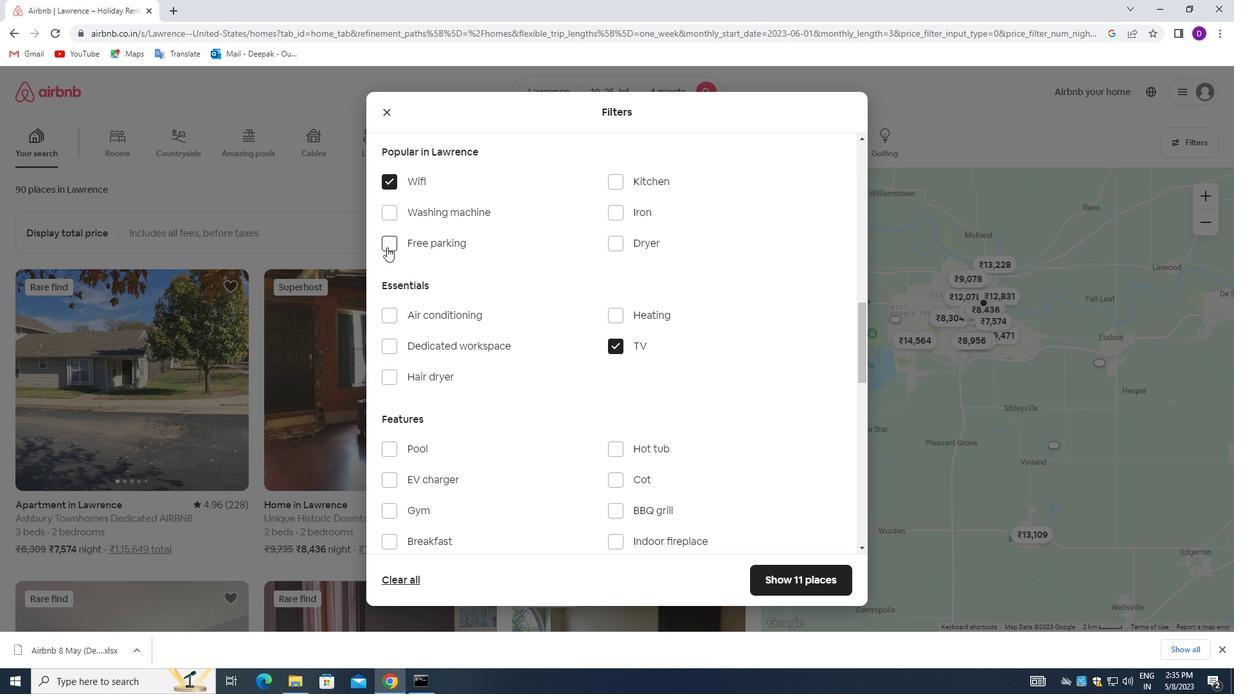 
Action: Mouse pressed left at (388, 246)
Screenshot: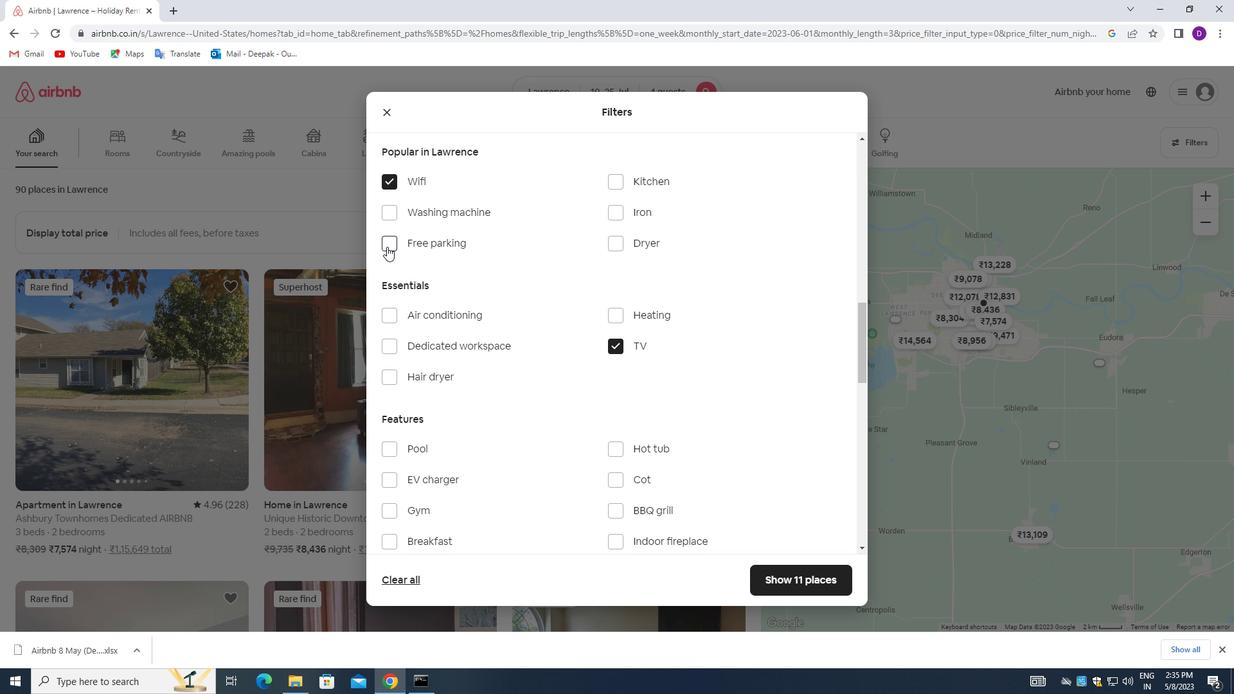 
Action: Mouse moved to (469, 424)
Screenshot: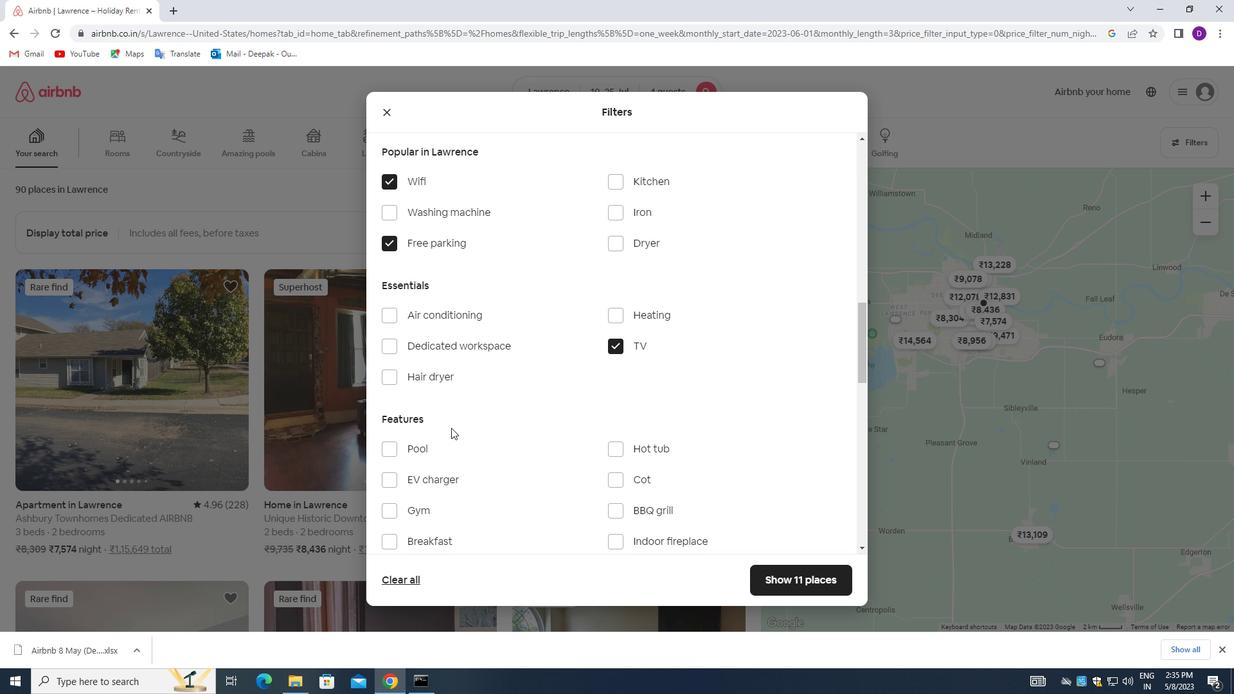 
Action: Mouse scrolled (469, 423) with delta (0, 0)
Screenshot: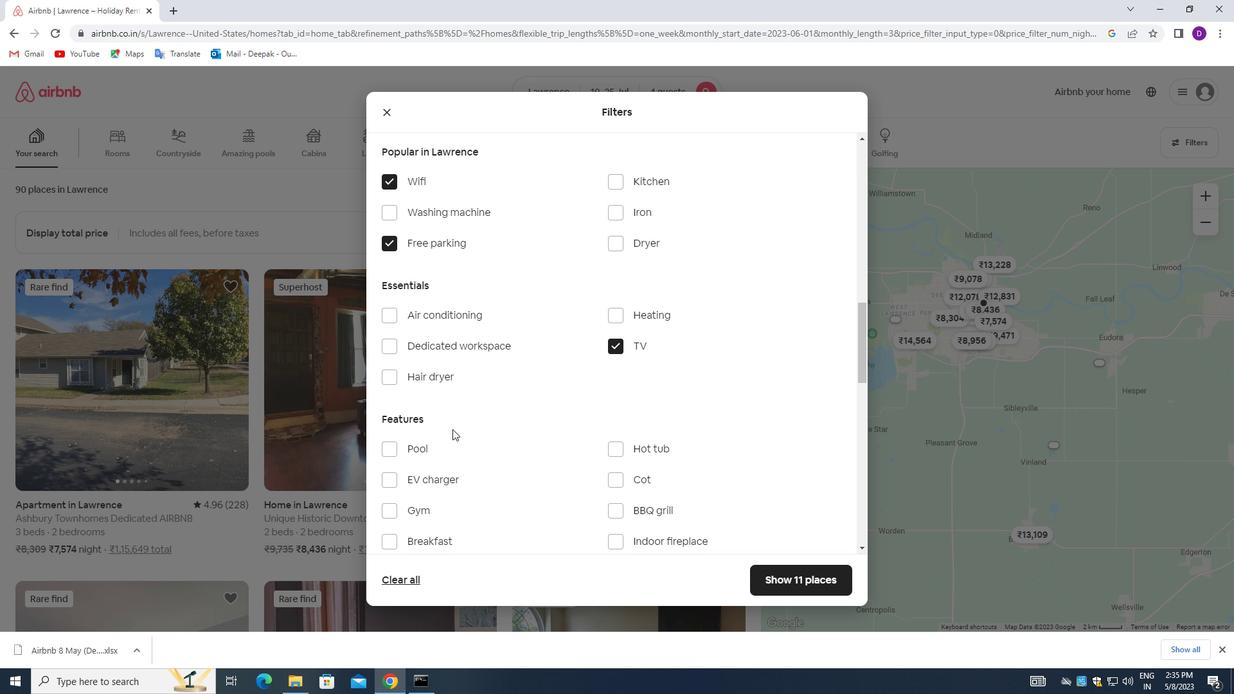
Action: Mouse moved to (391, 446)
Screenshot: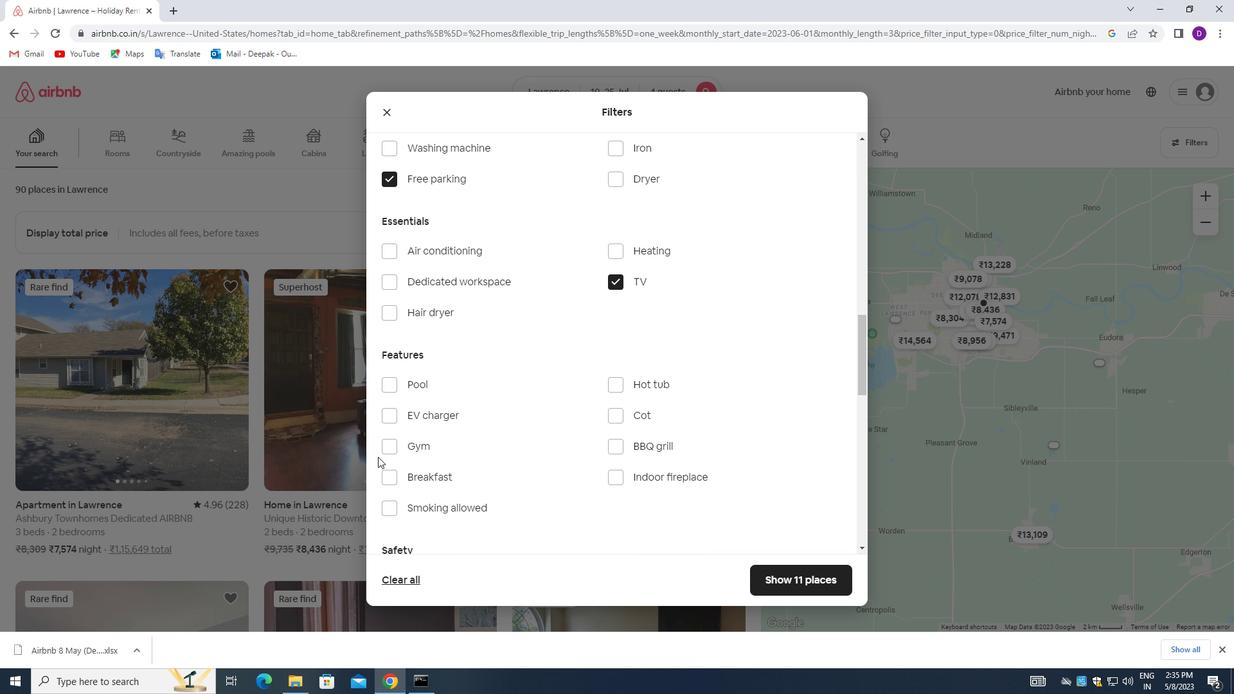 
Action: Mouse pressed left at (391, 446)
Screenshot: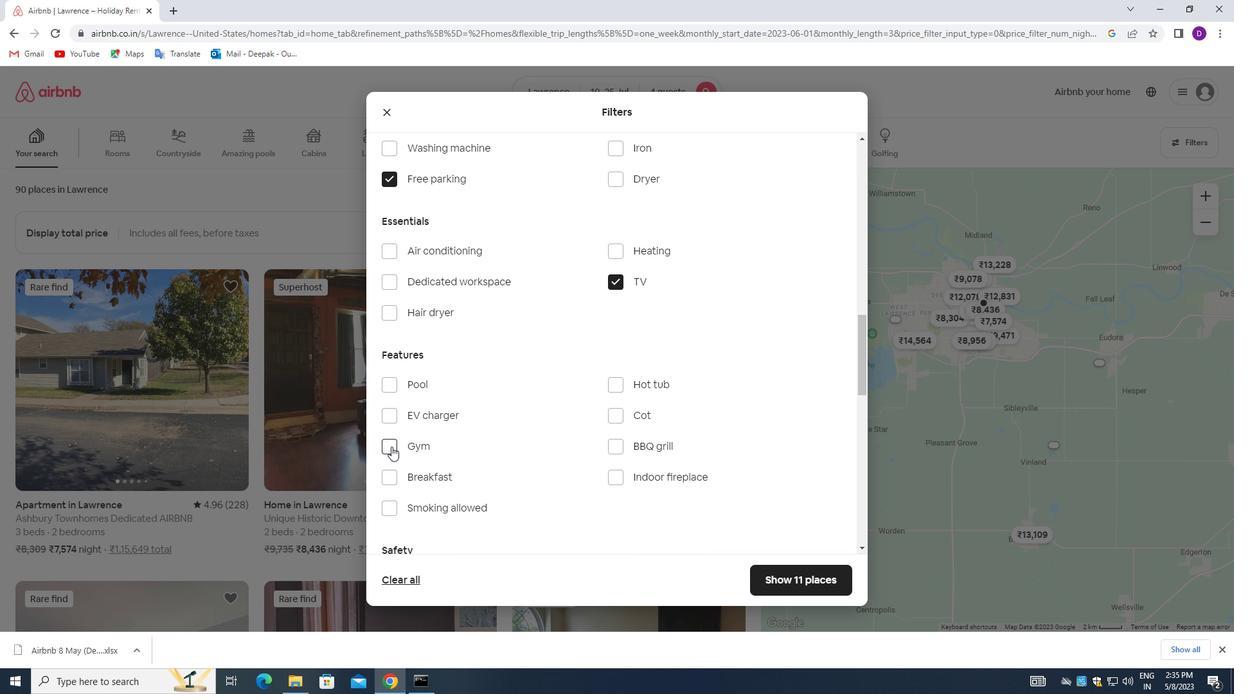 
Action: Mouse moved to (392, 477)
Screenshot: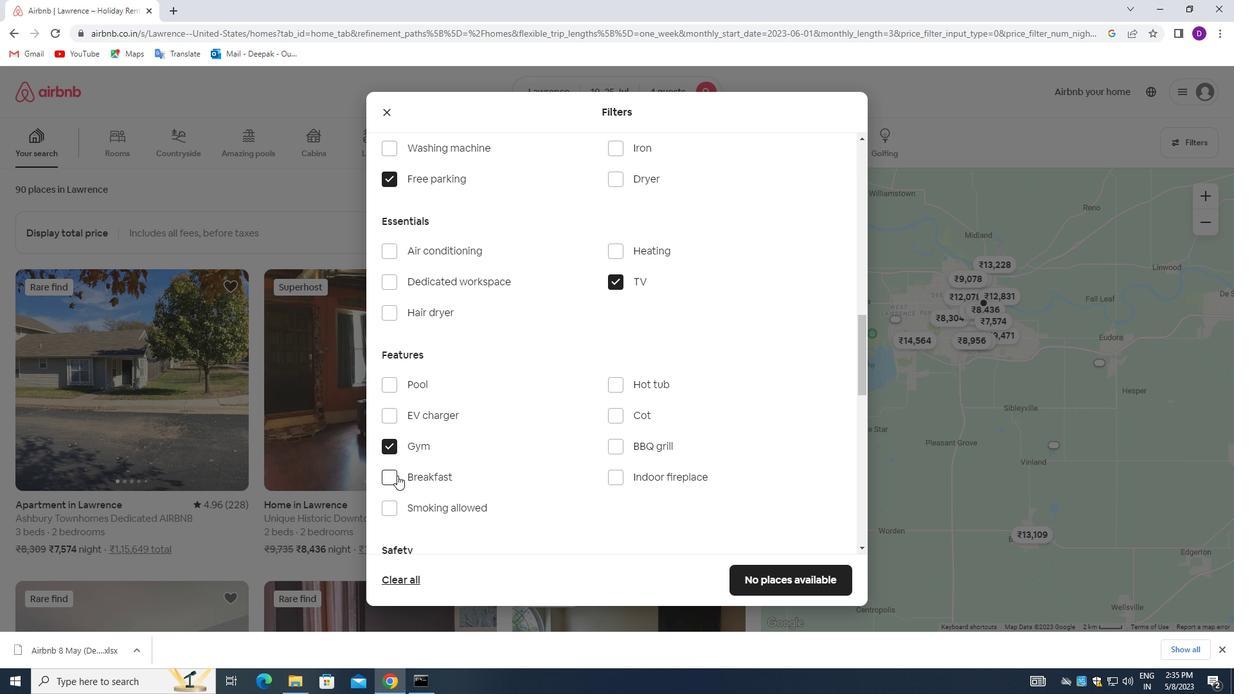 
Action: Mouse pressed left at (392, 477)
Screenshot: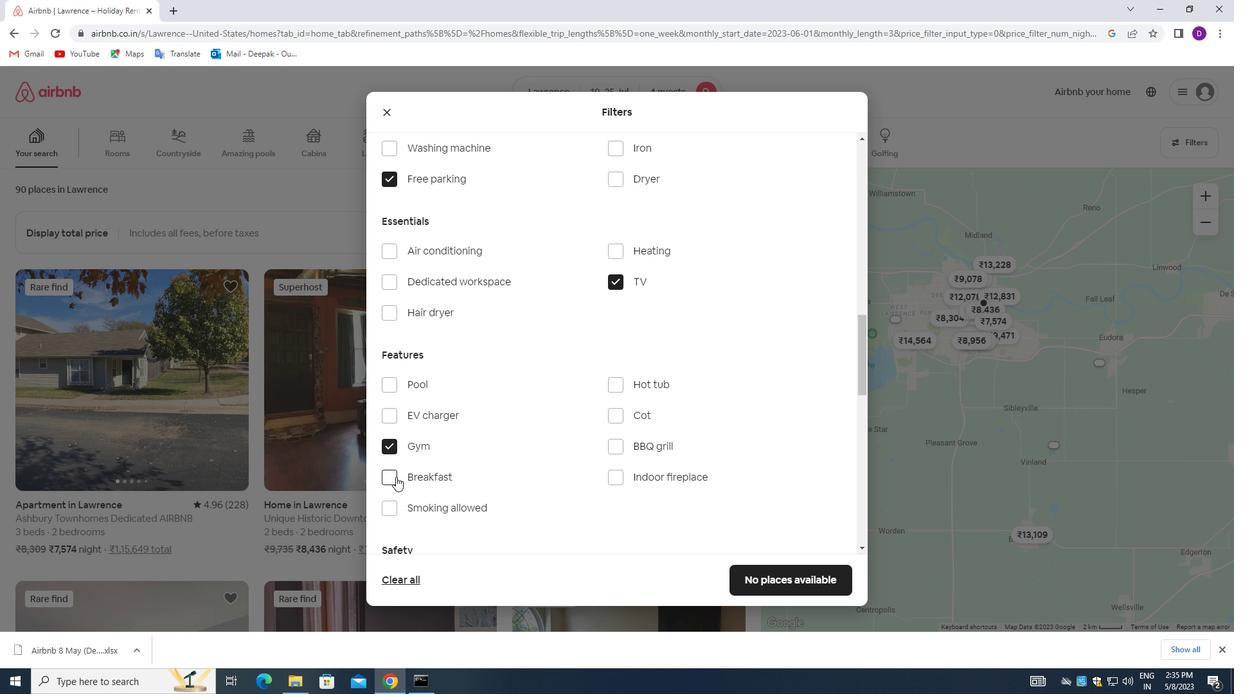 
Action: Mouse moved to (478, 504)
Screenshot: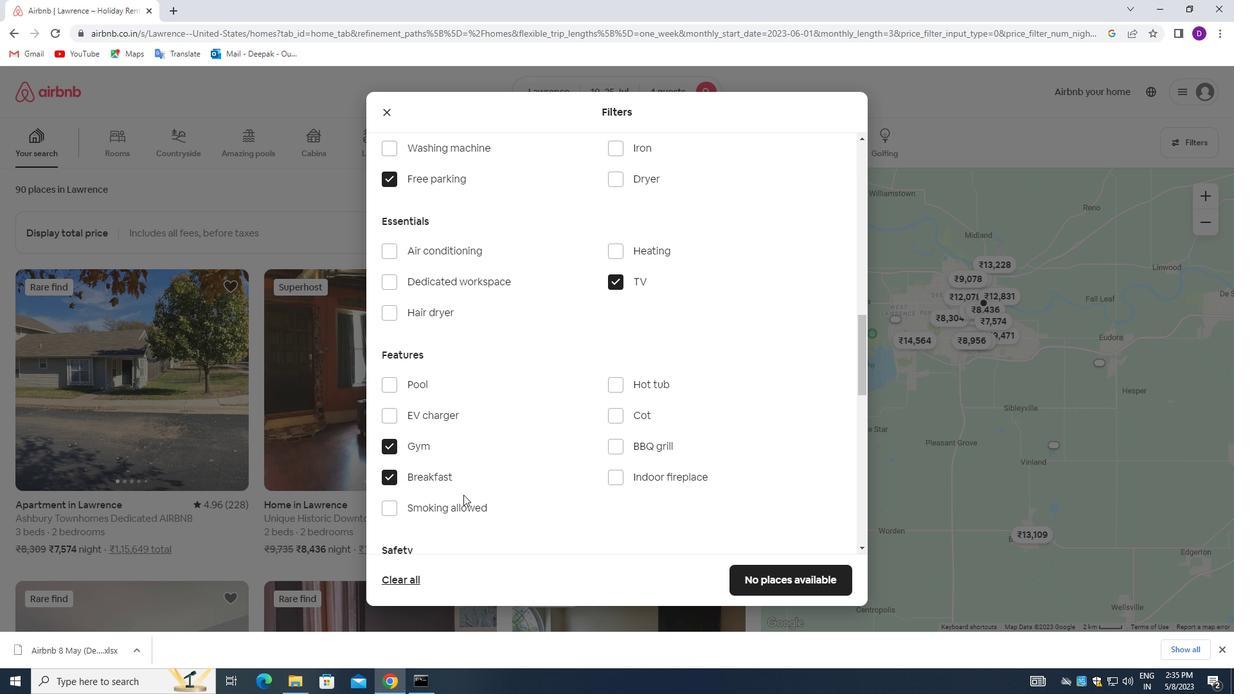 
Action: Mouse scrolled (478, 503) with delta (0, 0)
Screenshot: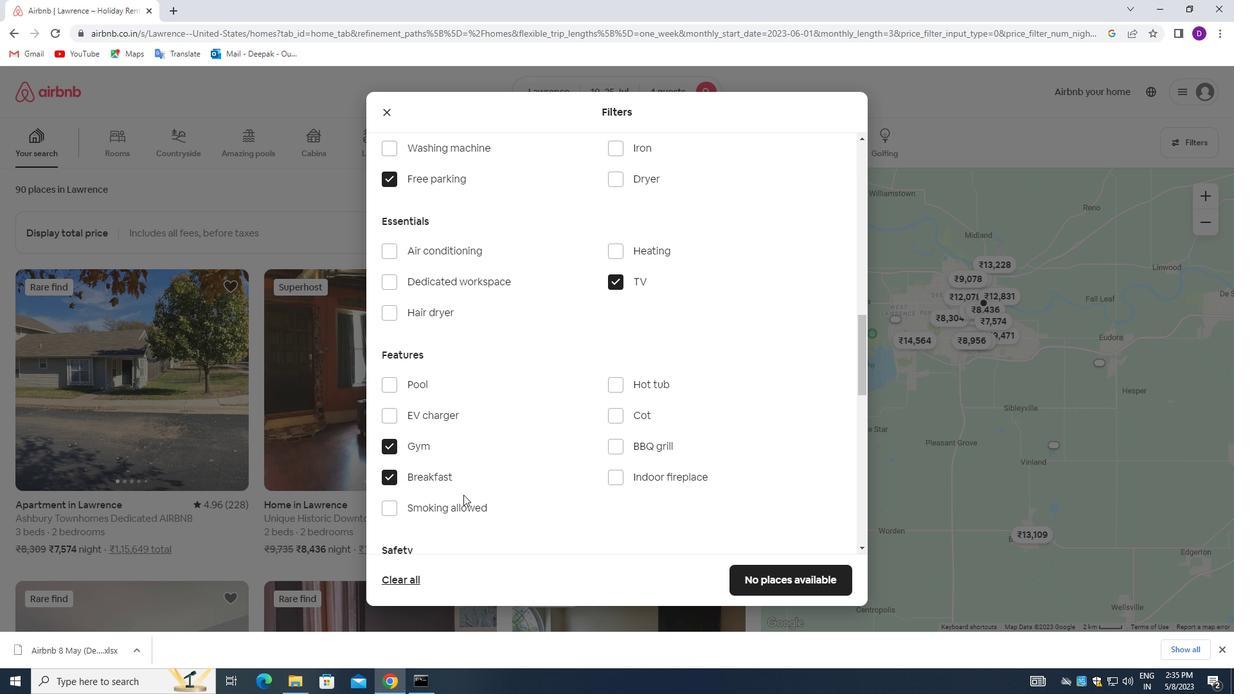 
Action: Mouse moved to (484, 504)
Screenshot: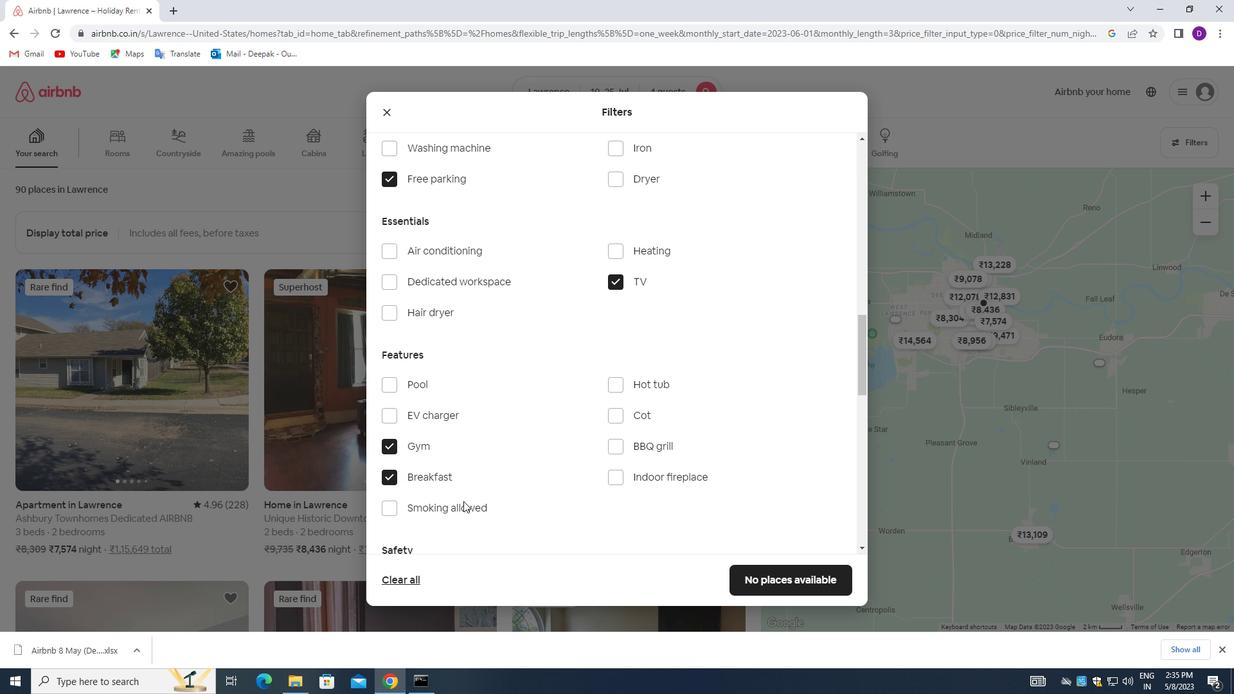 
Action: Mouse scrolled (484, 503) with delta (0, 0)
Screenshot: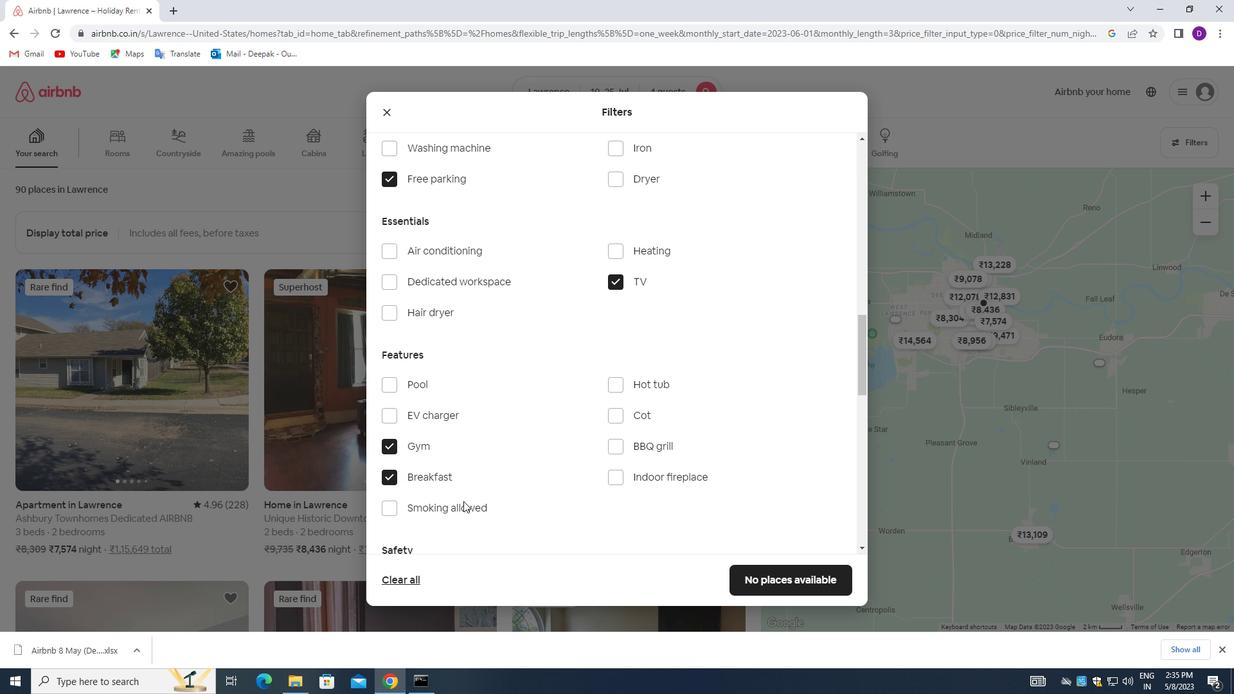 
Action: Mouse moved to (495, 504)
Screenshot: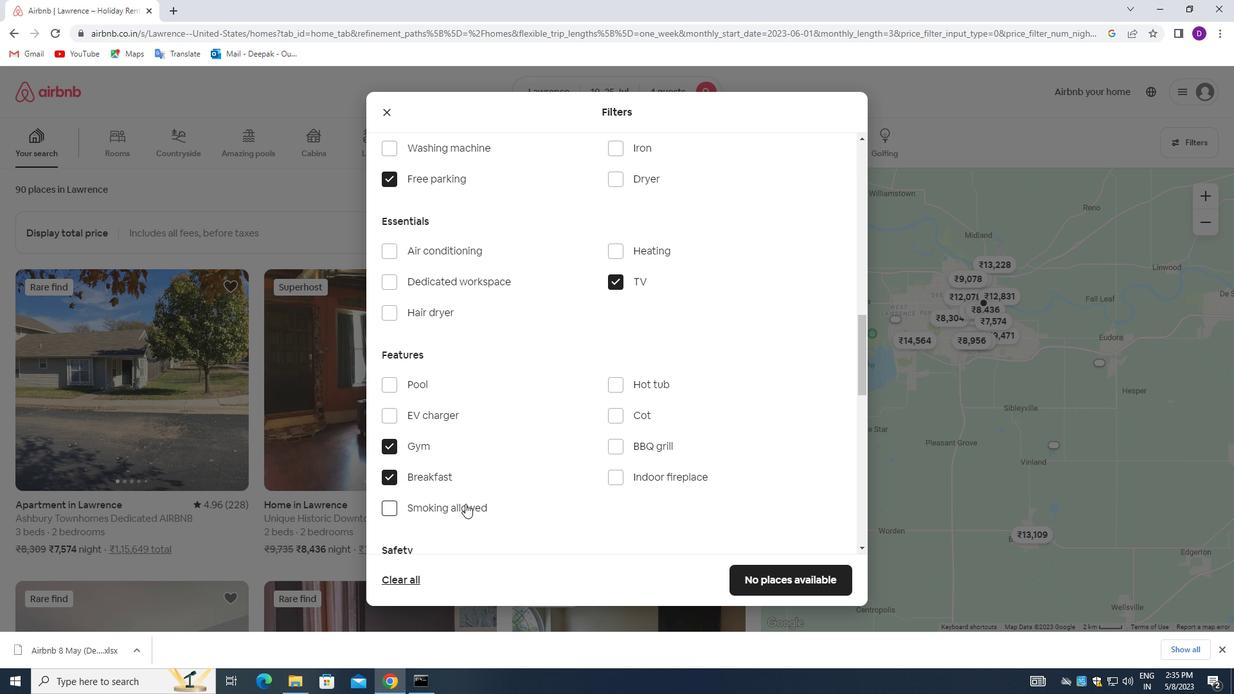 
Action: Mouse scrolled (495, 503) with delta (0, 0)
Screenshot: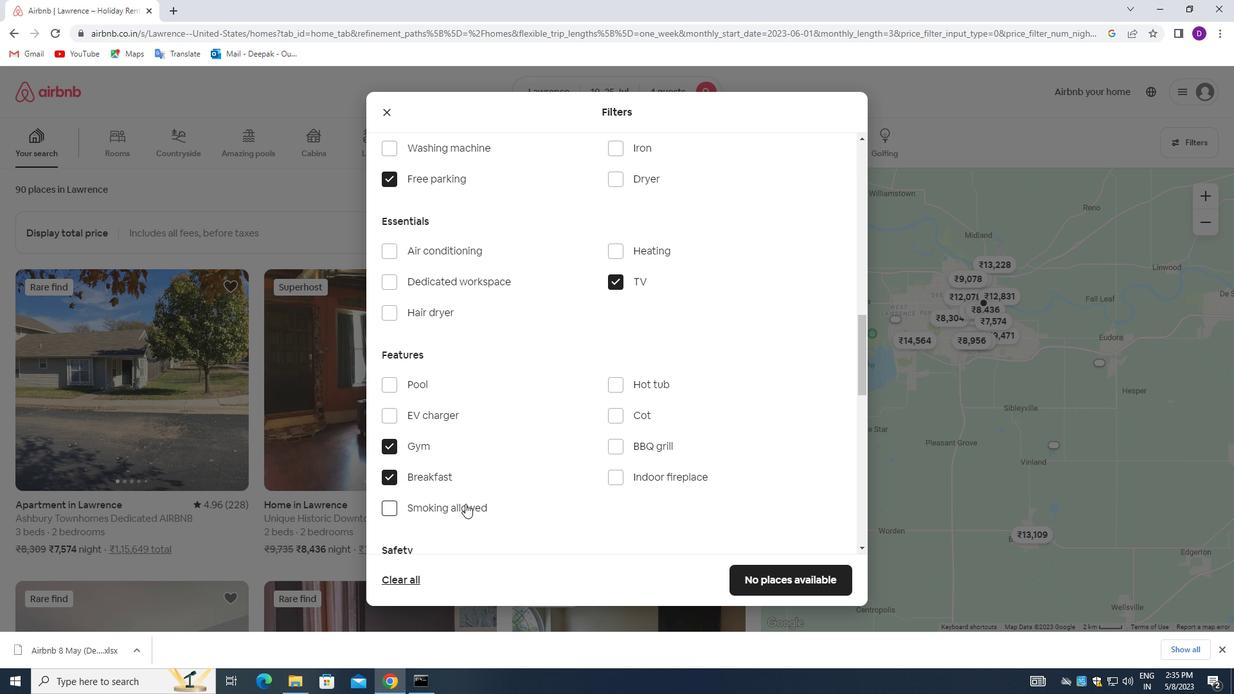 
Action: Mouse moved to (564, 484)
Screenshot: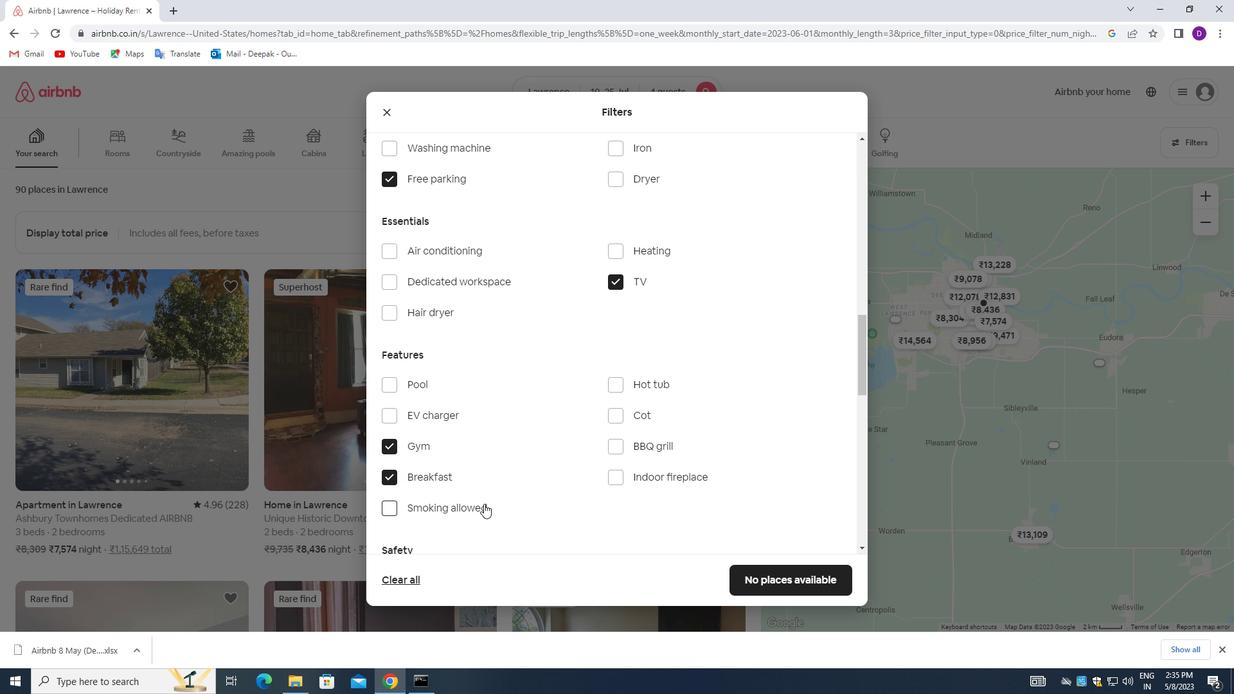 
Action: Mouse scrolled (564, 484) with delta (0, 0)
Screenshot: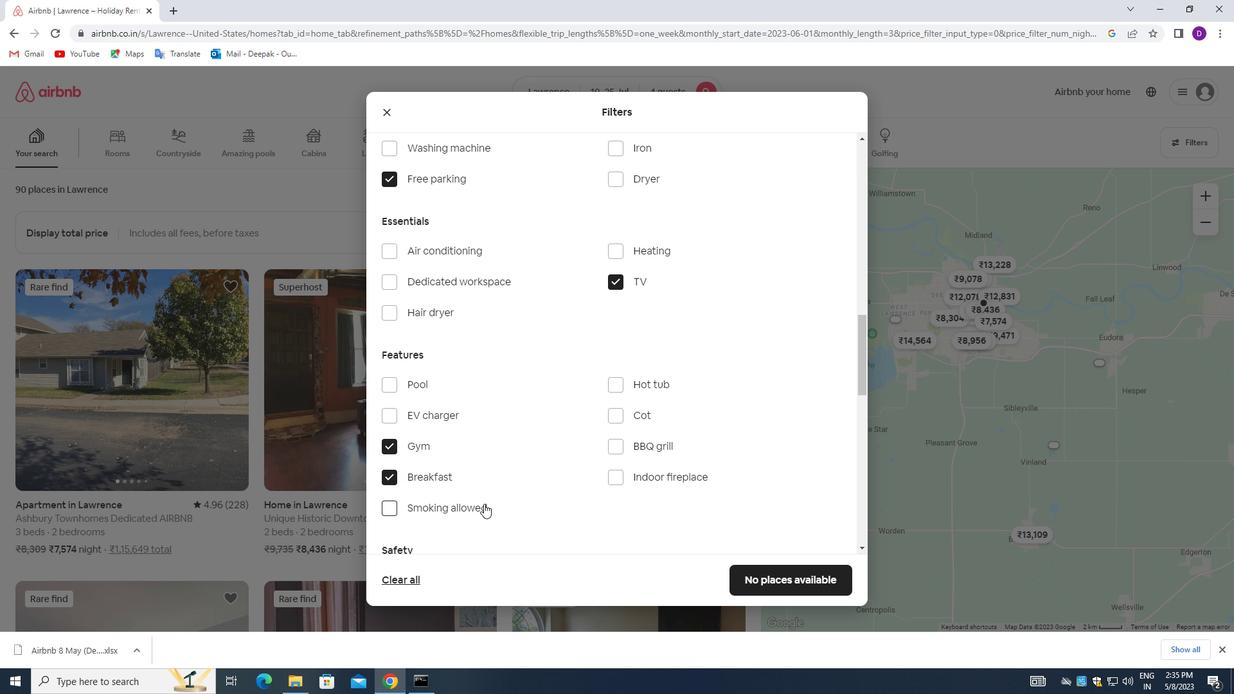 
Action: Mouse moved to (685, 402)
Screenshot: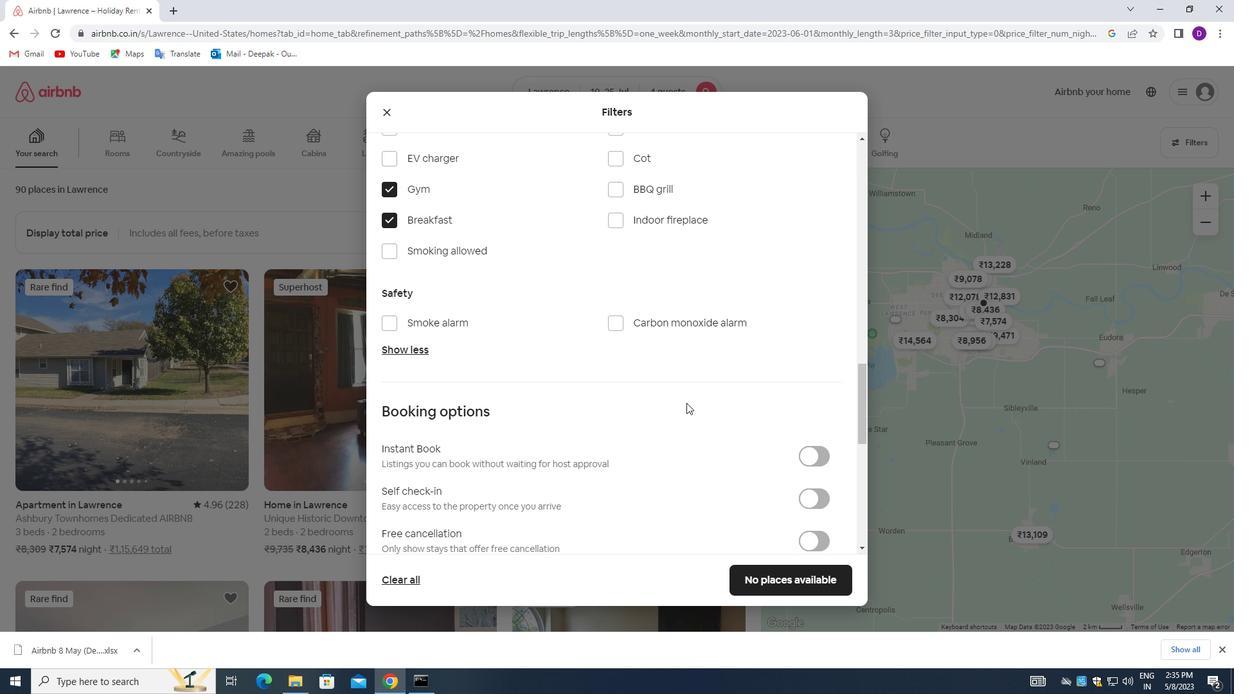 
Action: Mouse scrolled (685, 401) with delta (0, 0)
Screenshot: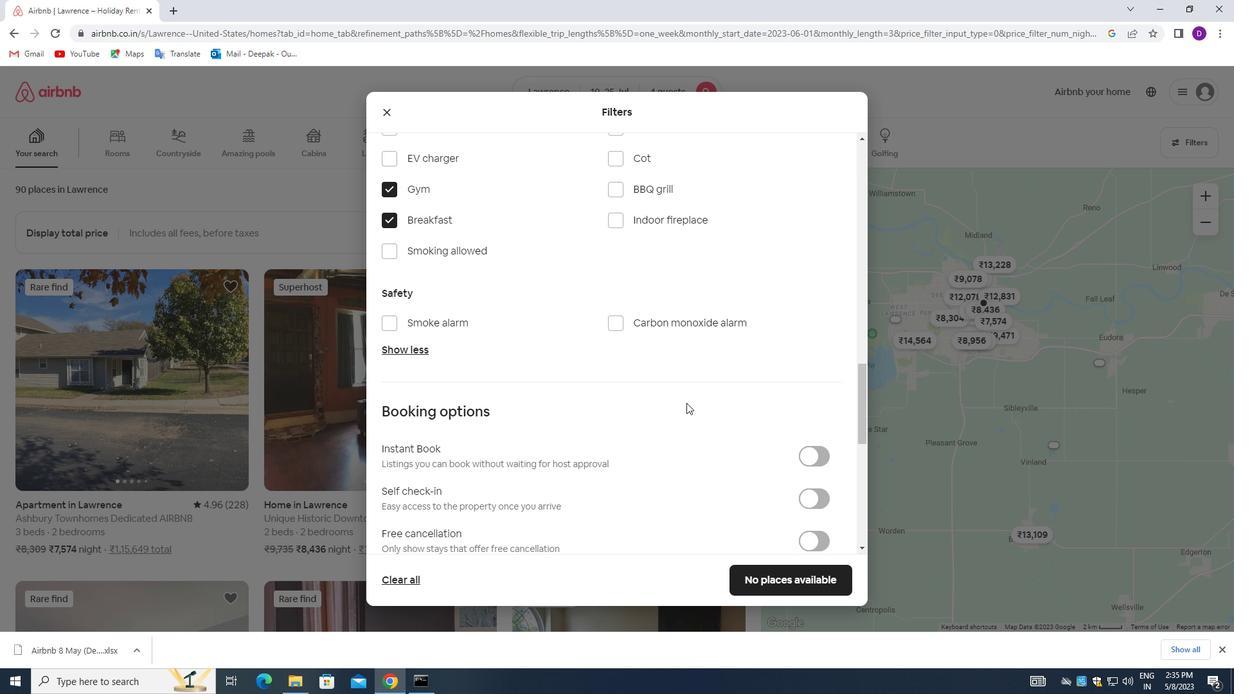 
Action: Mouse moved to (685, 402)
Screenshot: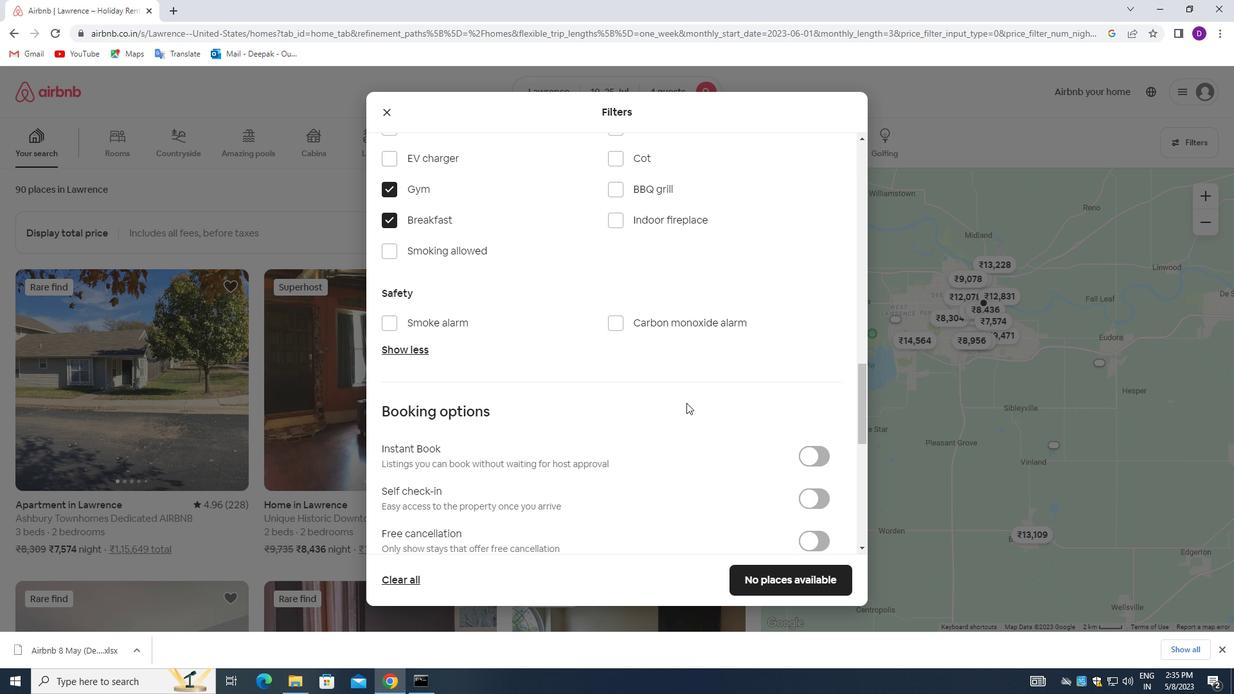 
Action: Mouse scrolled (685, 401) with delta (0, 0)
Screenshot: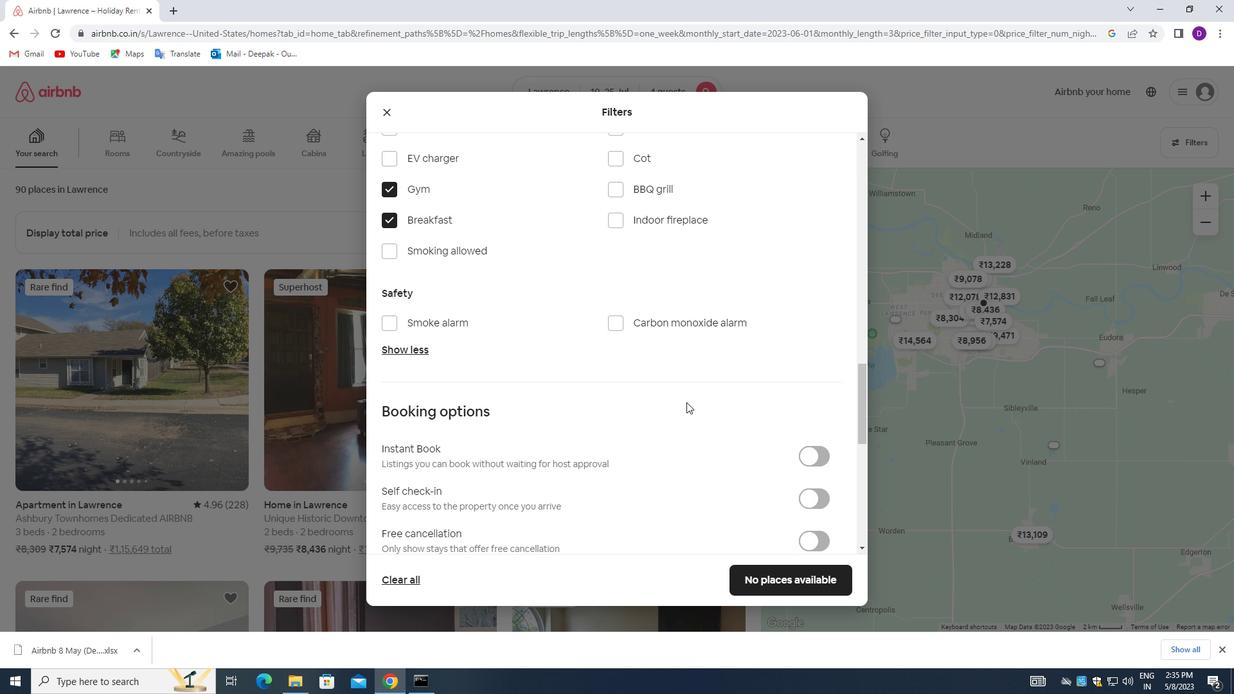 
Action: Mouse moved to (820, 372)
Screenshot: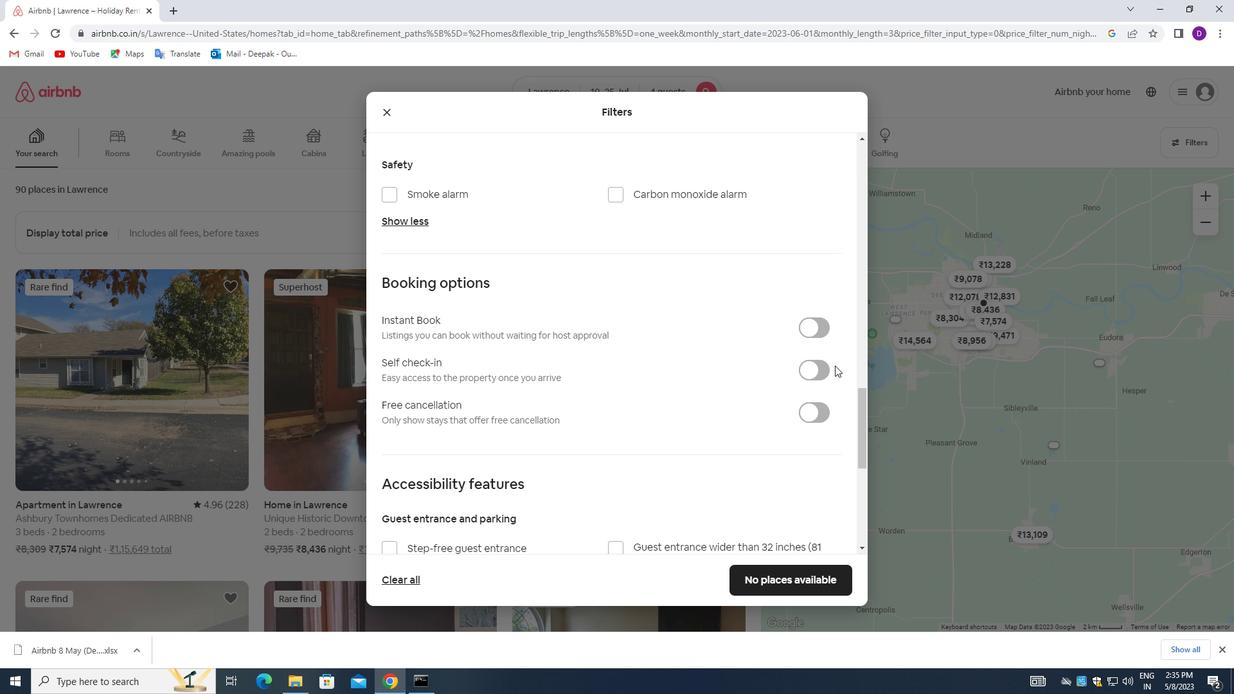
Action: Mouse pressed left at (820, 372)
Screenshot: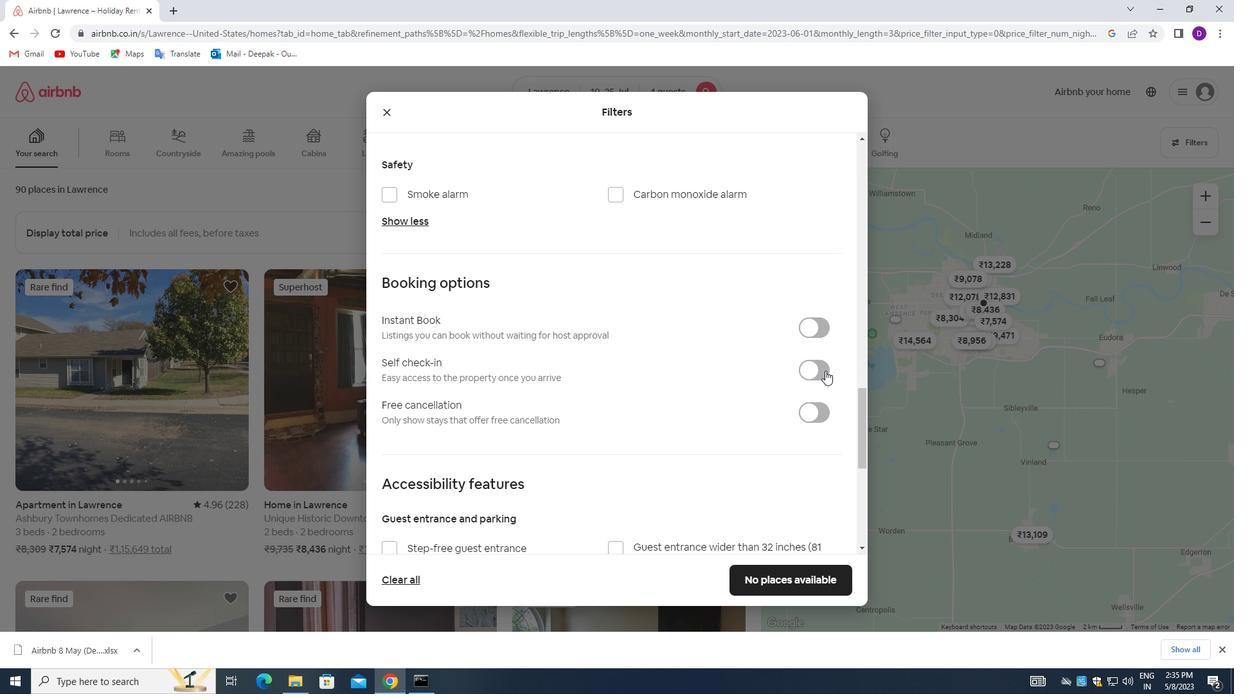 
Action: Mouse moved to (722, 376)
Screenshot: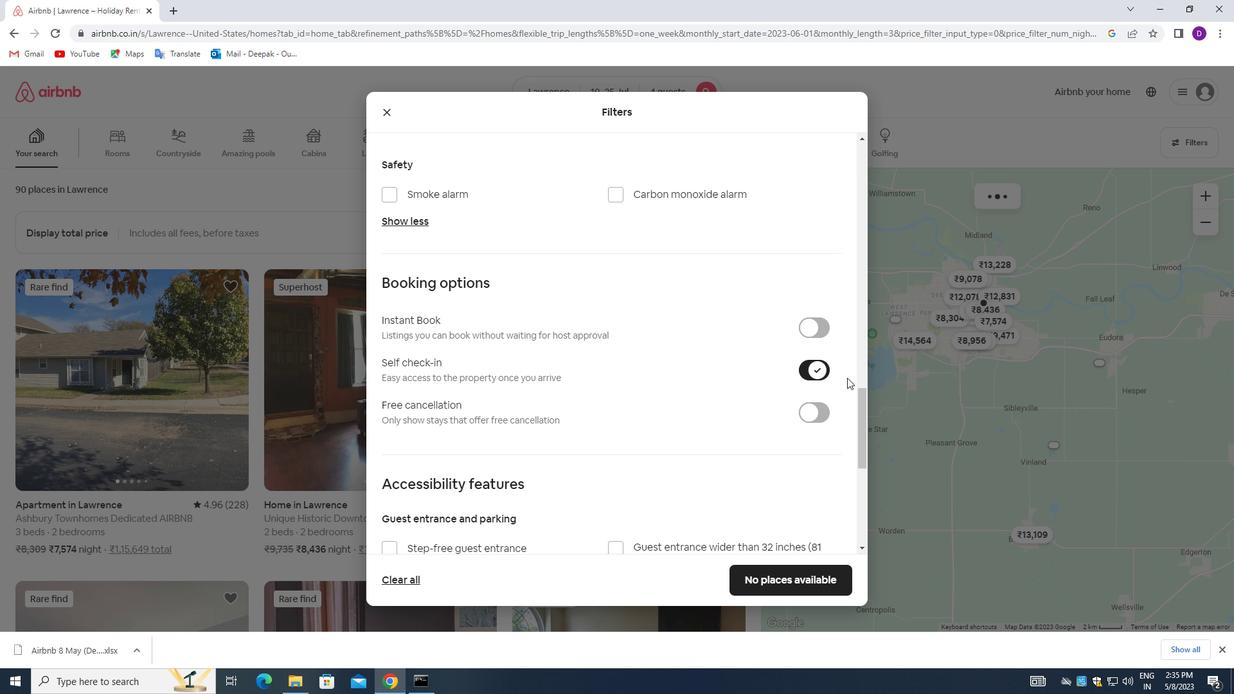 
Action: Mouse scrolled (722, 376) with delta (0, 0)
Screenshot: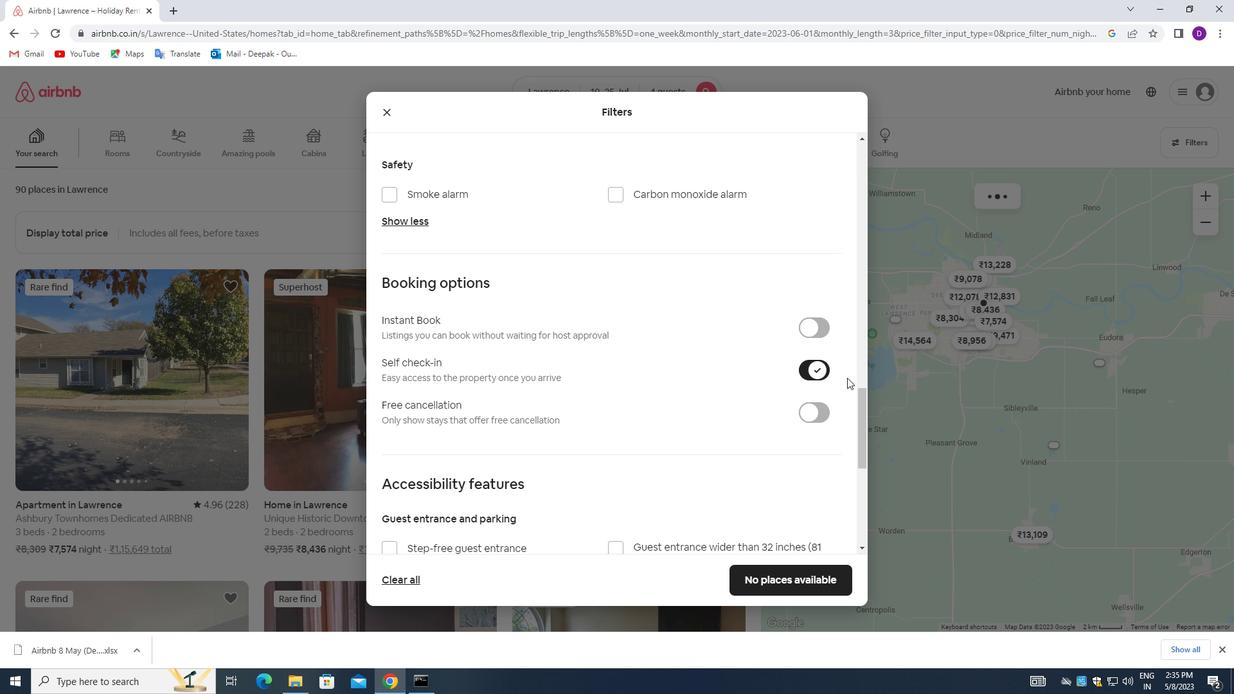 
Action: Mouse moved to (685, 376)
Screenshot: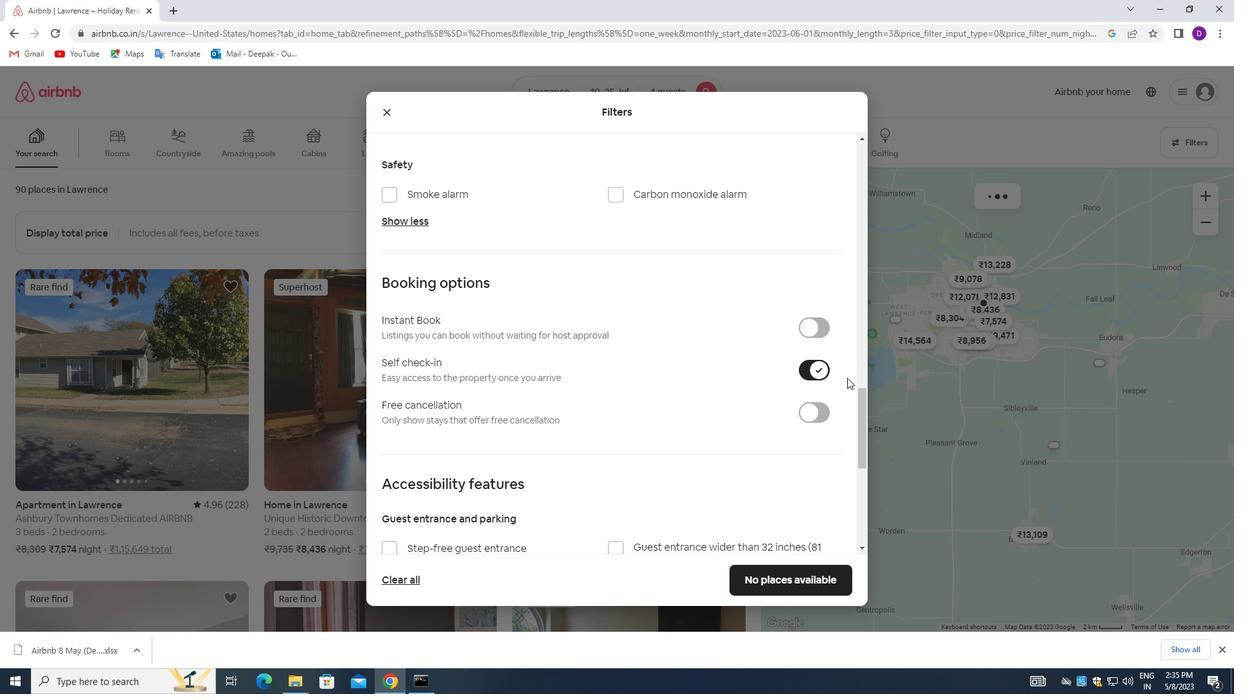 
Action: Mouse scrolled (685, 376) with delta (0, 0)
Screenshot: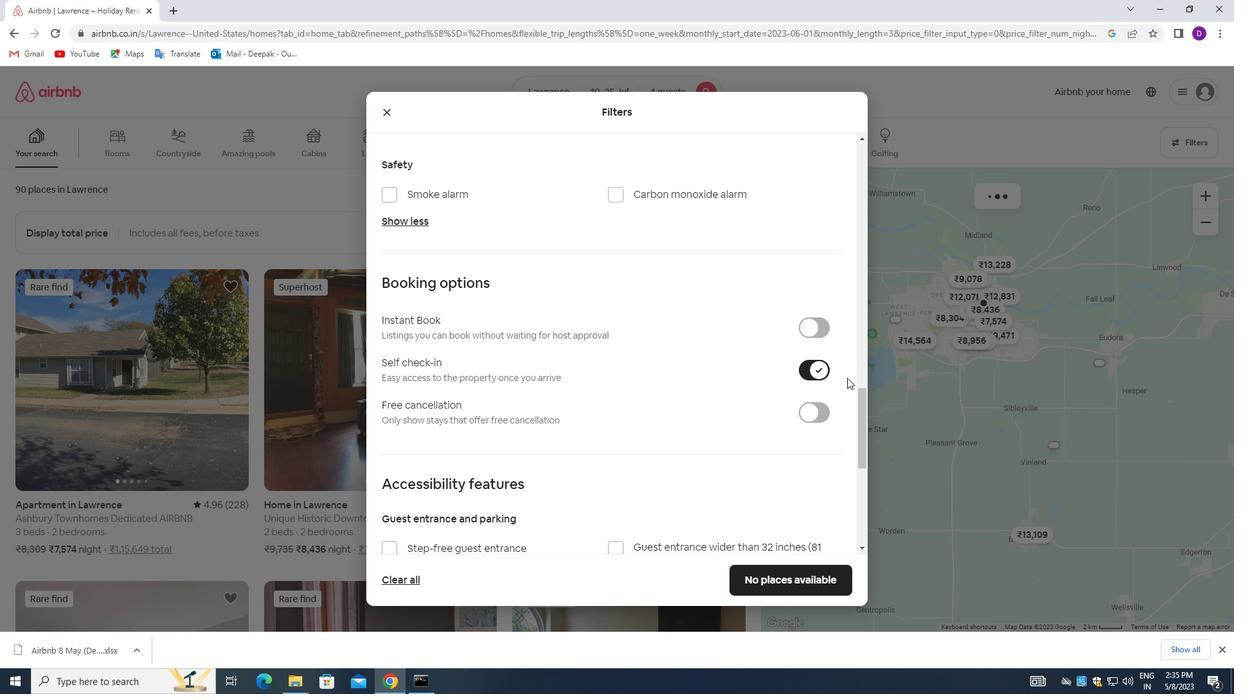 
Action: Mouse scrolled (685, 376) with delta (0, 0)
Screenshot: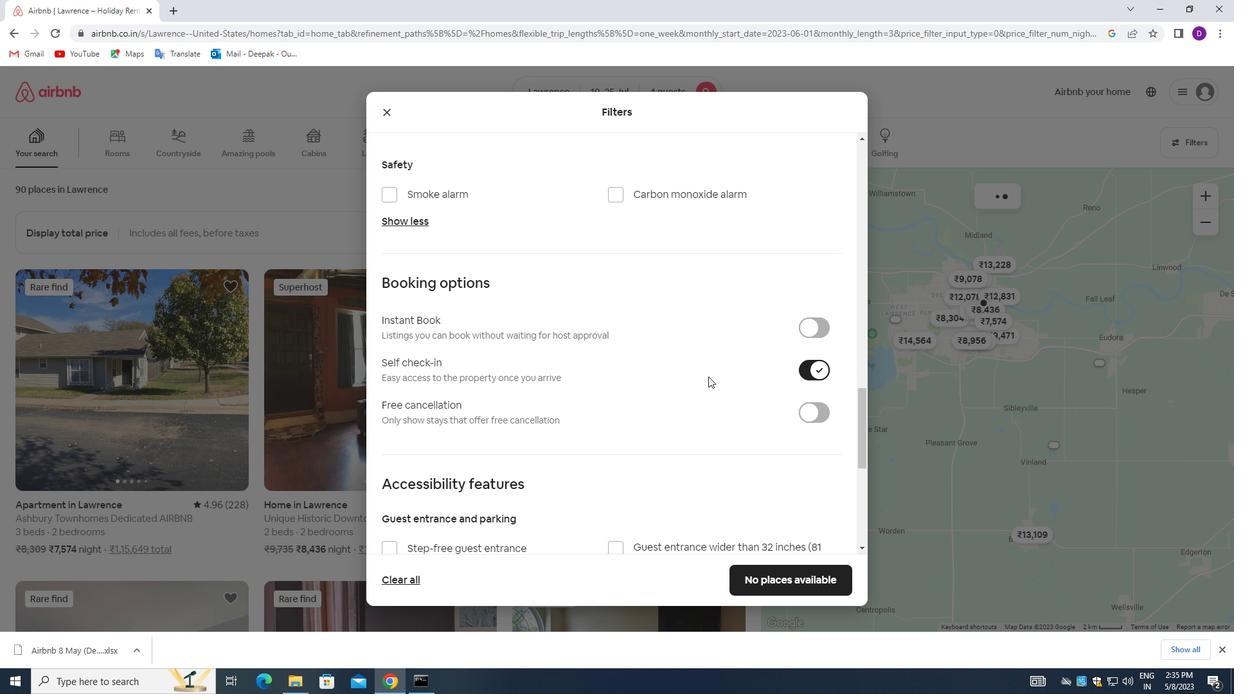 
Action: Mouse scrolled (685, 376) with delta (0, 0)
Screenshot: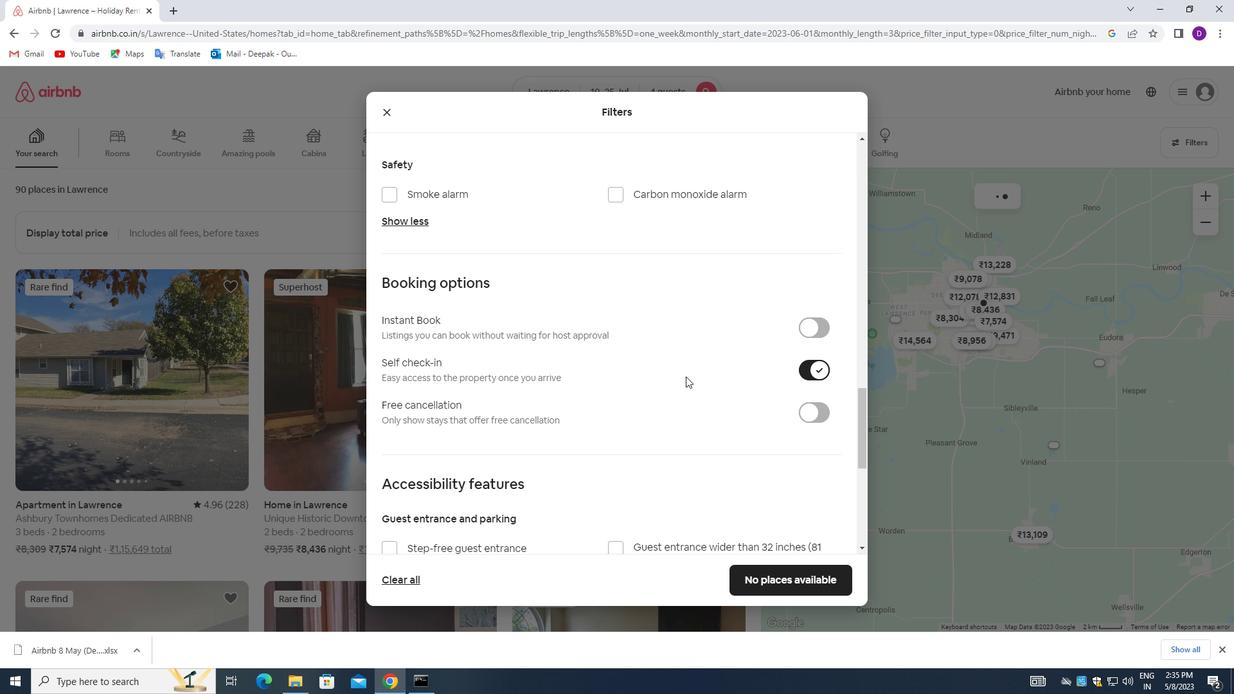 
Action: Mouse moved to (689, 372)
Screenshot: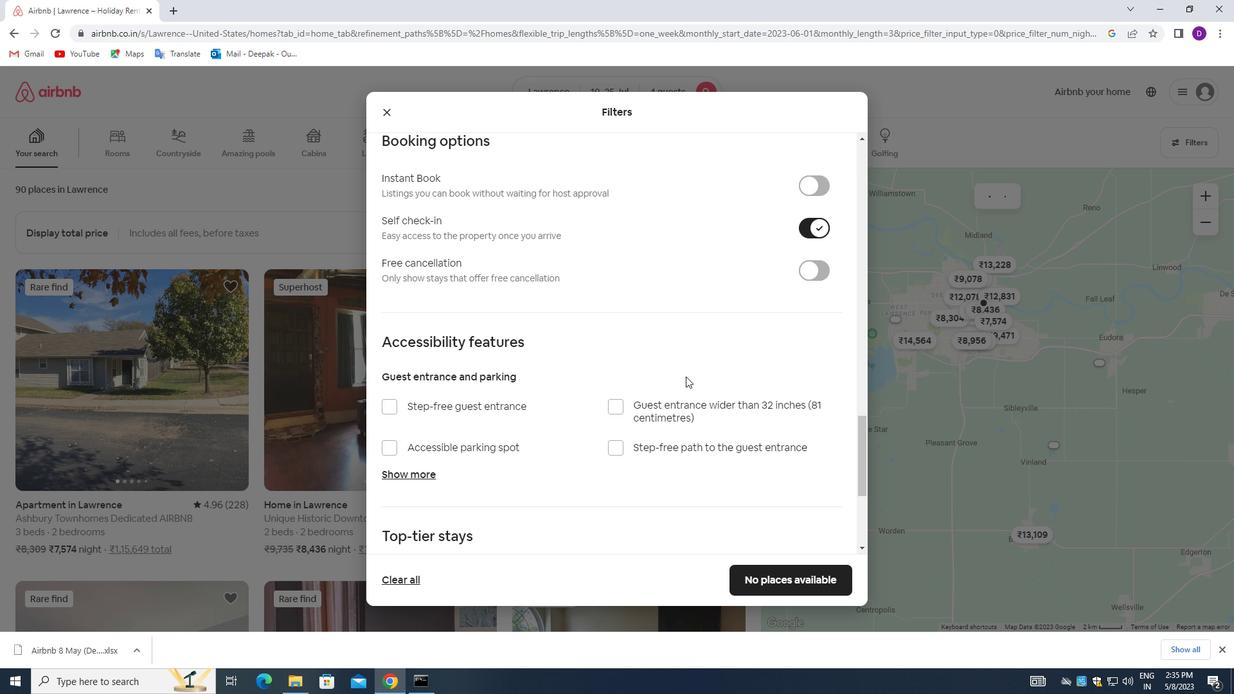 
Action: Mouse scrolled (689, 371) with delta (0, 0)
Screenshot: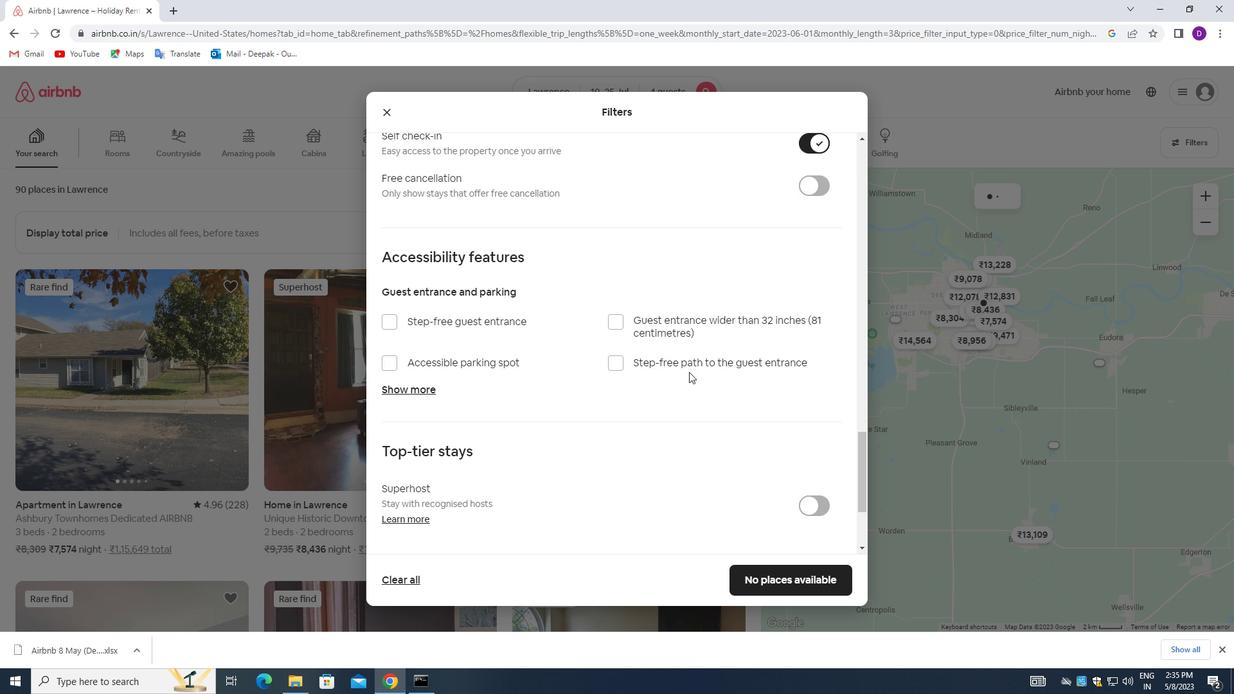 
Action: Mouse scrolled (689, 371) with delta (0, 0)
Screenshot: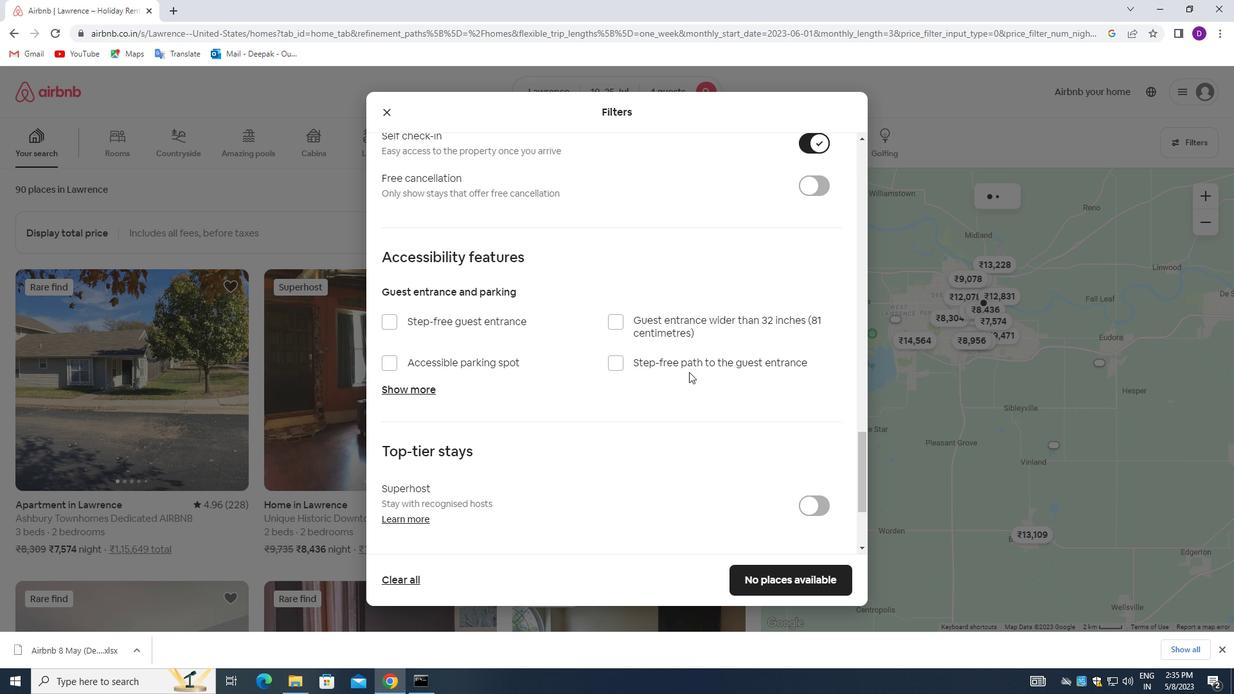
Action: Mouse scrolled (689, 371) with delta (0, 0)
Screenshot: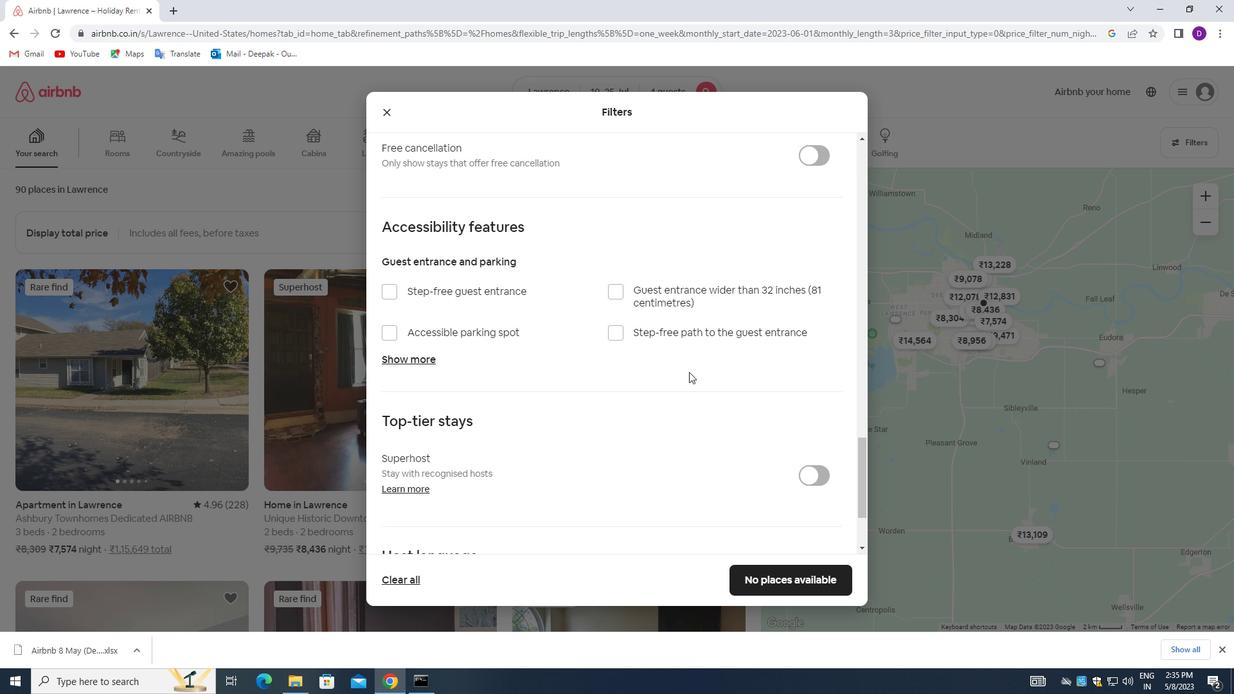 
Action: Mouse scrolled (689, 371) with delta (0, 0)
Screenshot: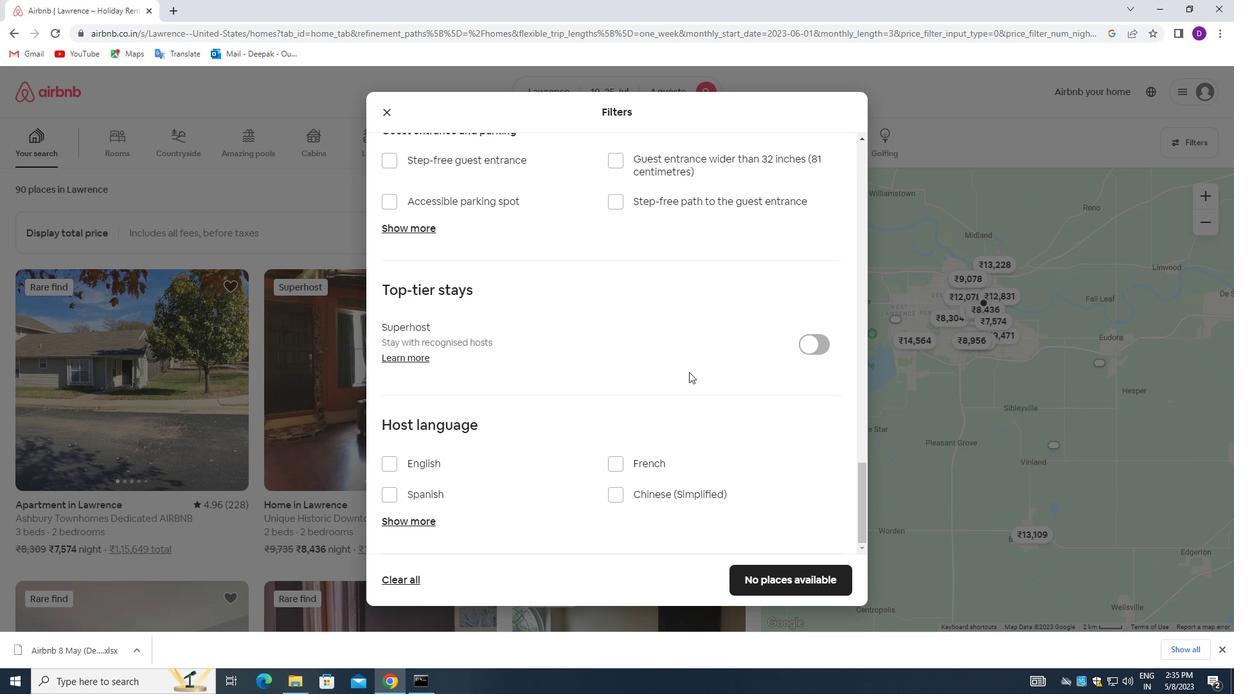 
Action: Mouse moved to (386, 464)
Screenshot: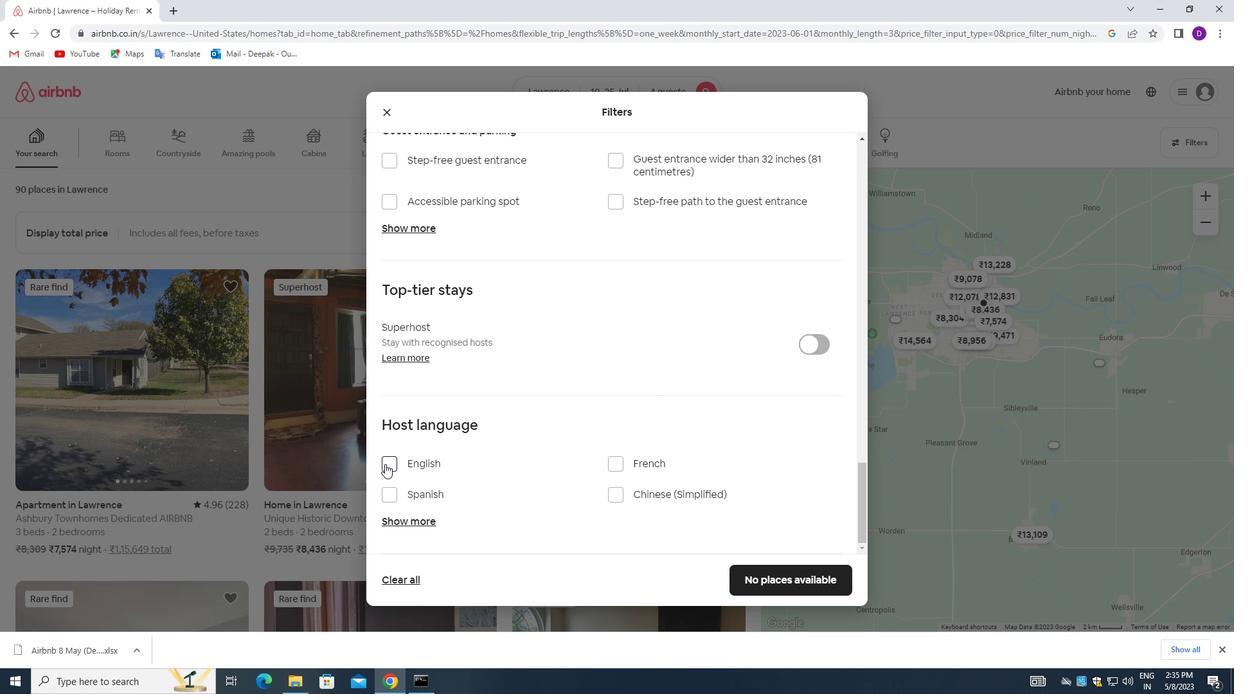 
Action: Mouse pressed left at (386, 464)
Screenshot: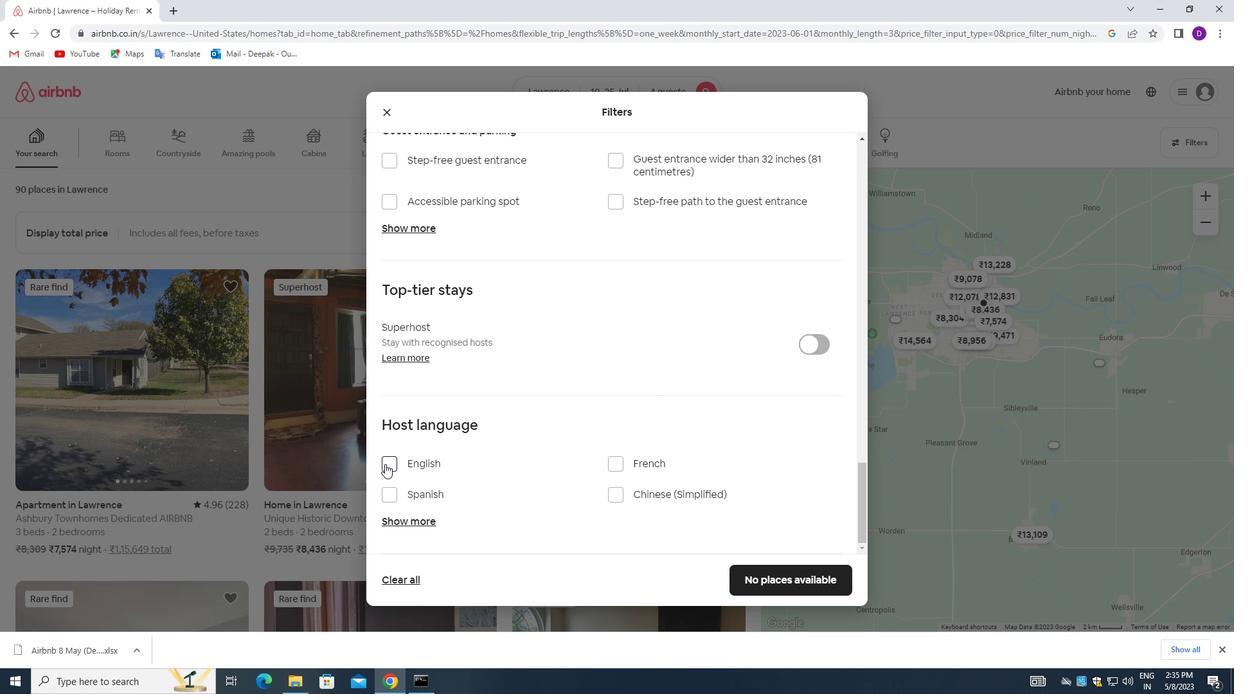 
Action: Mouse moved to (774, 581)
Screenshot: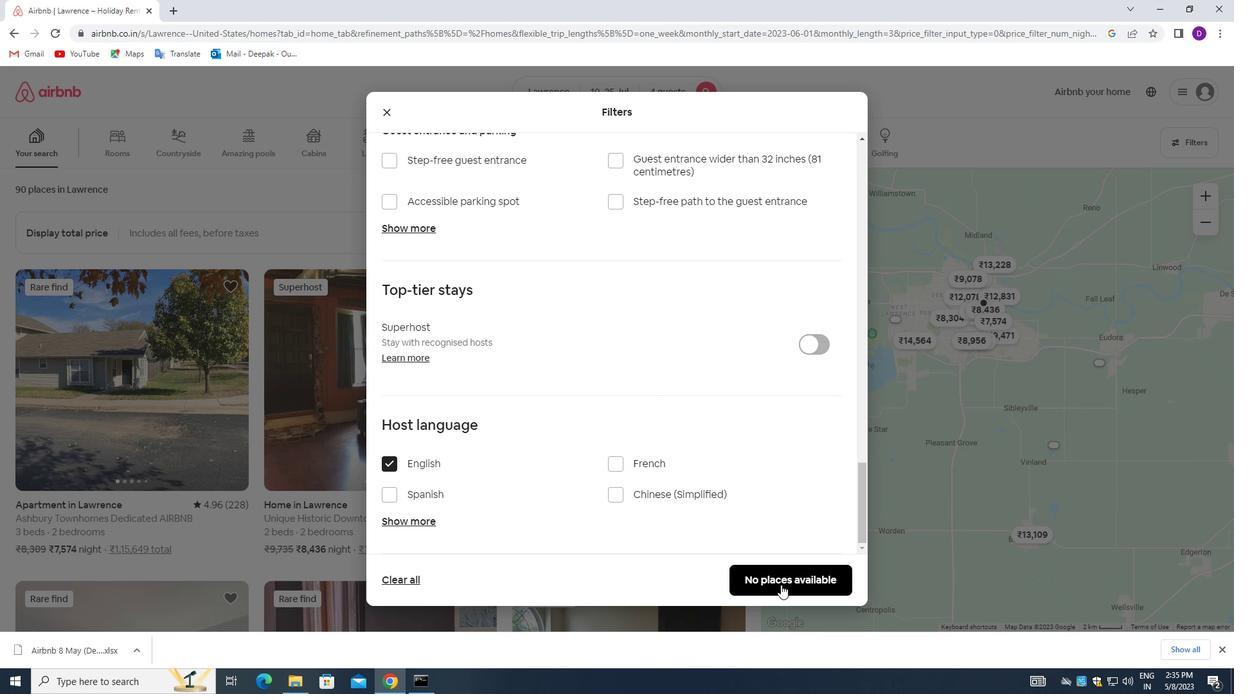 
Action: Mouse pressed left at (774, 581)
Screenshot: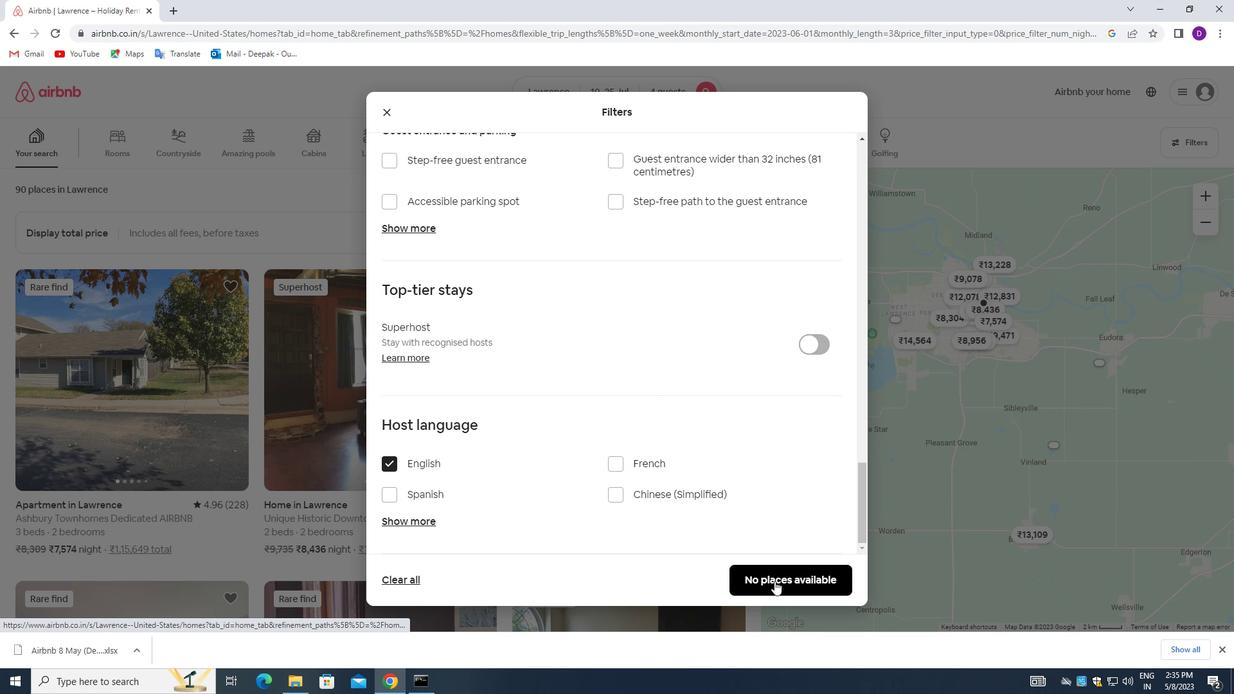 
Action: Mouse moved to (755, 576)
Screenshot: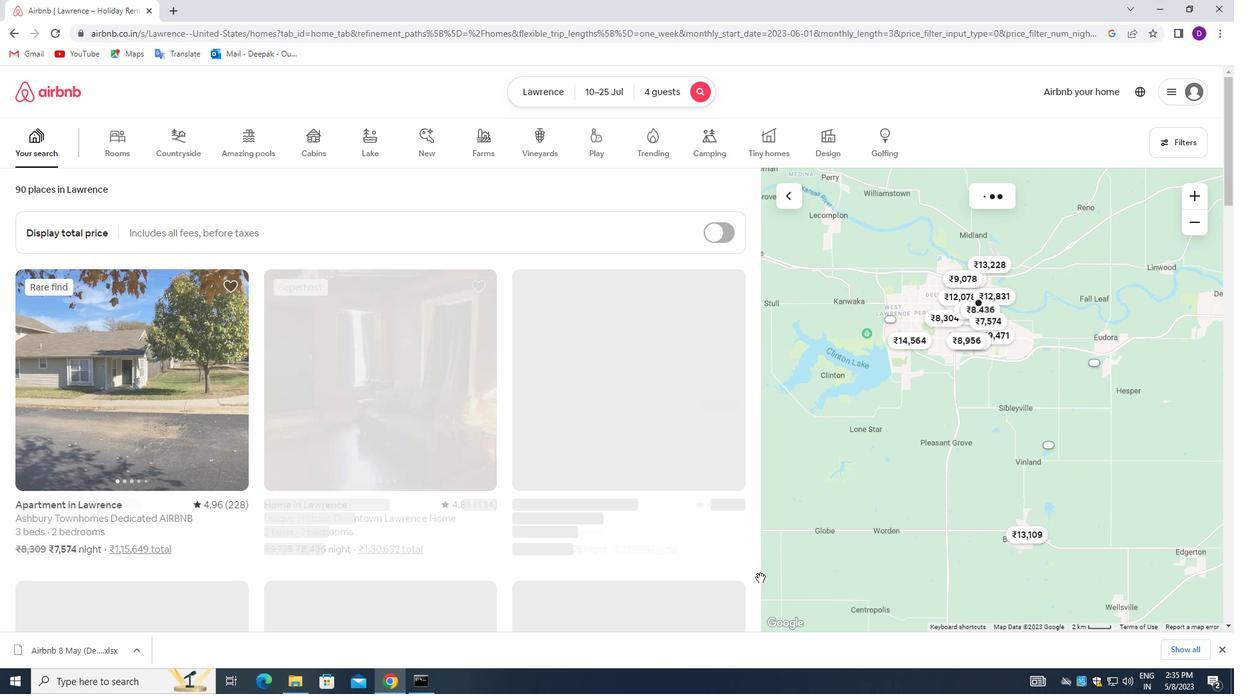 
